 Task: Look for space in Njombe, Tanzania from 3rd August, 2023 to 7th August, 2023 for 2 adults in price range Rs.4000 to Rs.9000. Place can be private room with 1  bedroom having 1 bed and 1 bathroom. Property type can be house, flat, guest house, hotel. Booking option can be shelf check-in. Required host language is English.
Action: Mouse moved to (611, 124)
Screenshot: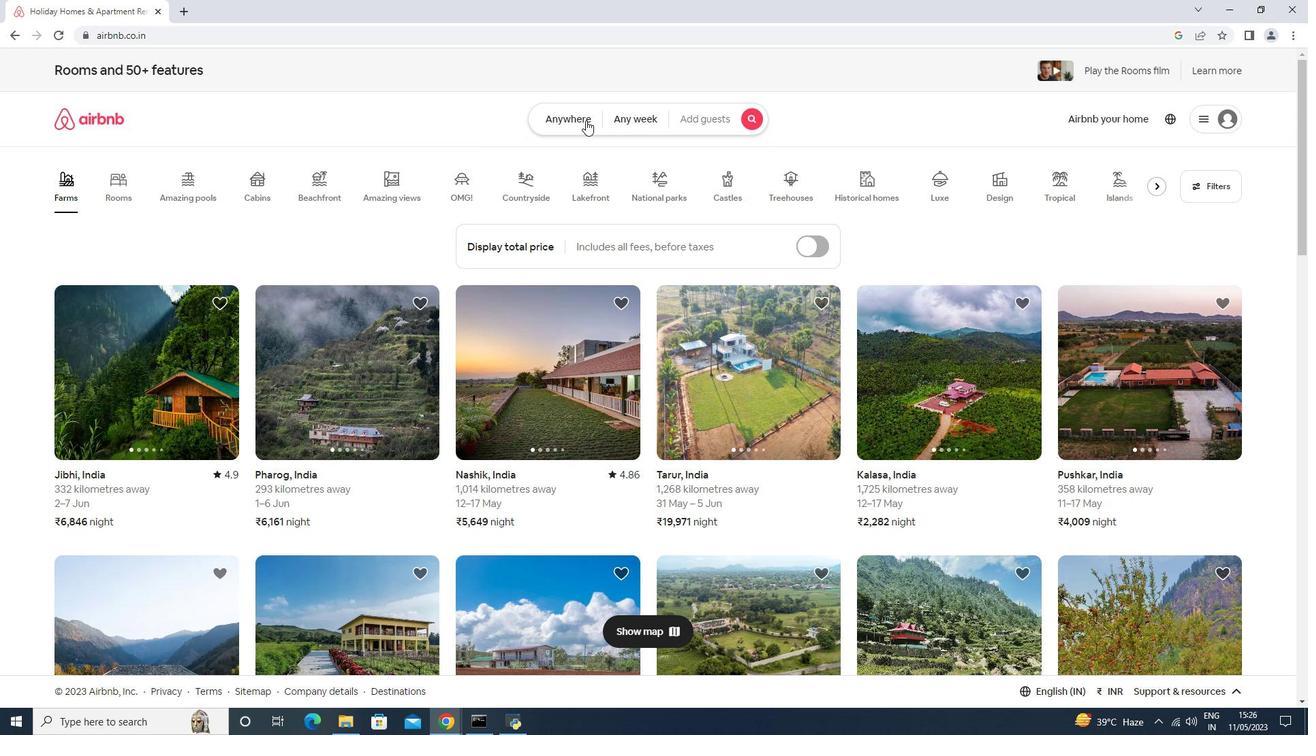 
Action: Mouse pressed left at (674, 130)
Screenshot: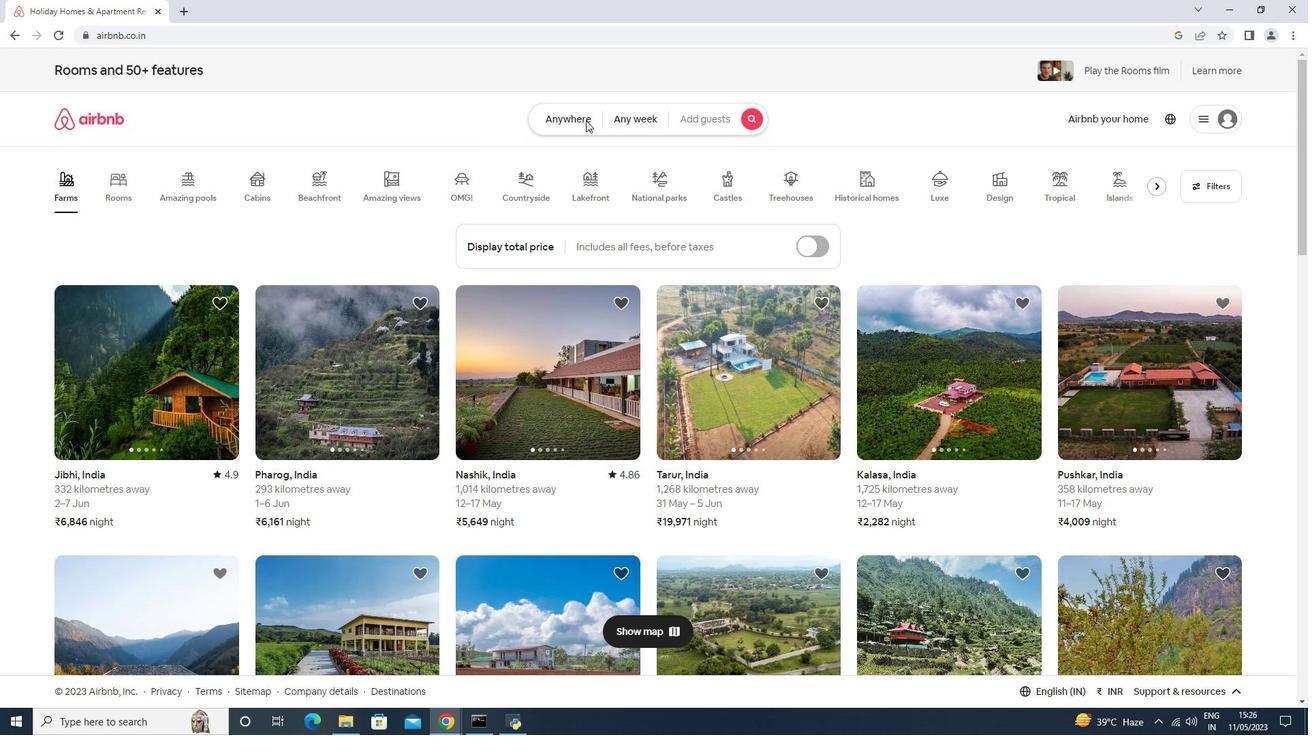 
Action: Mouse moved to (517, 104)
Screenshot: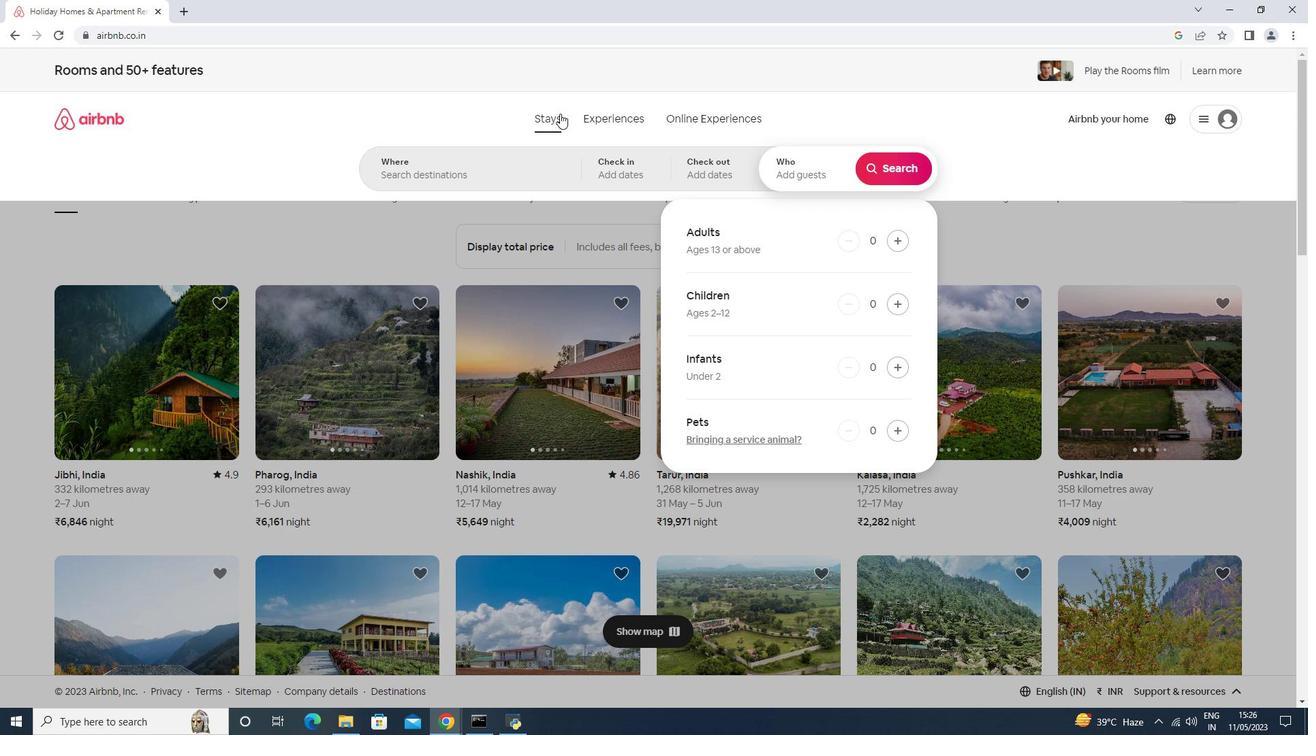 
Action: Key pressed <Key.shift>N
Screenshot: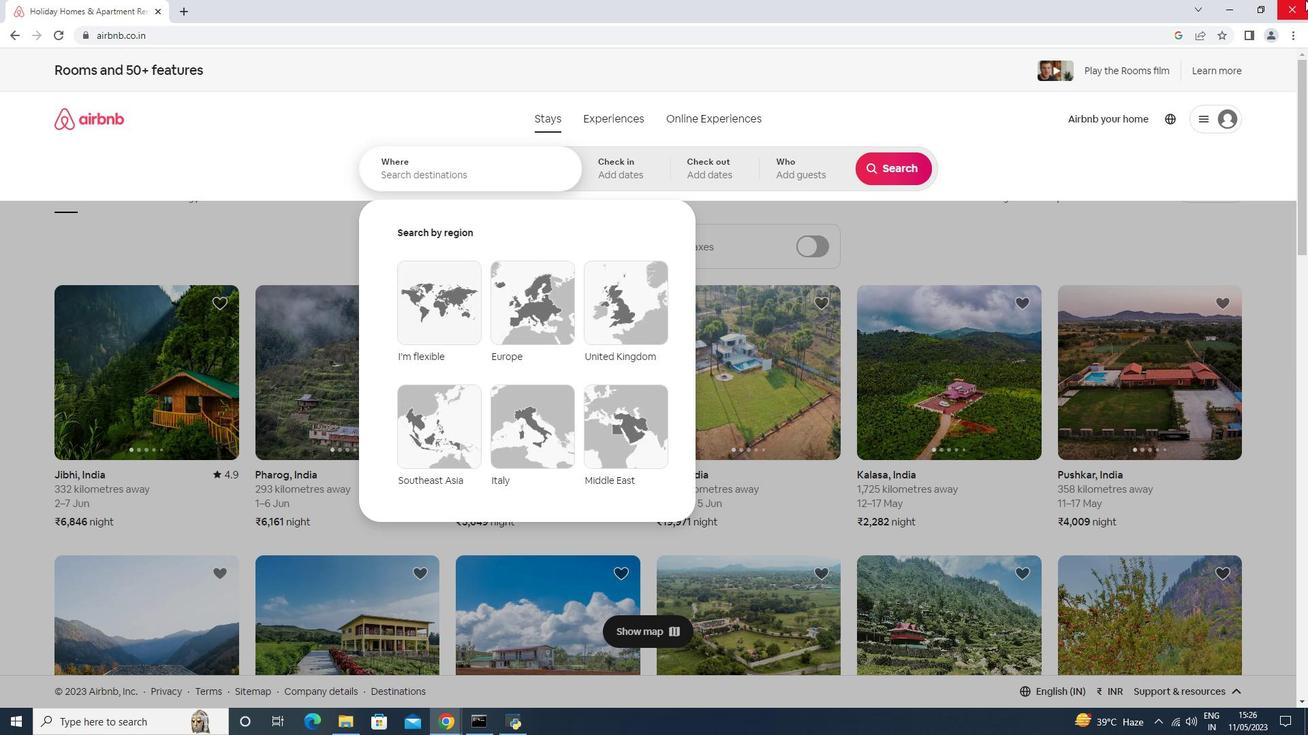 
Action: Mouse moved to (1305, 0)
Screenshot: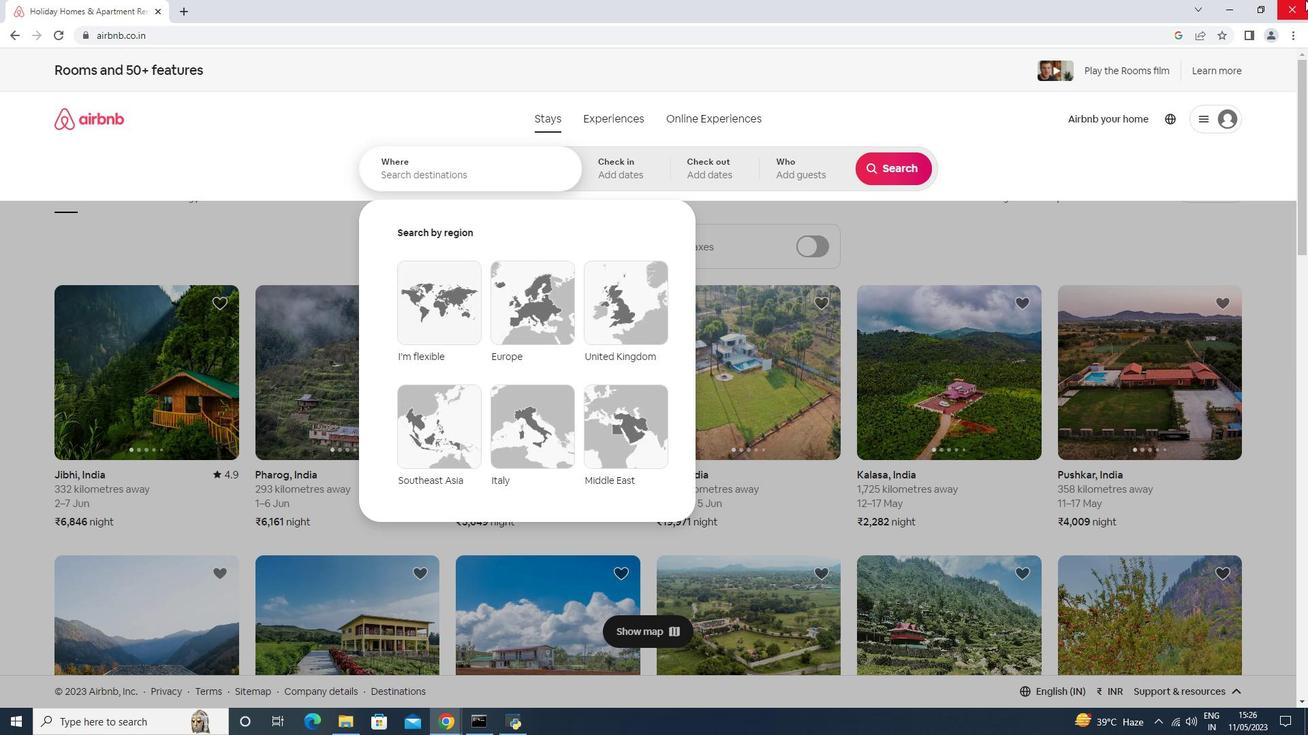 
Action: Key pressed b<Key.shift><Key.shift>anzana
Screenshot: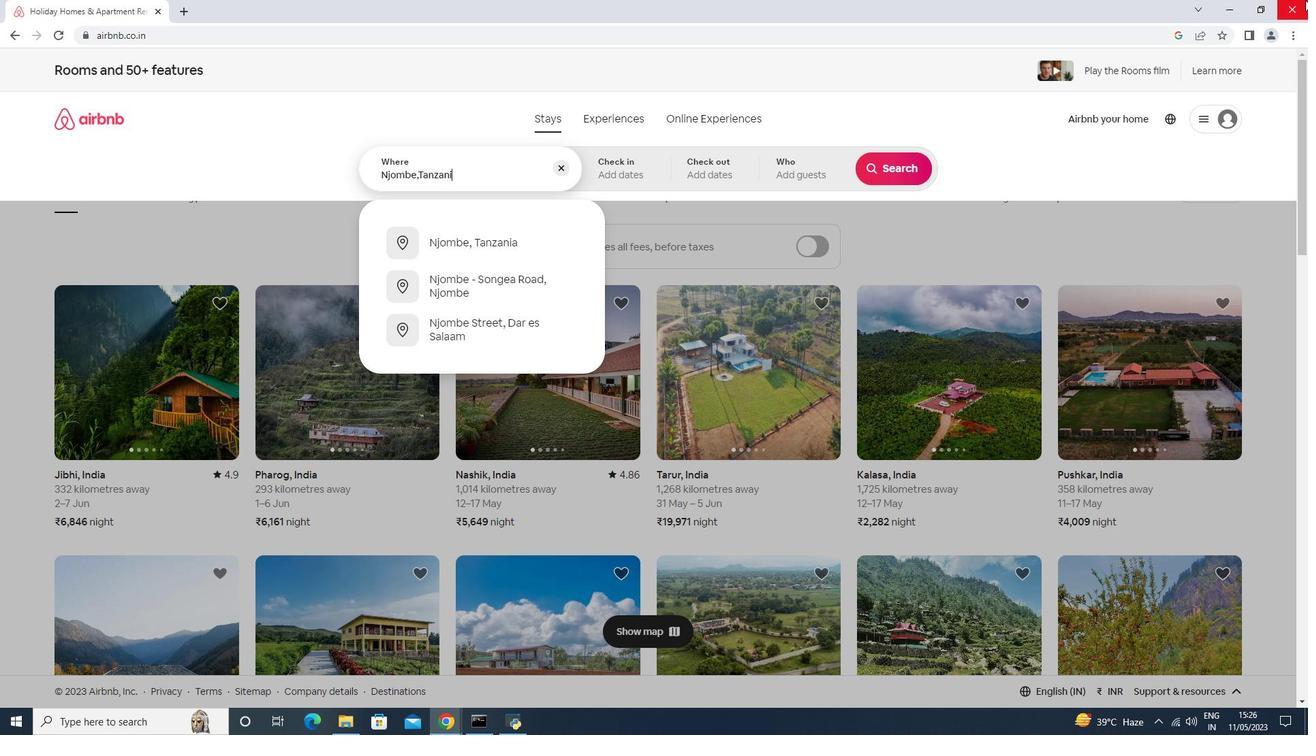 
Action: Mouse moved to (635, 161)
Screenshot: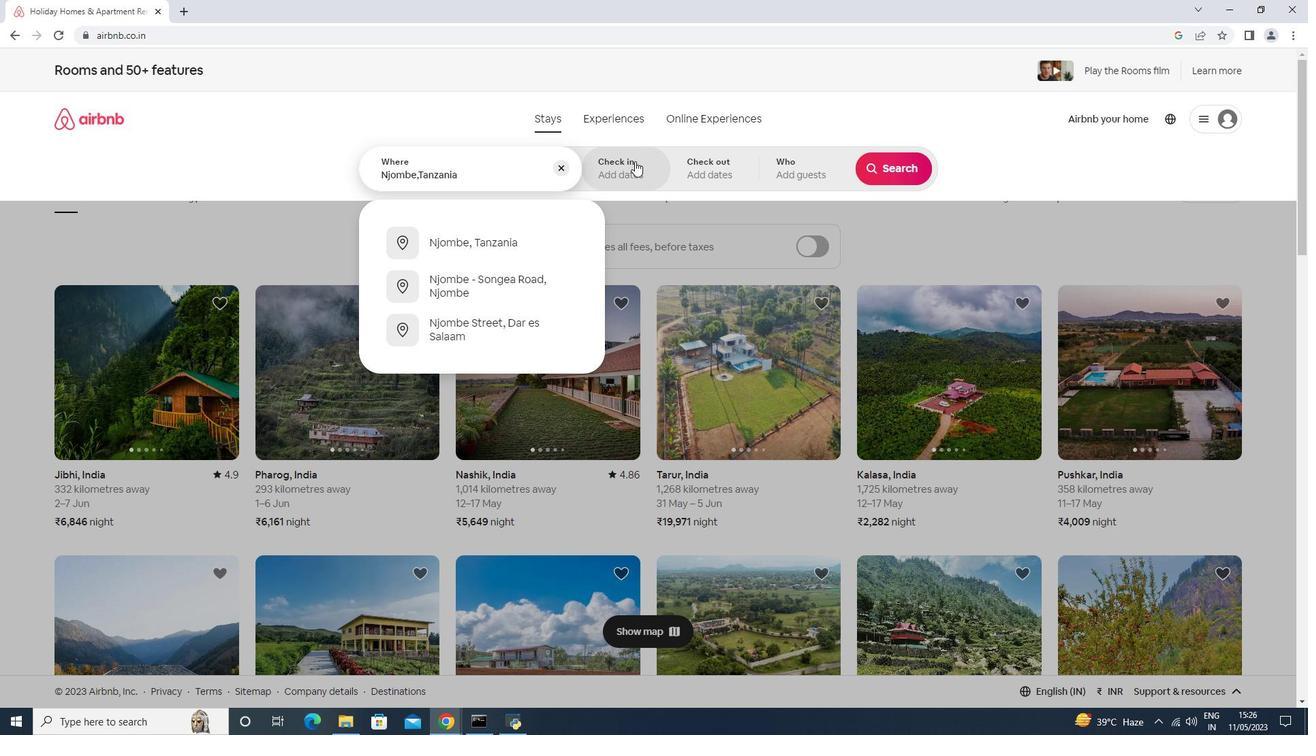 
Action: Mouse pressed left at (635, 161)
Screenshot: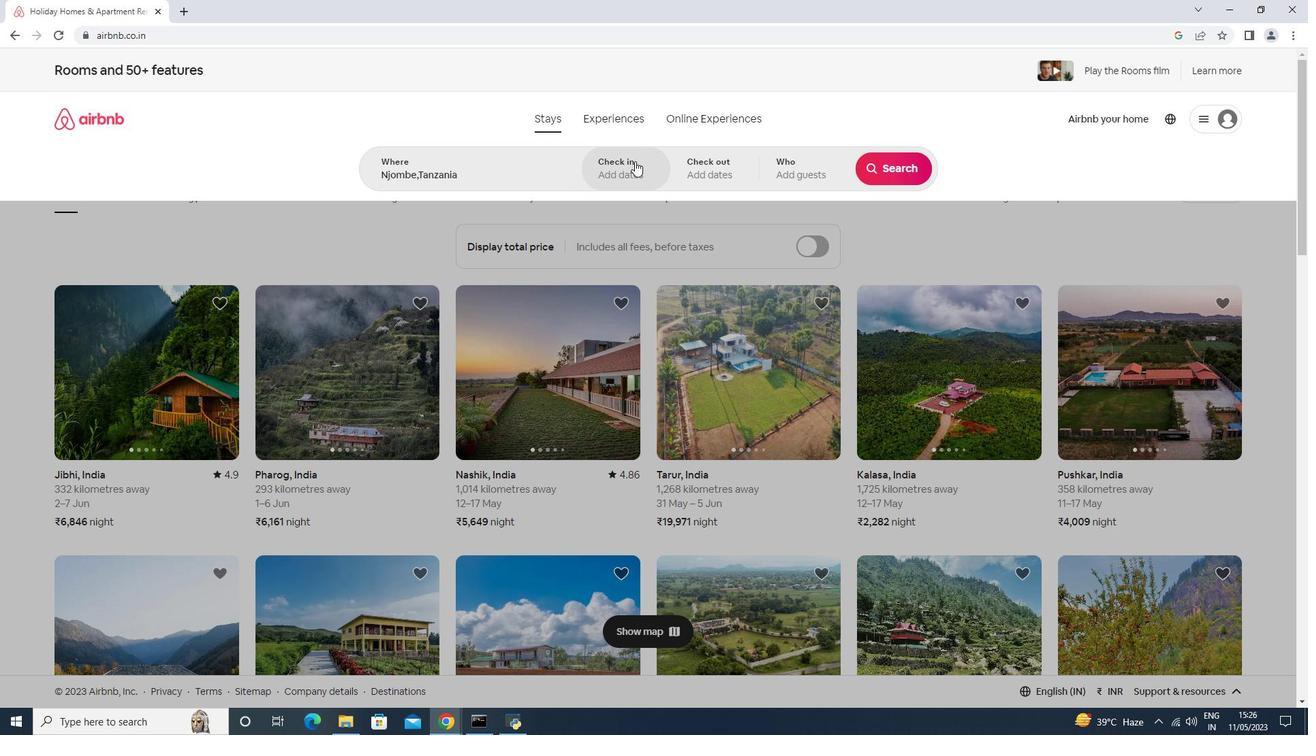 
Action: Mouse moved to (888, 283)
Screenshot: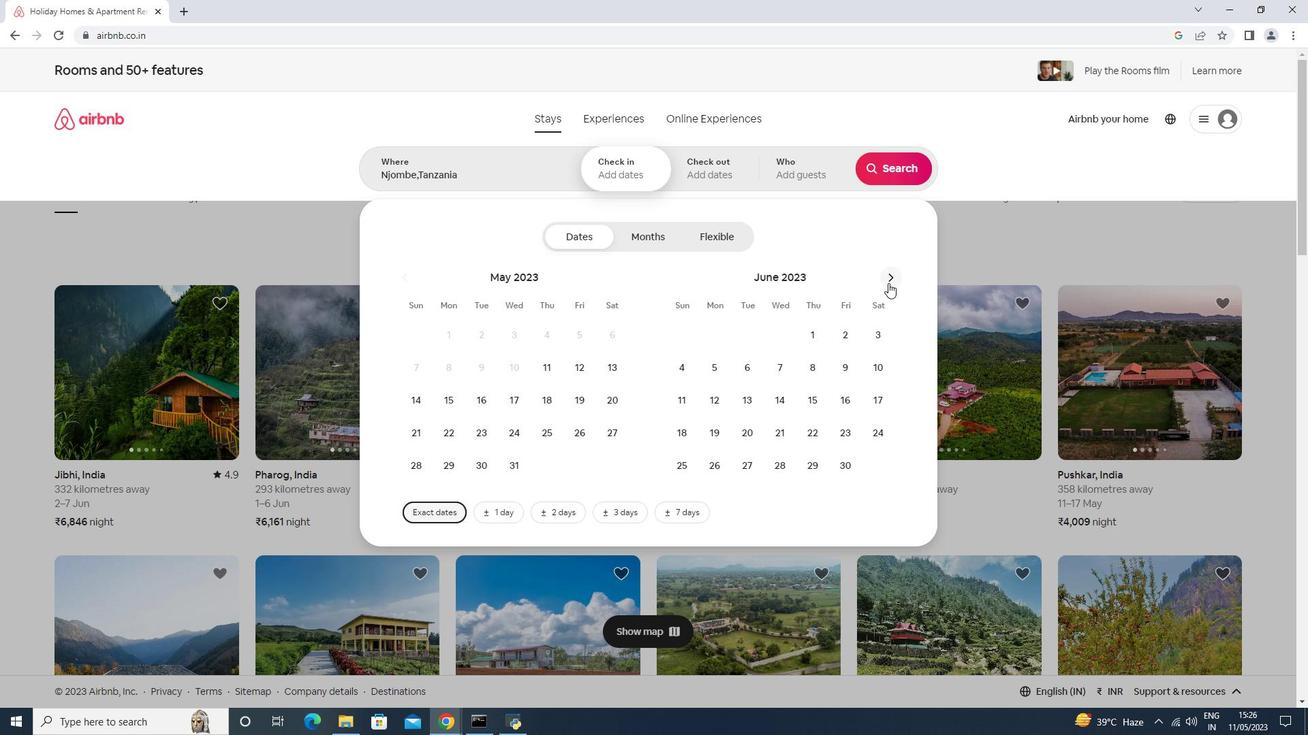 
Action: Mouse pressed left at (888, 283)
Screenshot: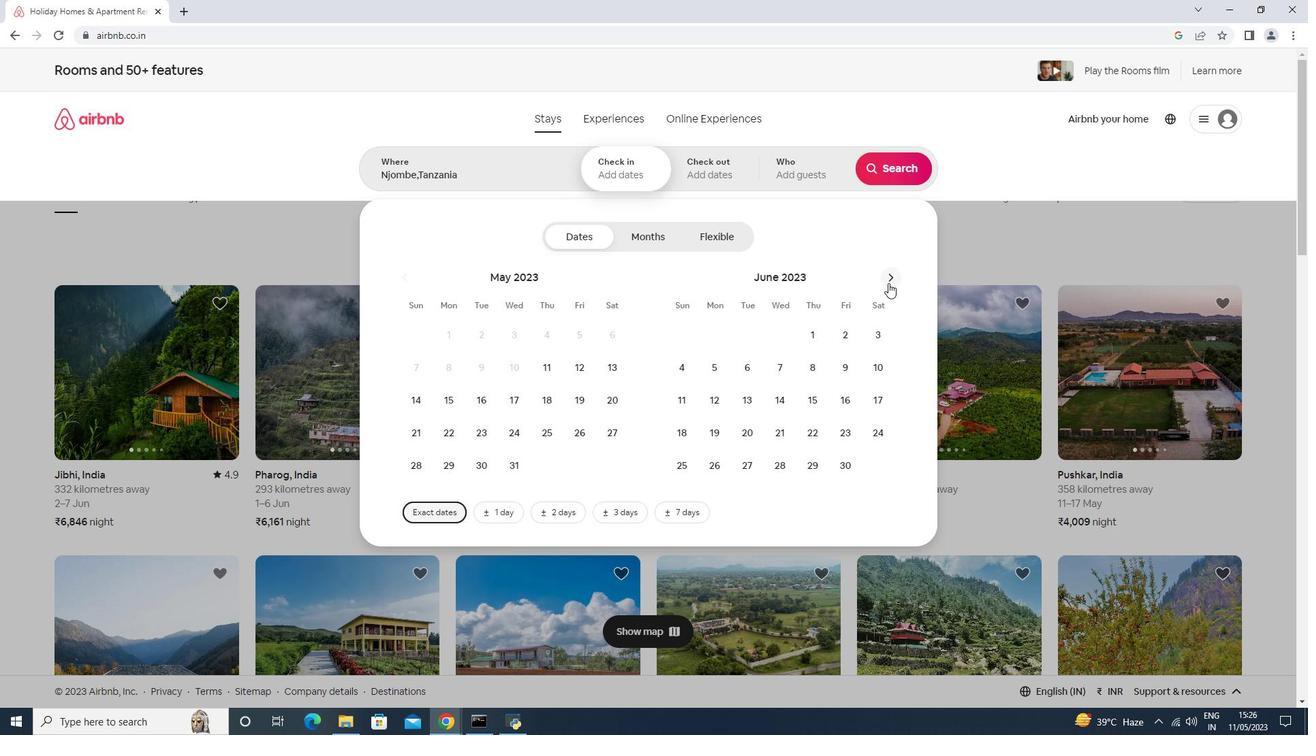
Action: Mouse pressed left at (888, 283)
Screenshot: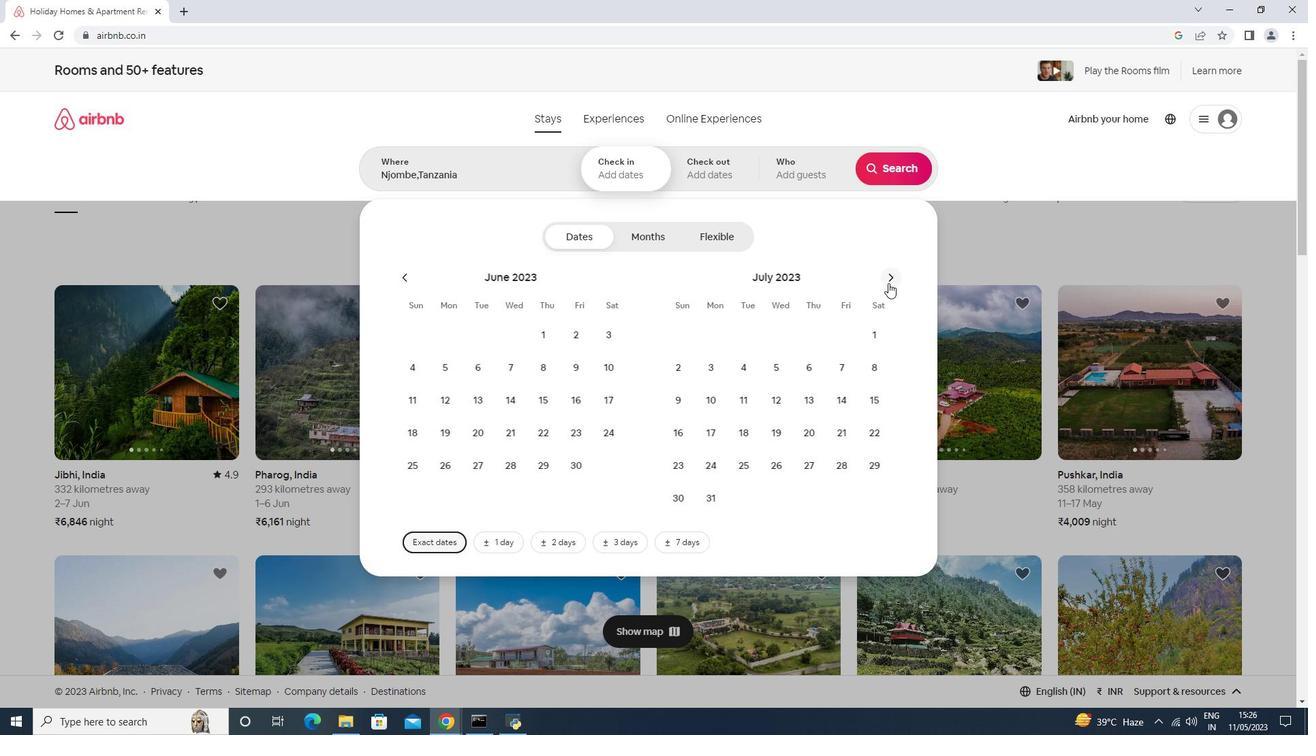 
Action: Mouse moved to (815, 335)
Screenshot: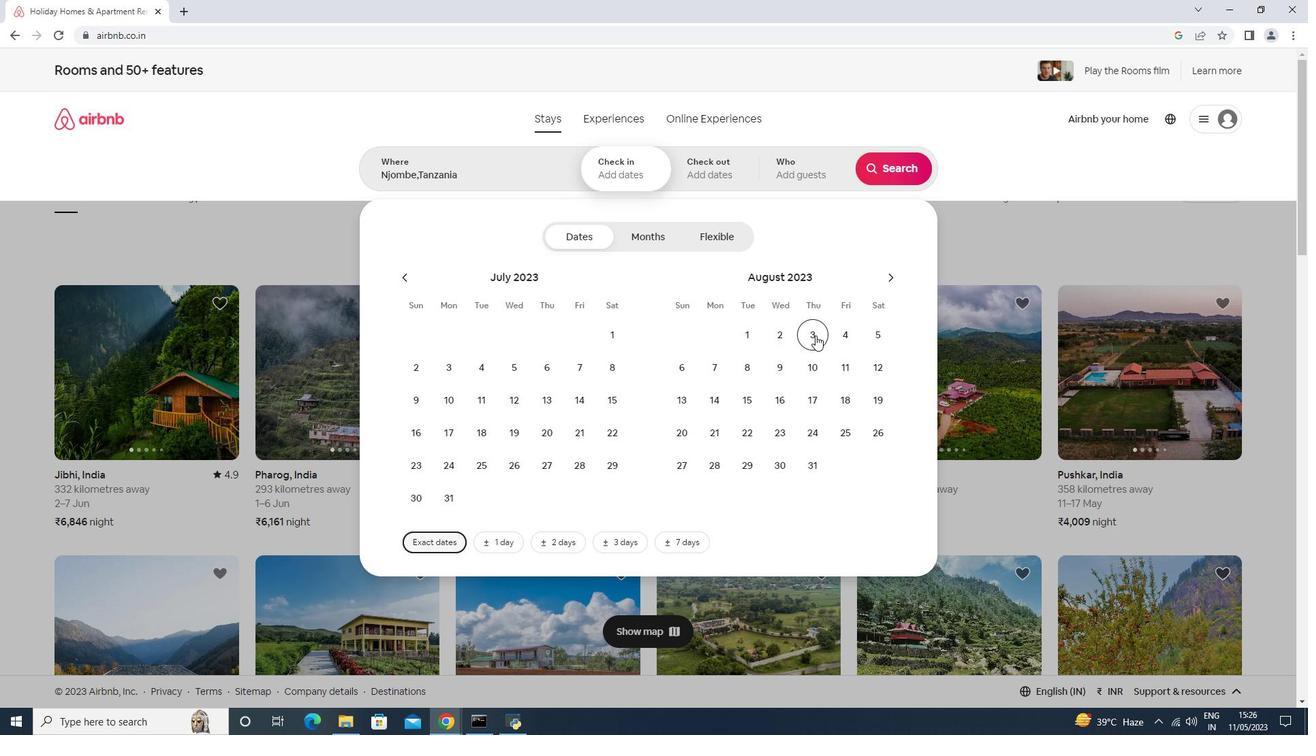 
Action: Mouse pressed left at (815, 335)
Screenshot: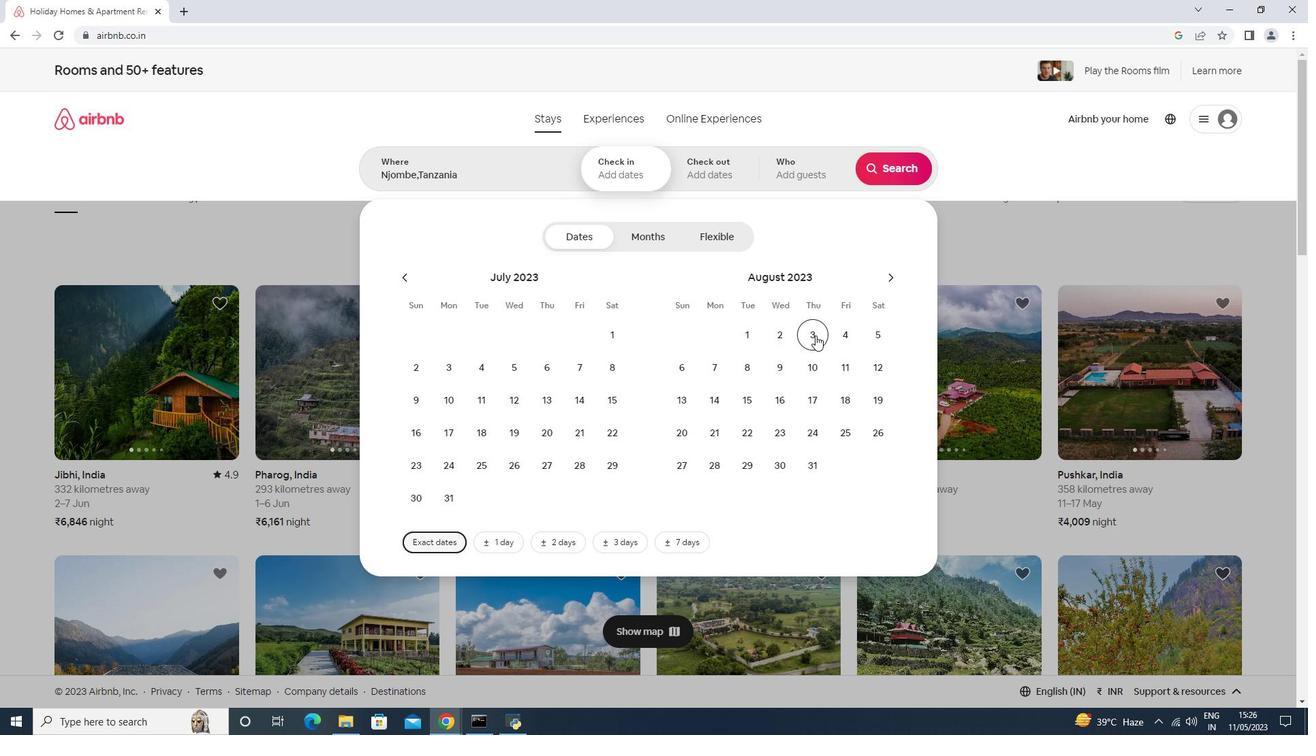 
Action: Mouse moved to (711, 367)
Screenshot: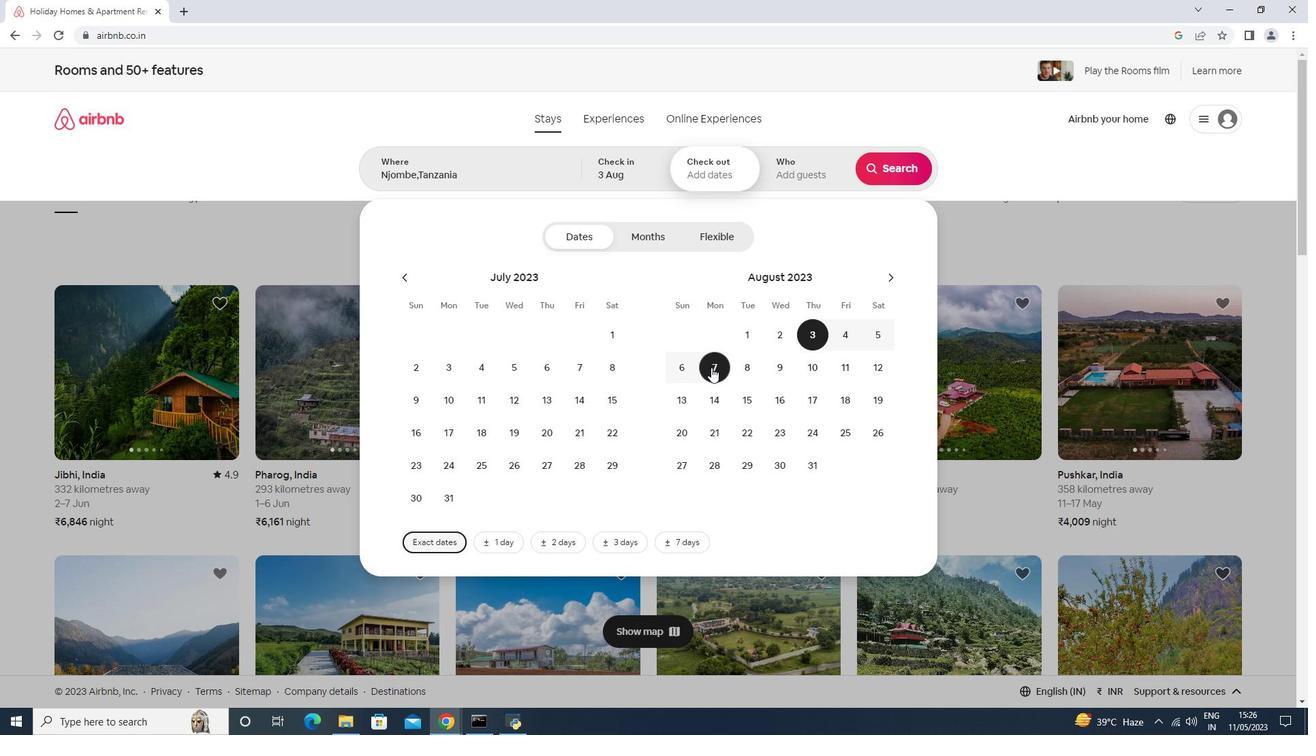 
Action: Mouse pressed left at (711, 367)
Screenshot: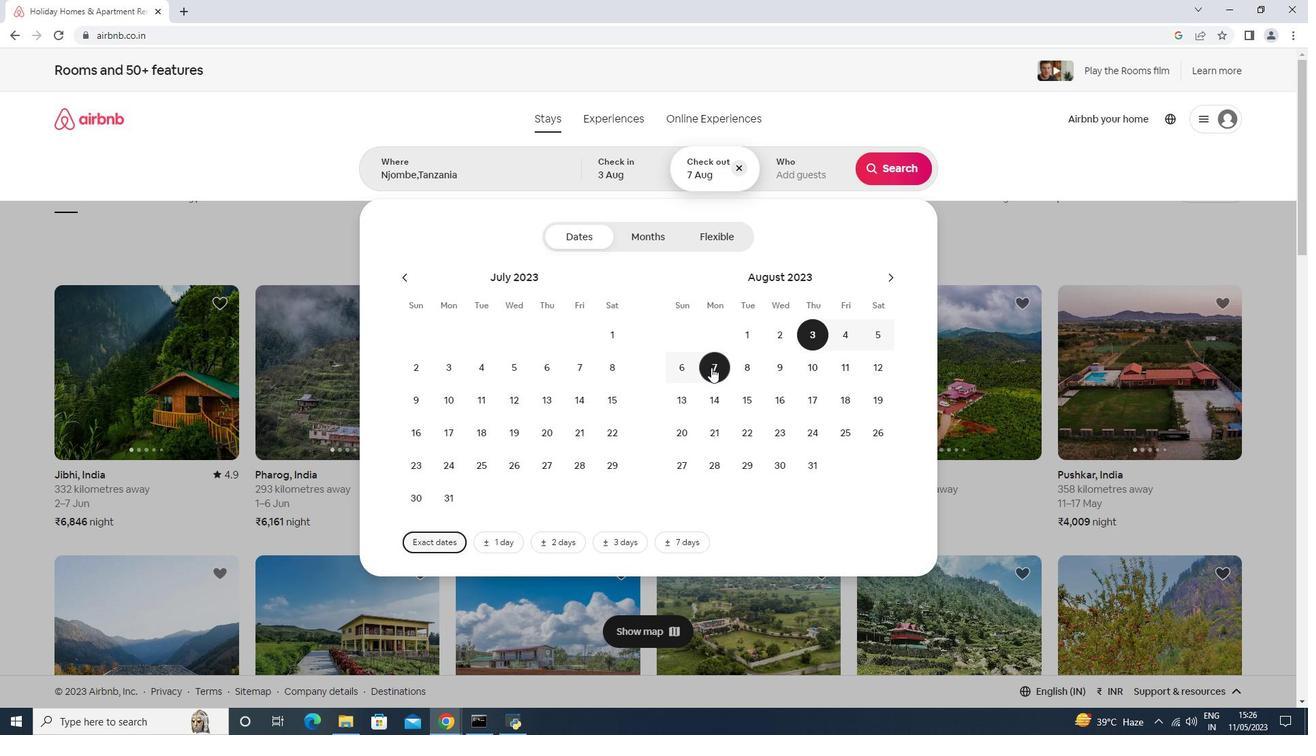 
Action: Mouse moved to (825, 181)
Screenshot: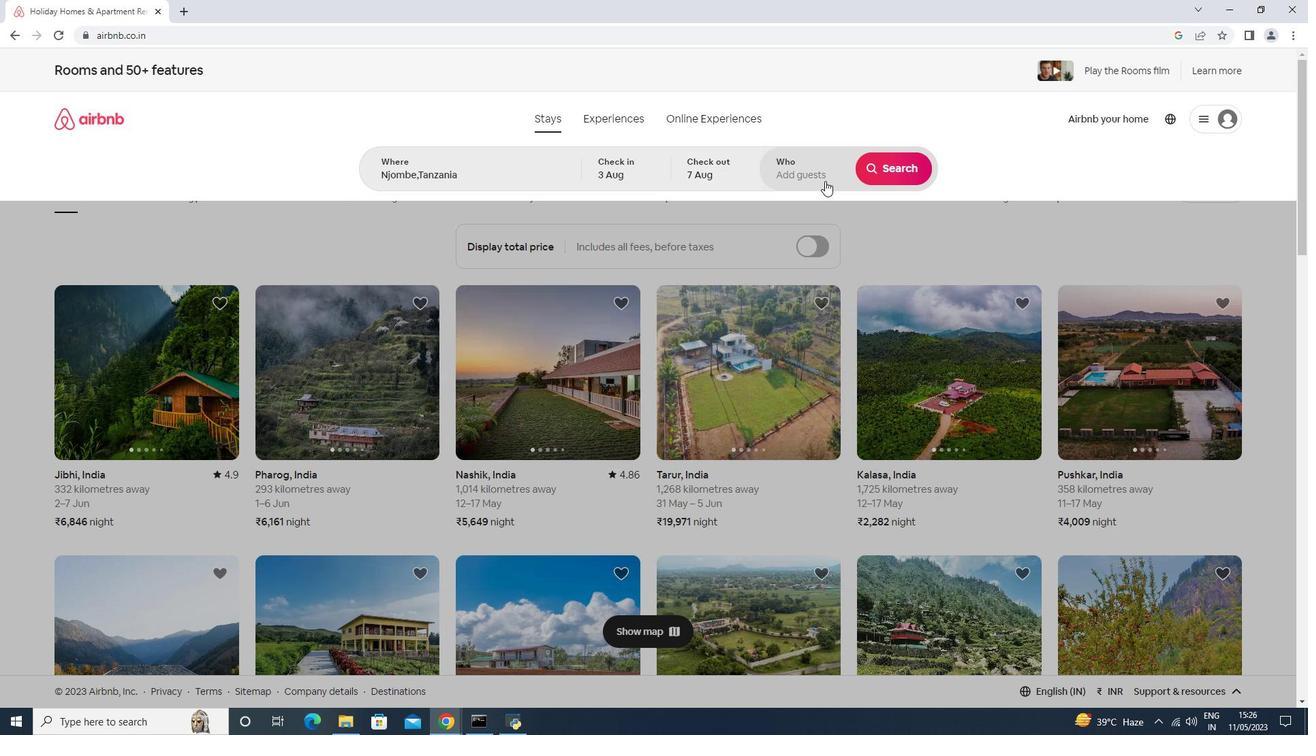 
Action: Mouse pressed left at (825, 181)
Screenshot: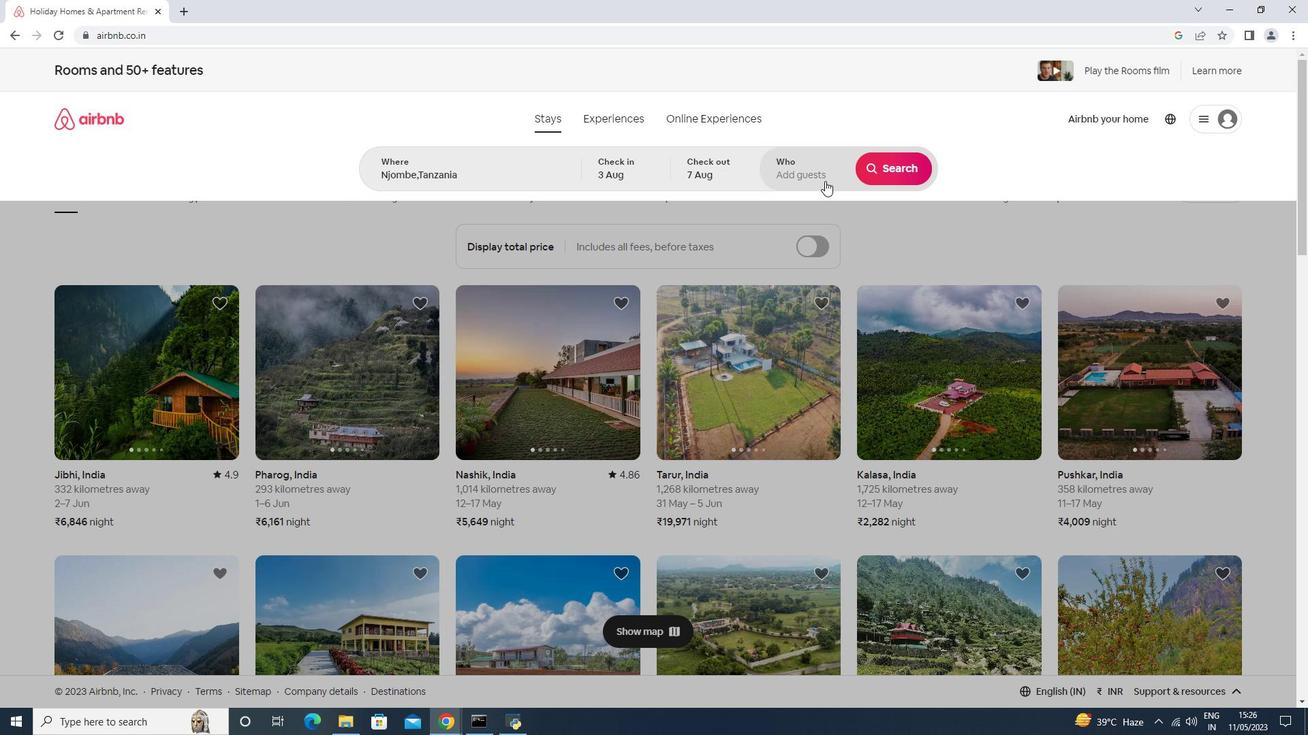 
Action: Mouse moved to (904, 243)
Screenshot: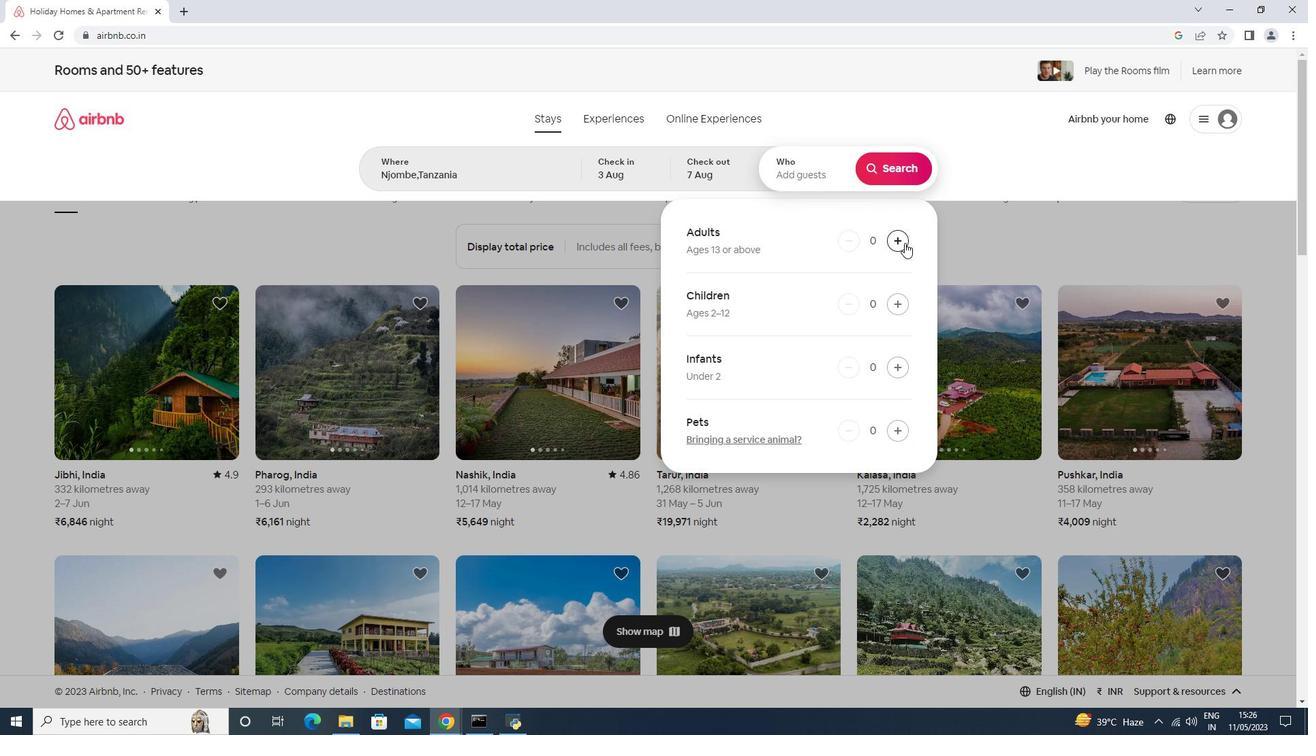 
Action: Mouse pressed left at (904, 243)
Screenshot: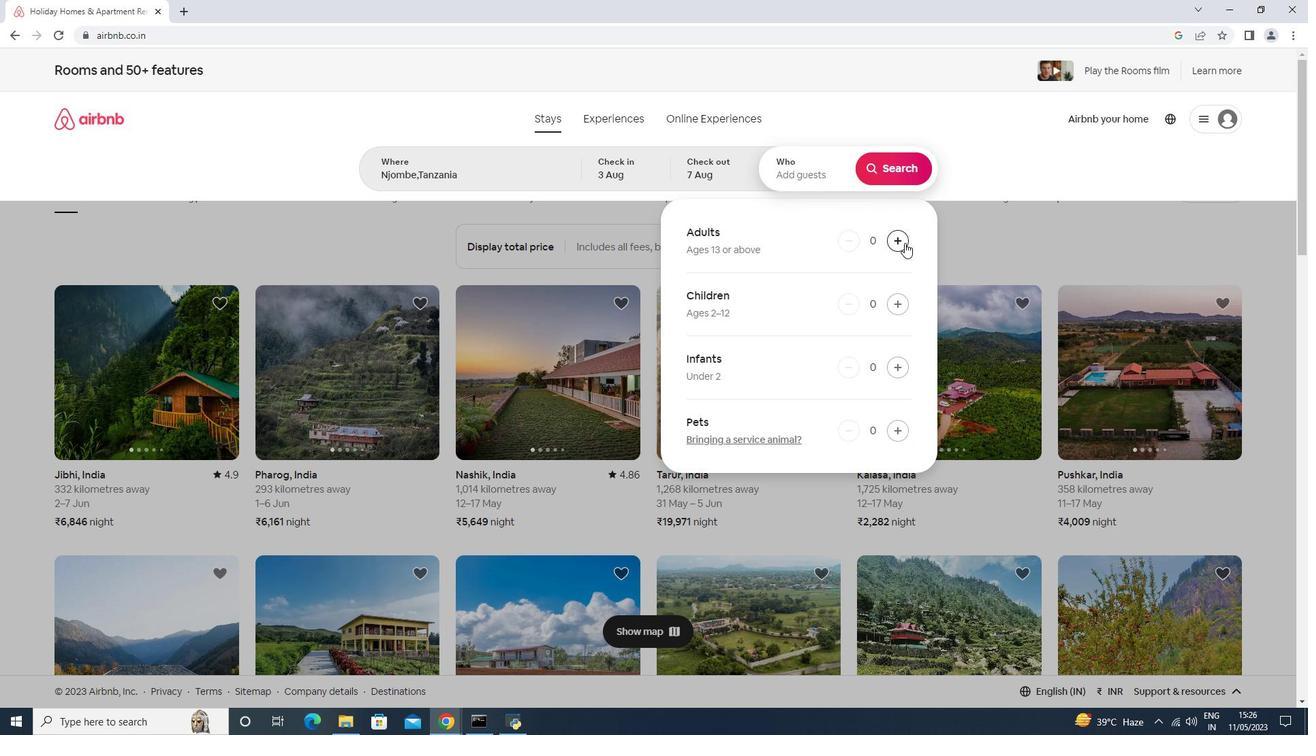
Action: Mouse pressed left at (904, 243)
Screenshot: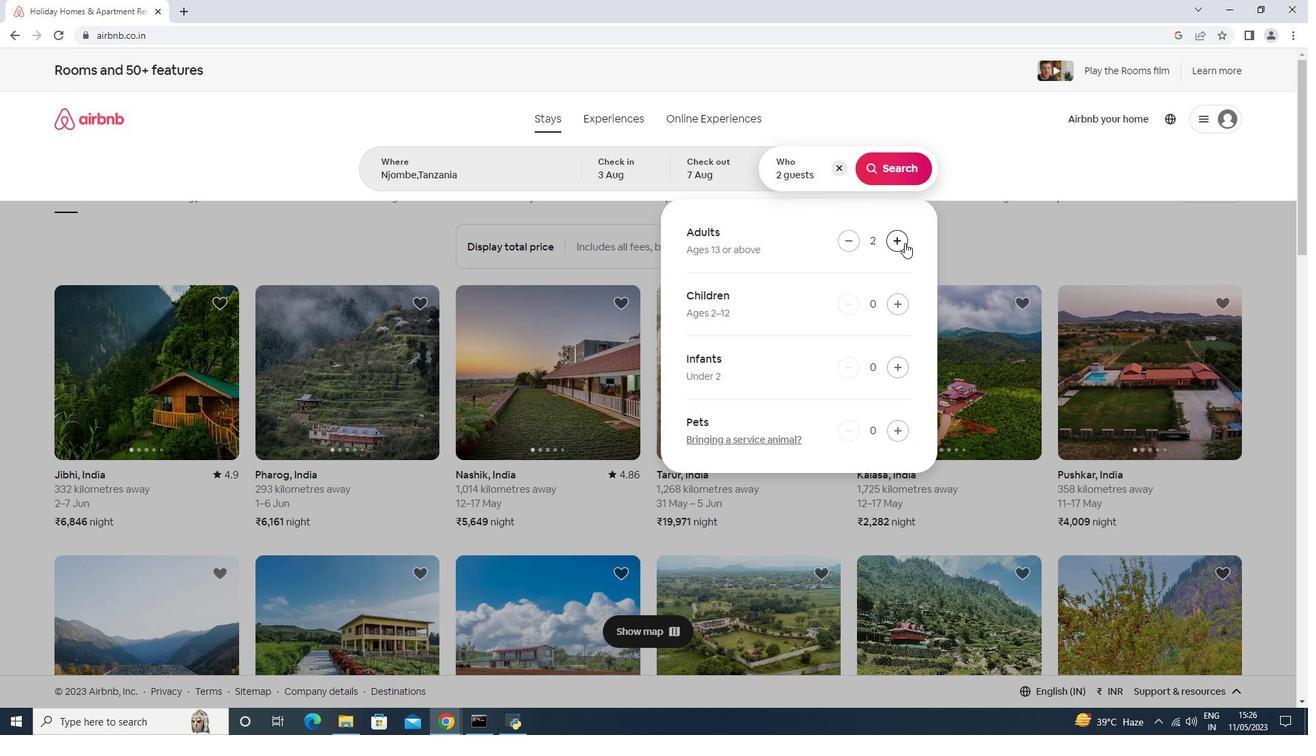 
Action: Mouse moved to (897, 166)
Screenshot: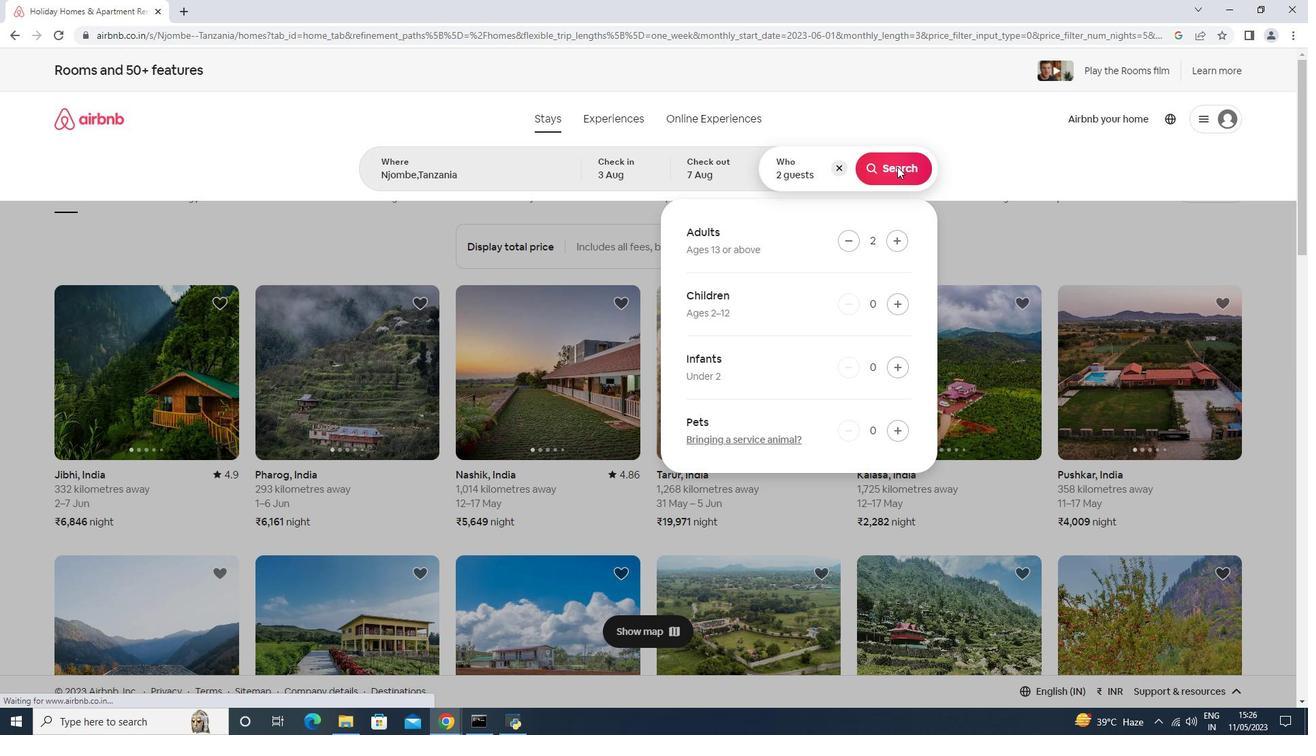 
Action: Mouse pressed left at (897, 166)
Screenshot: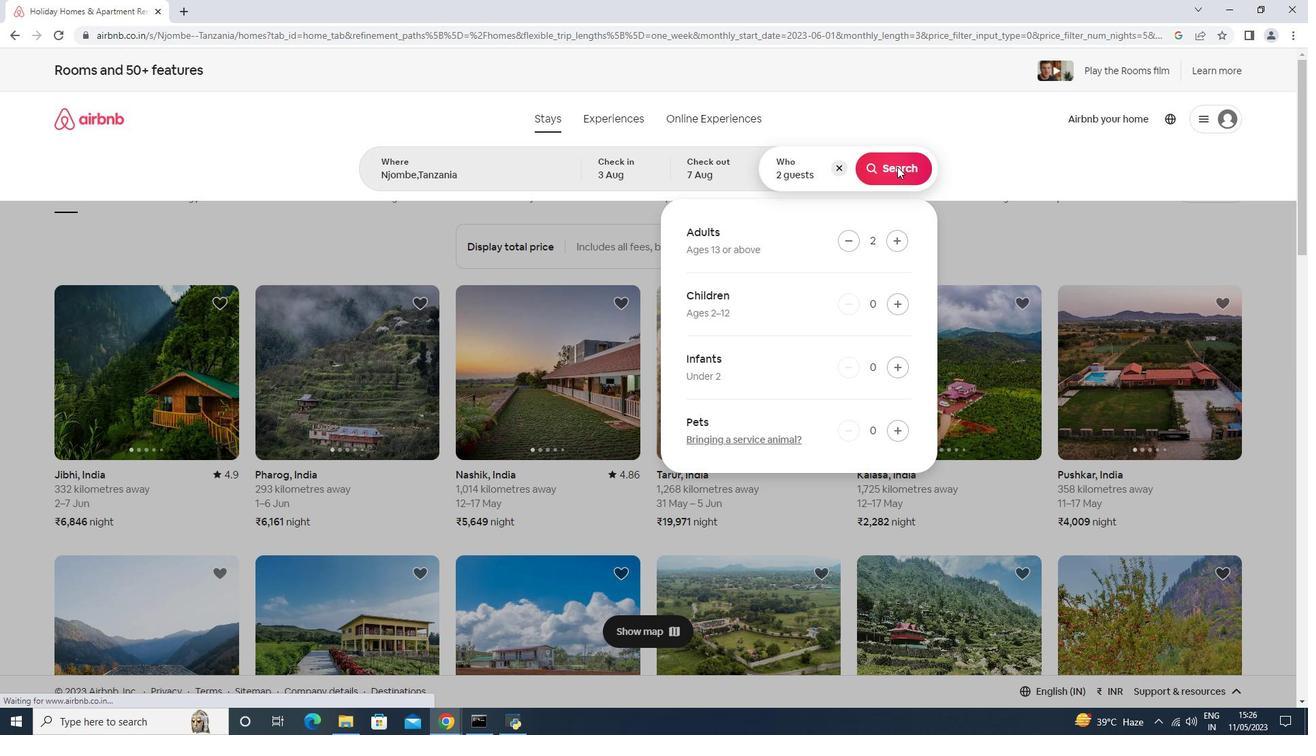 
Action: Mouse moved to (492, 466)
Screenshot: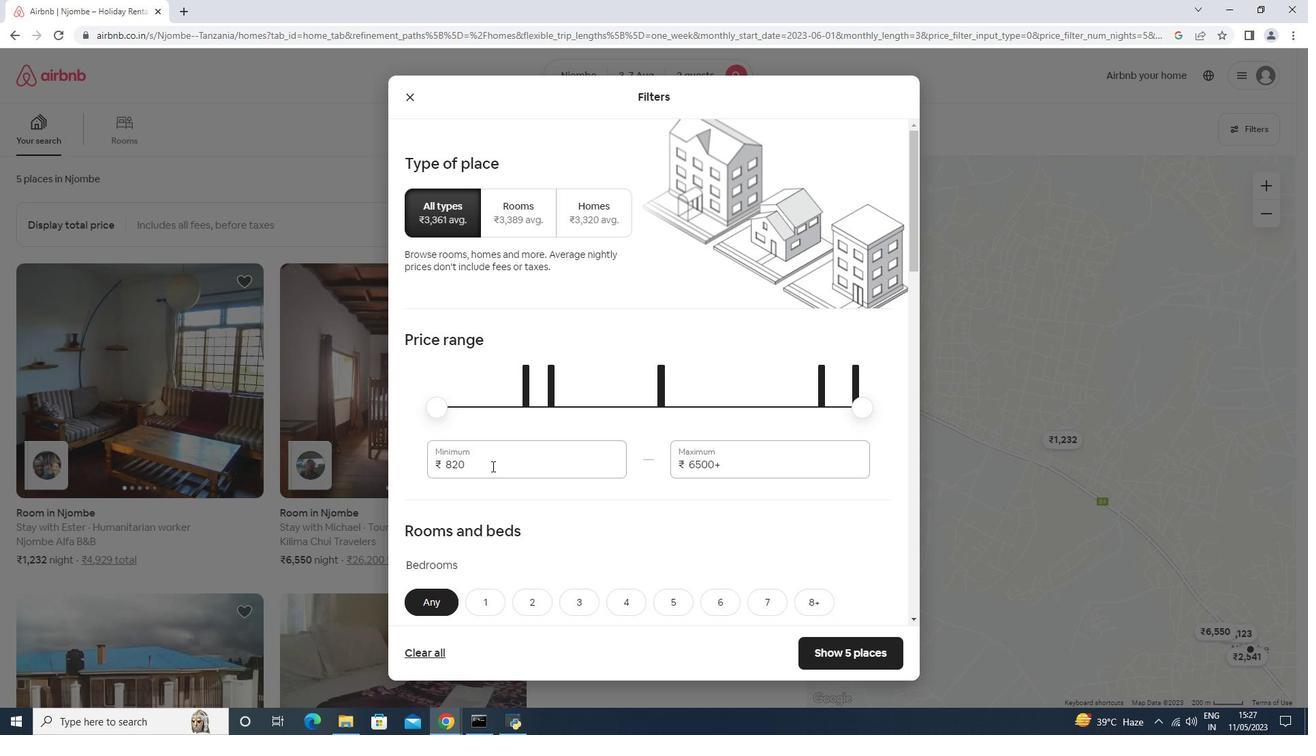 
Action: Mouse pressed left at (492, 466)
Screenshot: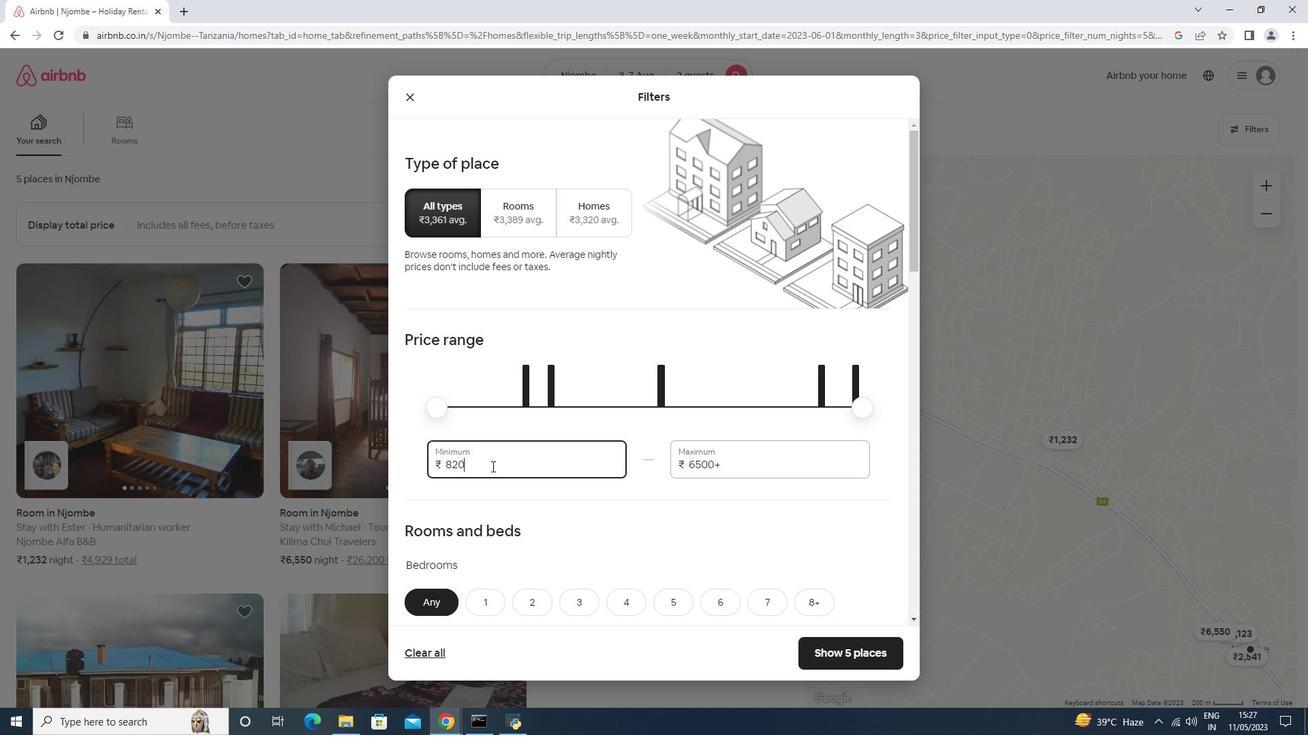 
Action: Mouse moved to (490, 466)
Screenshot: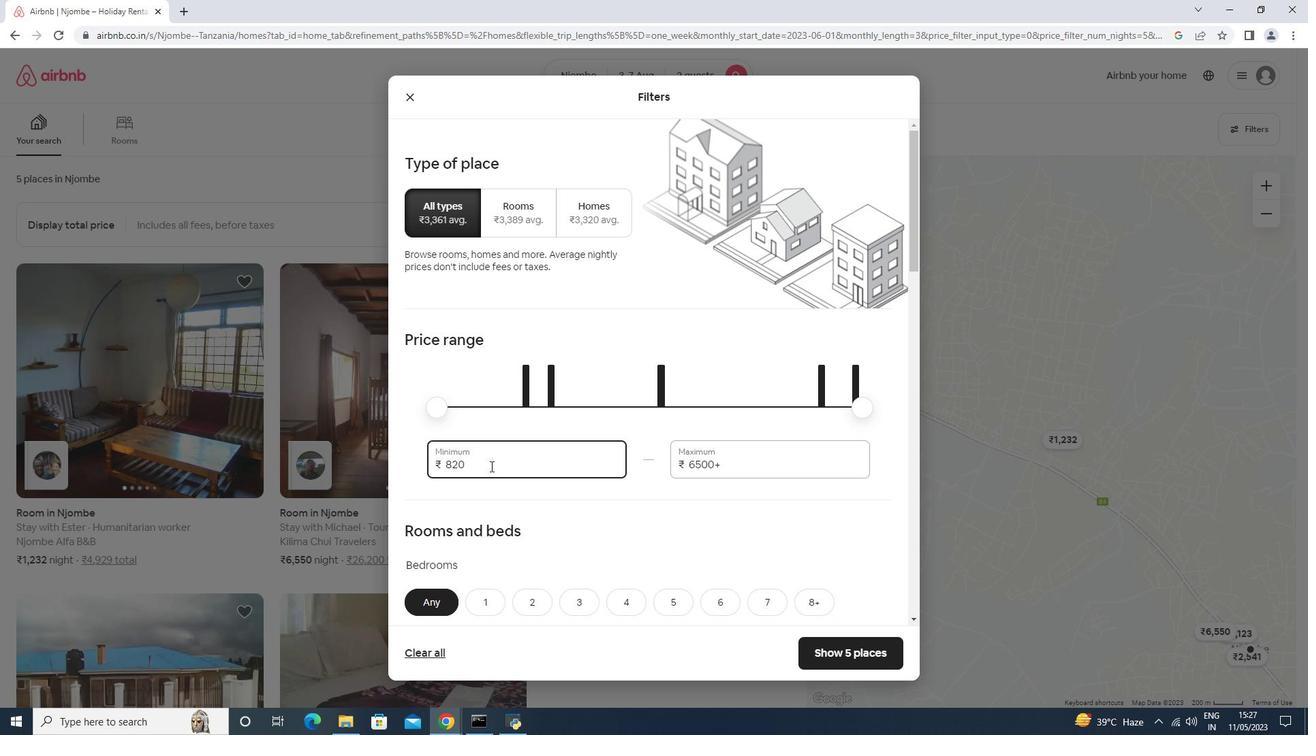 
Action: Key pressed <Key.backspace><Key.backspace><Key.backspace><Key.backspace><Key.backspace><Key.backspace><Key.backspace><Key.backspace><Key.backspace><Key.backspace><Key.backspace><Key.backspace>4<Key.backspace>
Screenshot: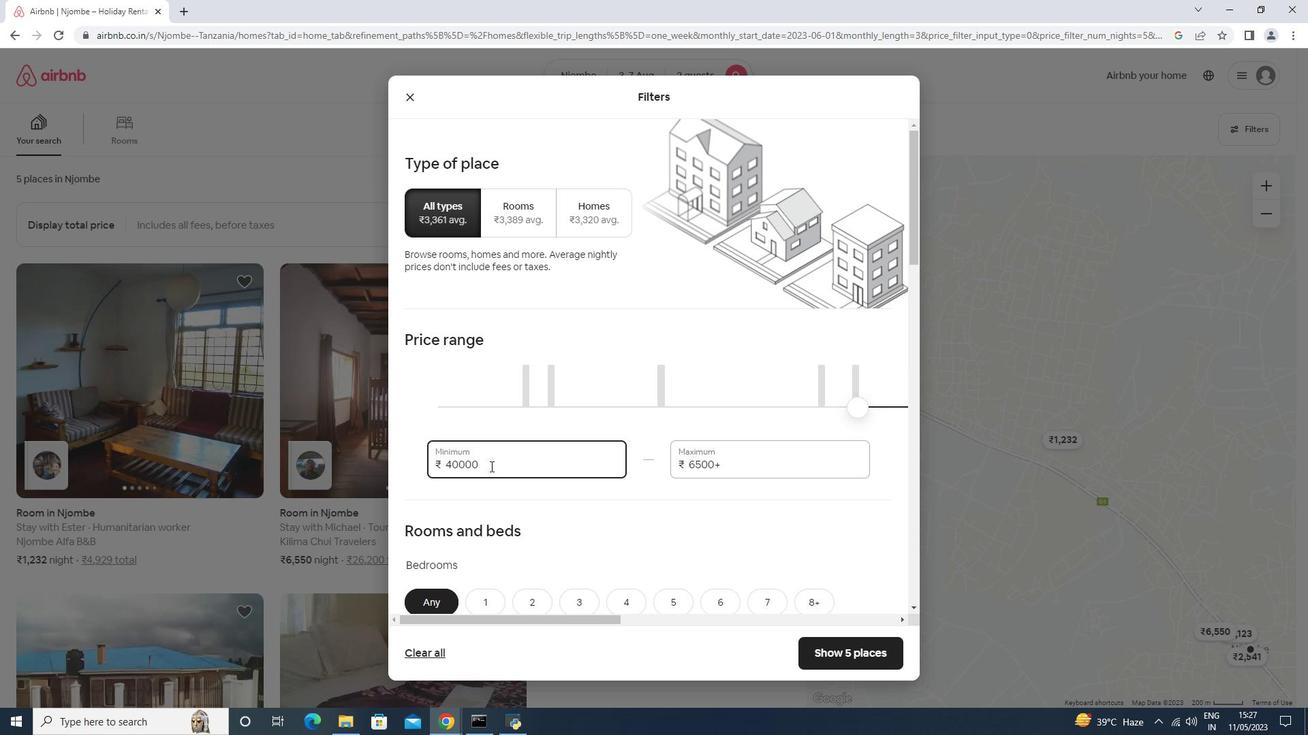 
Action: Mouse moved to (601, 479)
Screenshot: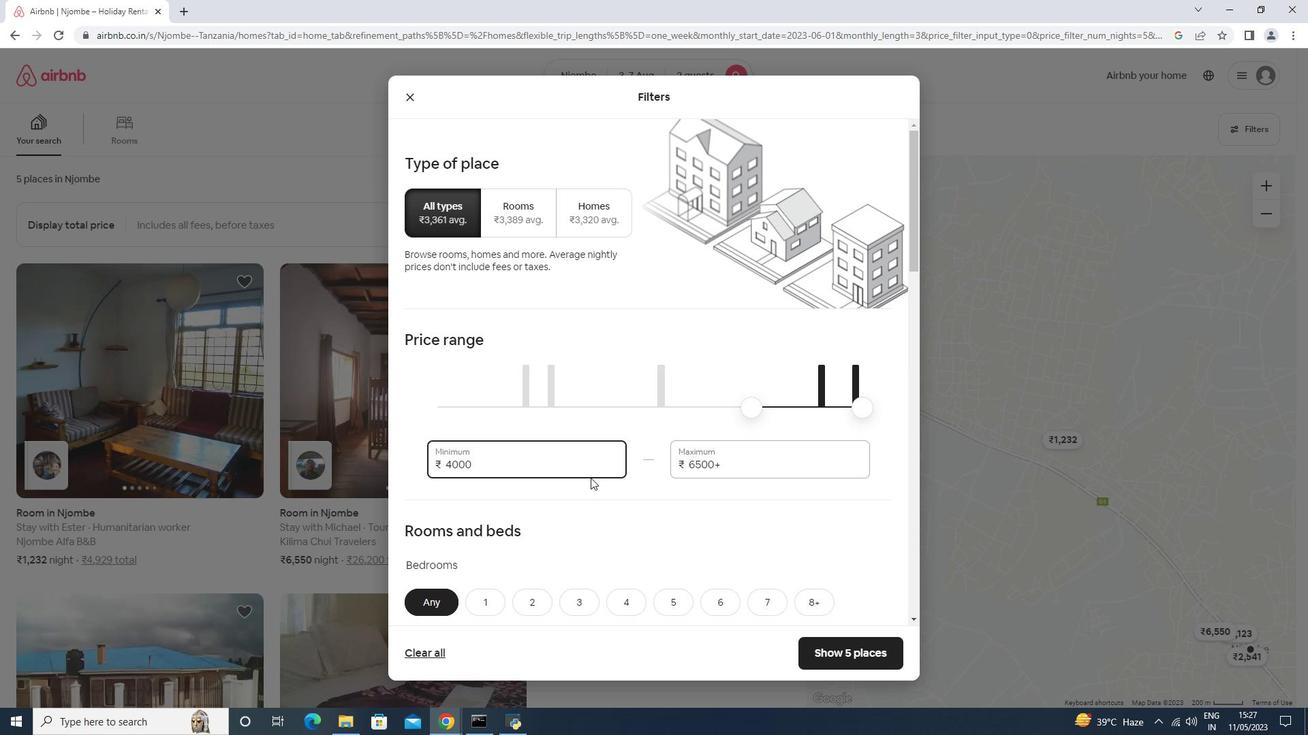 
Action: Key pressed <Key.backspace><Key.backspace><Key.backspace><Key.backspace><Key.backspace><Key.backspace><Key.backspace><Key.backspace><Key.backspace><Key.backspace><Key.backspace><Key.backspace>
Screenshot: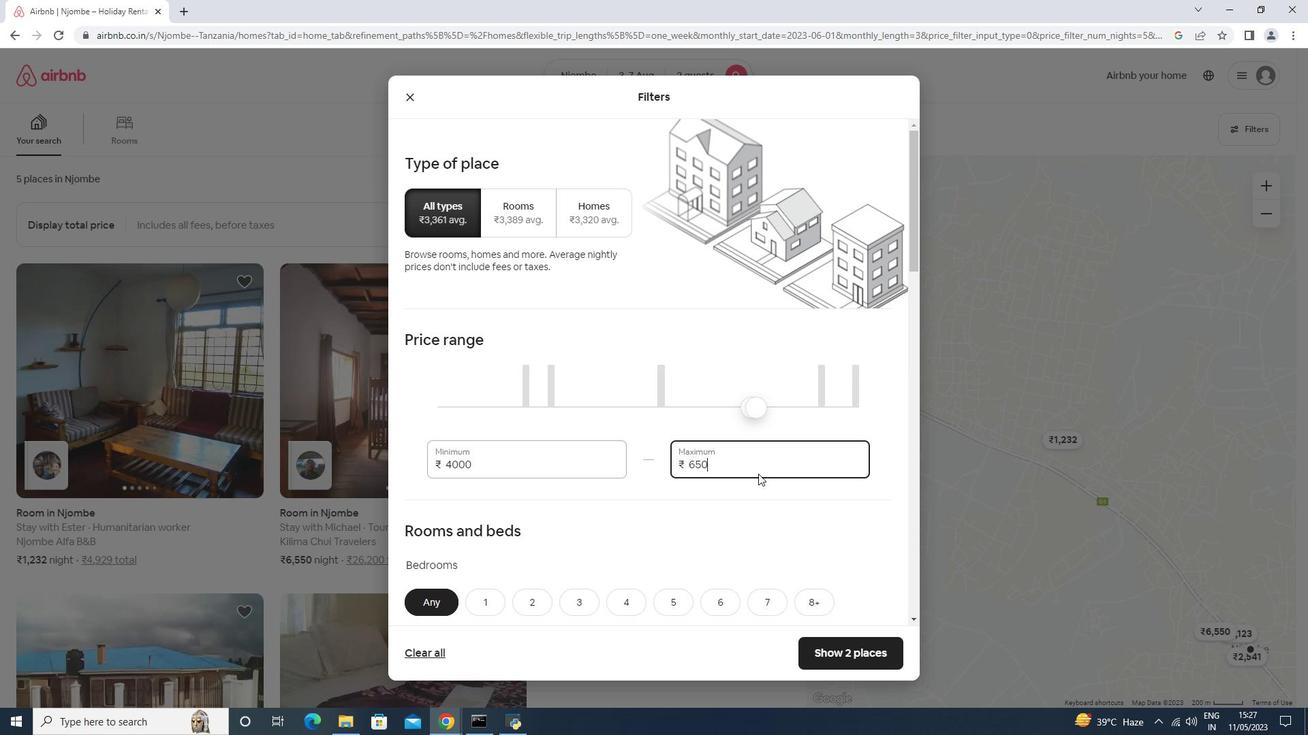 
Action: Mouse moved to (758, 474)
Screenshot: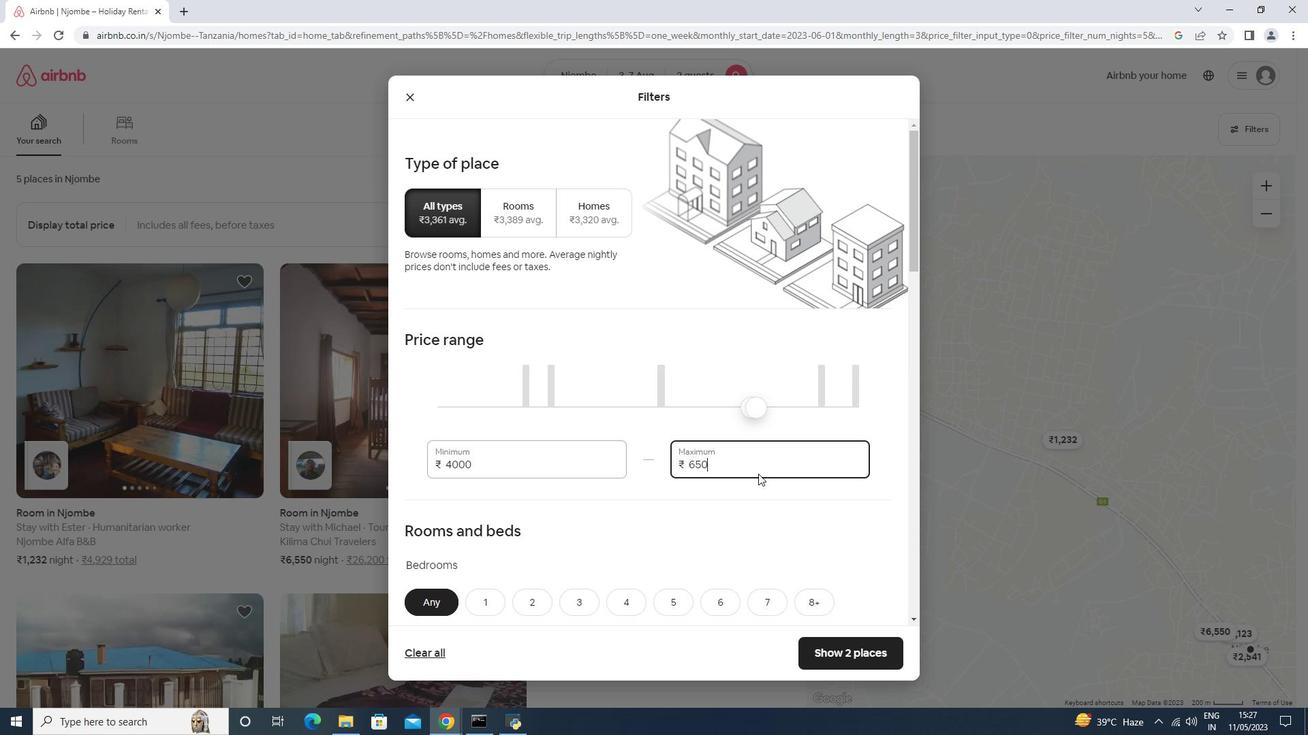 
Action: Key pressed 9000
Screenshot: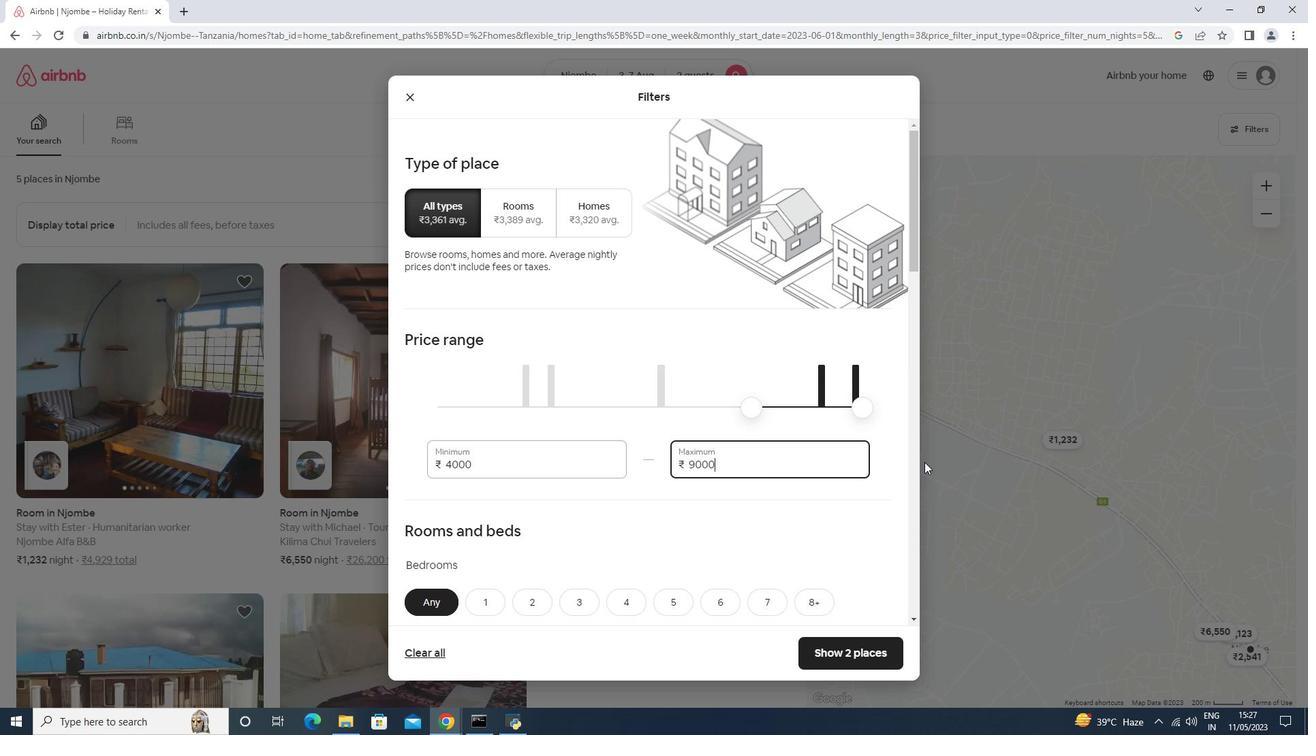 
Action: Mouse moved to (708, 424)
Screenshot: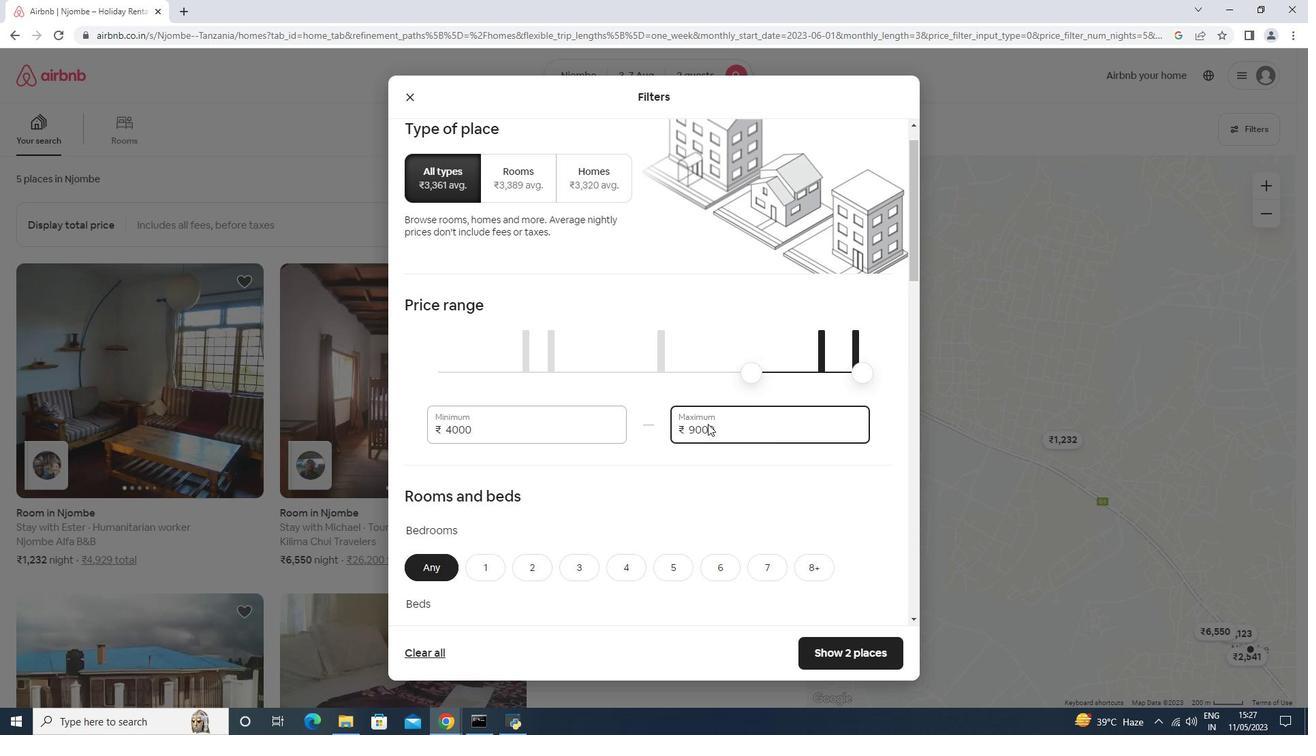 
Action: Mouse scrolled (708, 423) with delta (0, 0)
Screenshot: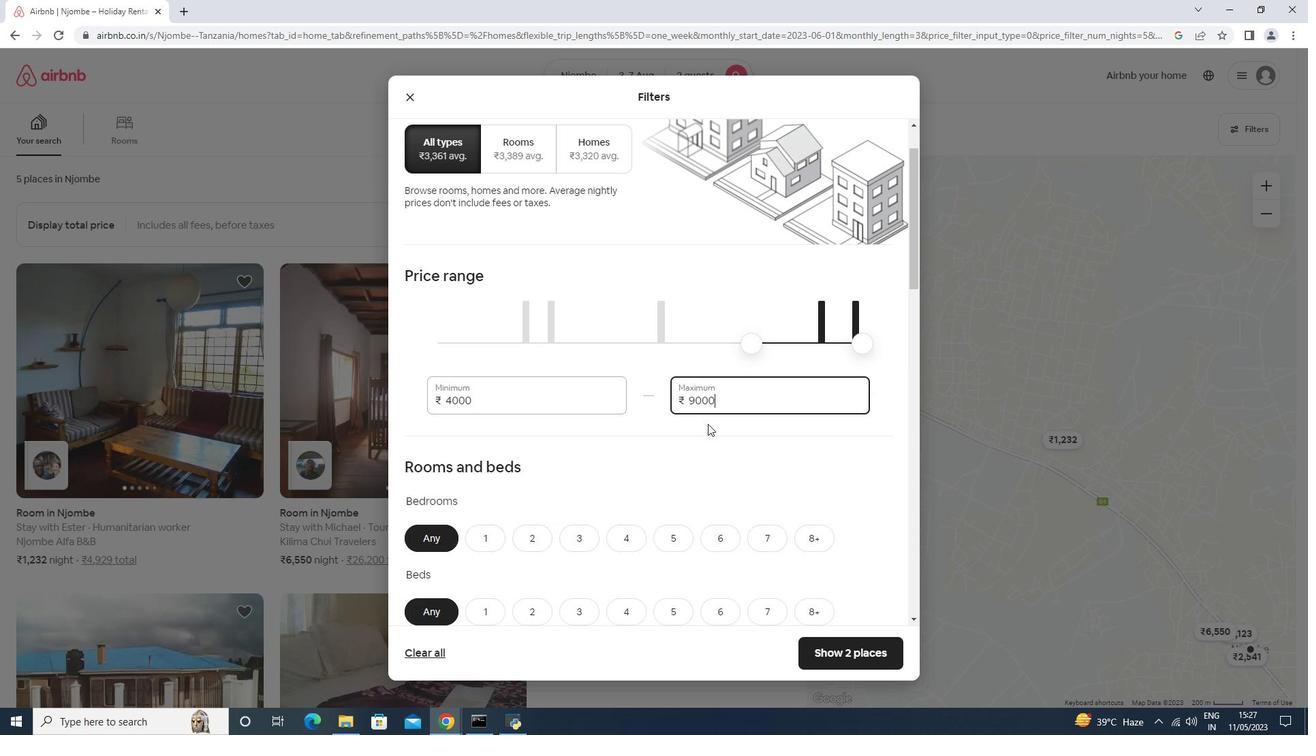 
Action: Mouse moved to (704, 428)
Screenshot: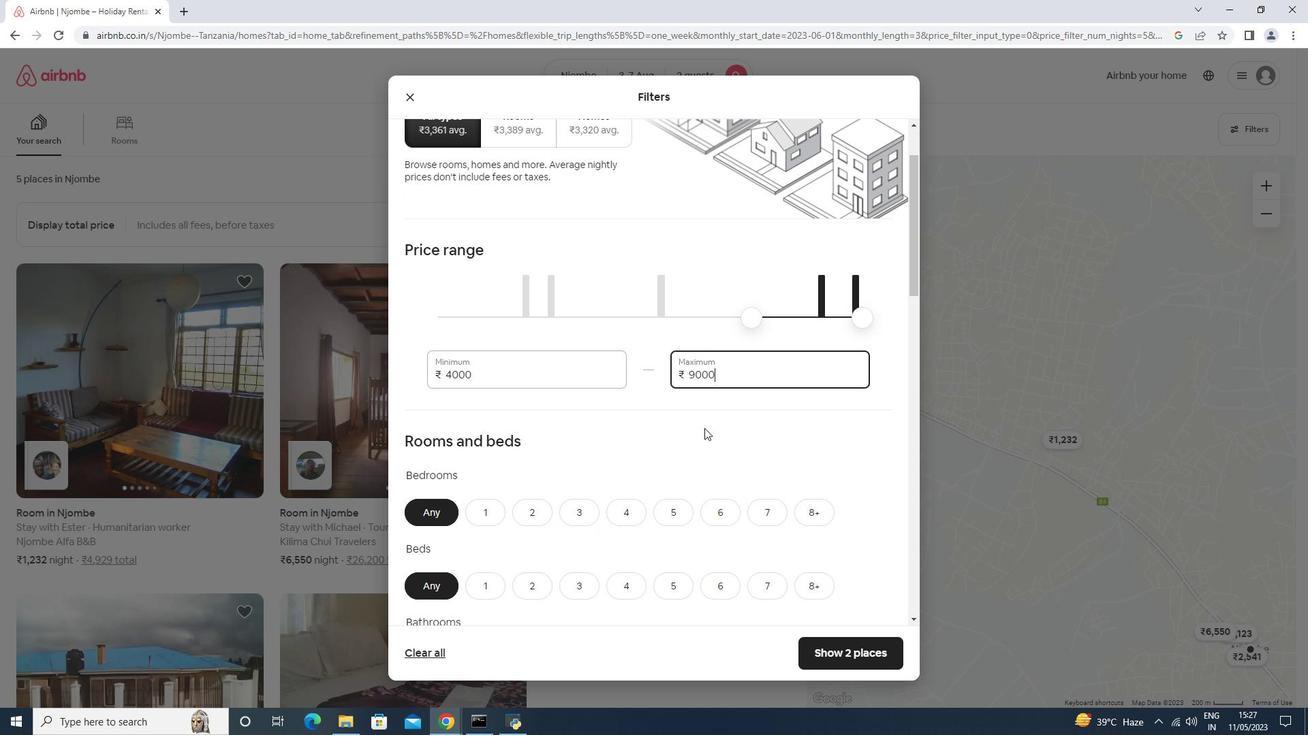 
Action: Mouse scrolled (704, 427) with delta (0, 0)
Screenshot: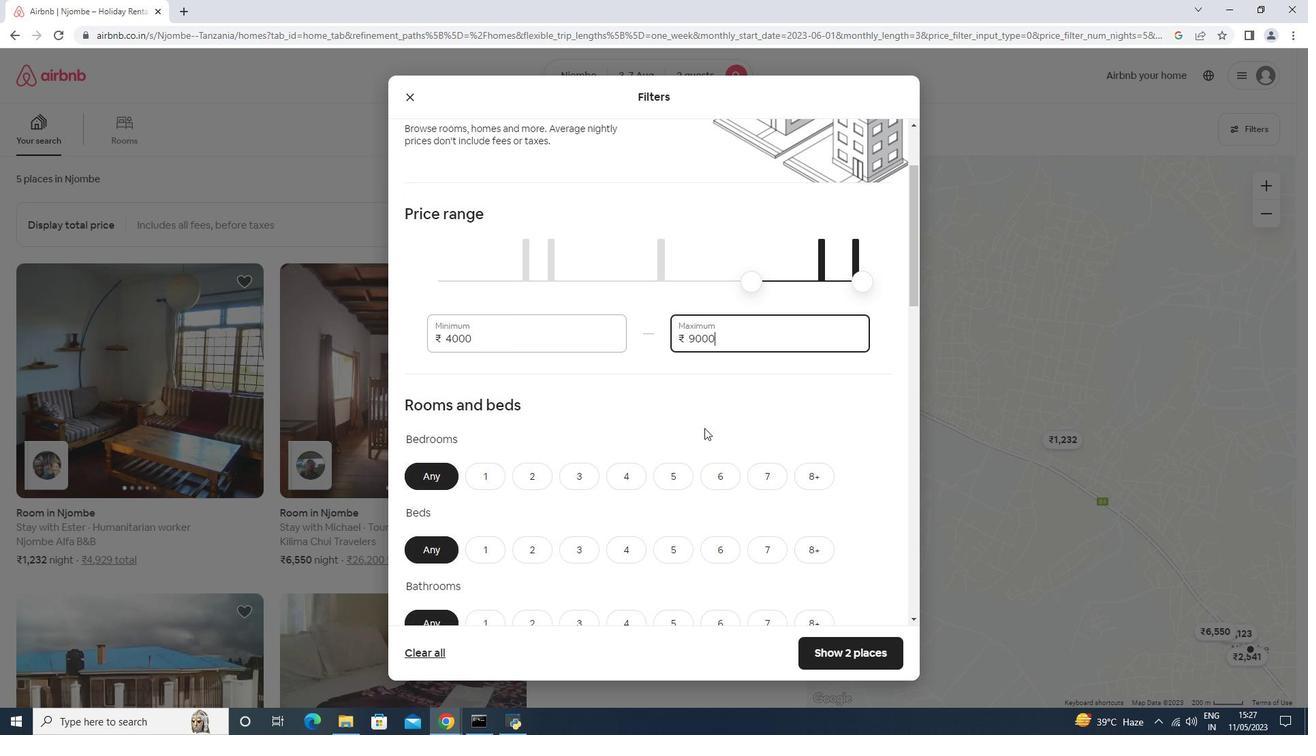 
Action: Mouse moved to (491, 473)
Screenshot: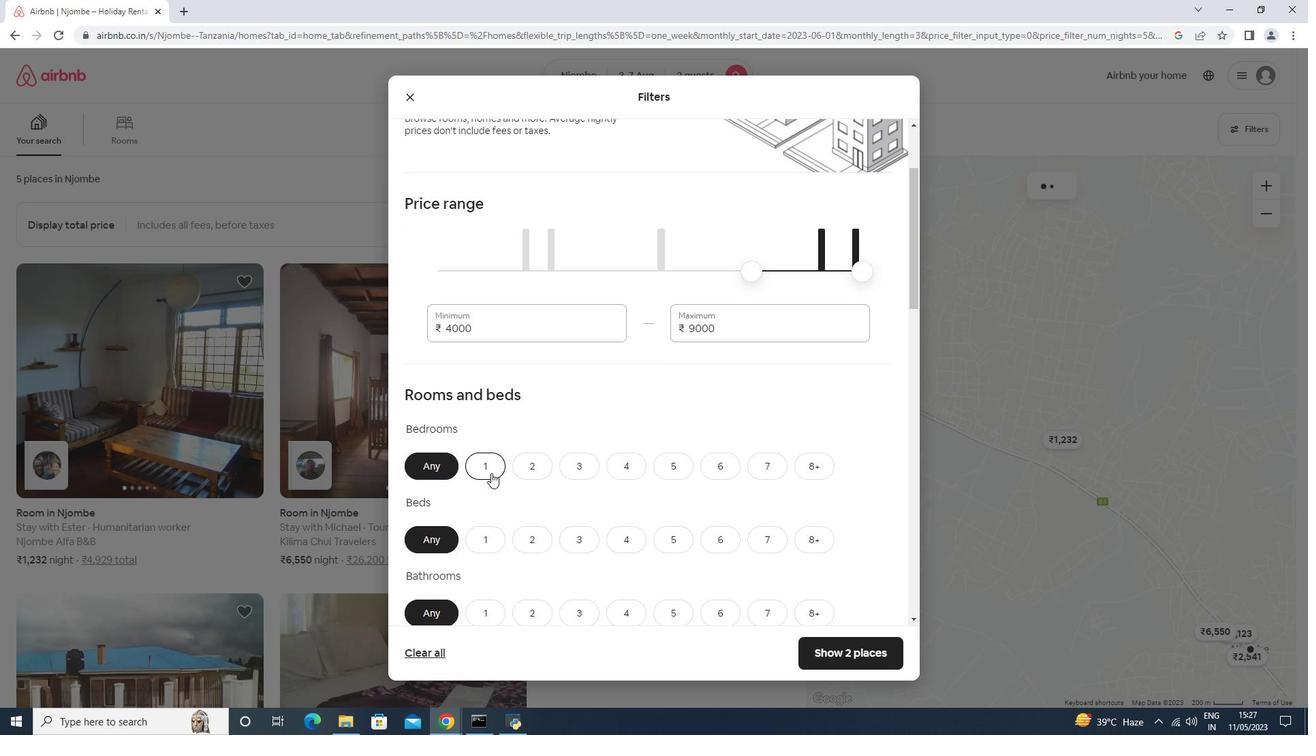 
Action: Mouse pressed left at (491, 473)
Screenshot: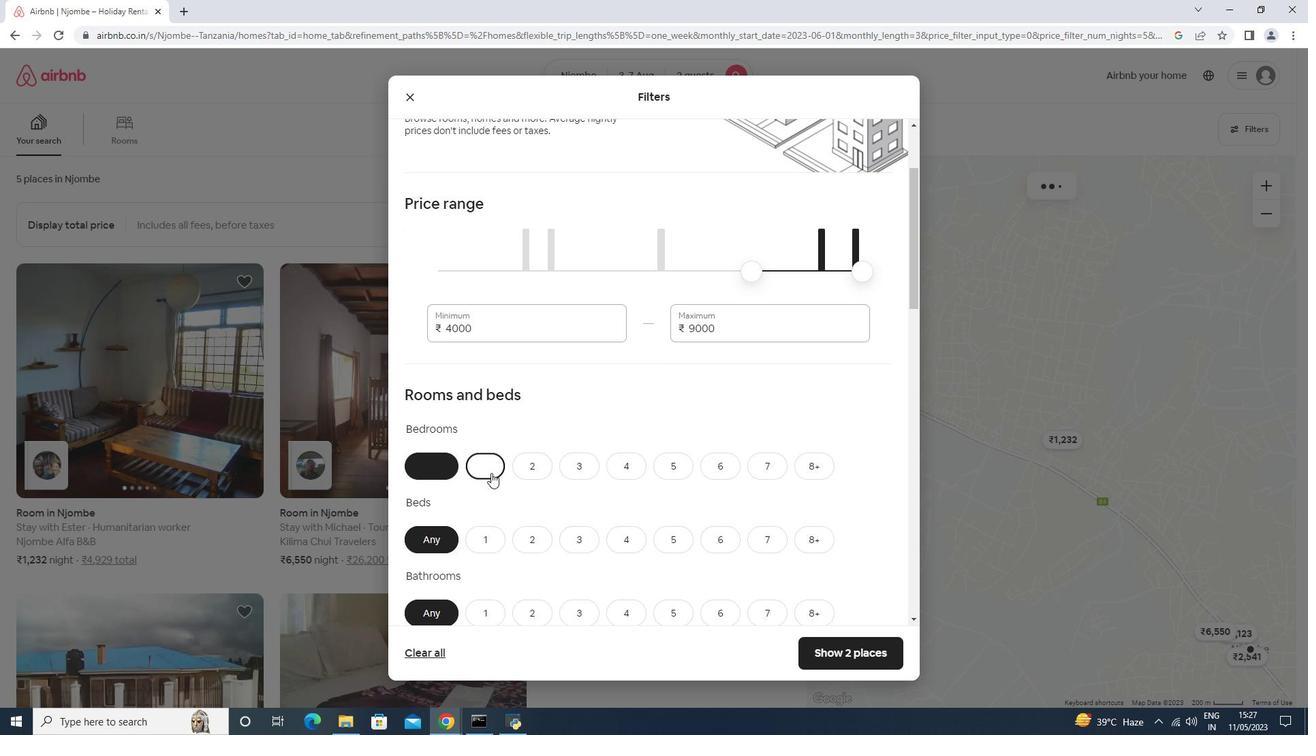 
Action: Mouse moved to (492, 528)
Screenshot: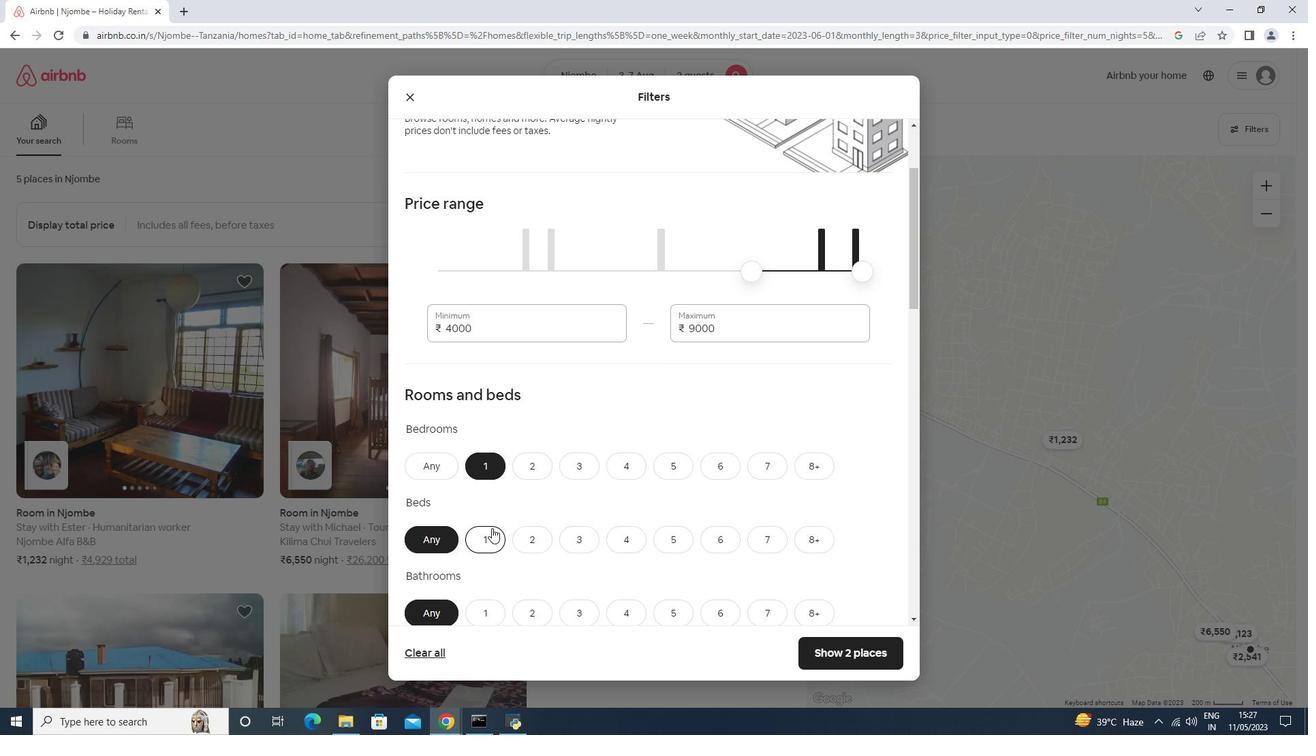 
Action: Mouse pressed left at (492, 528)
Screenshot: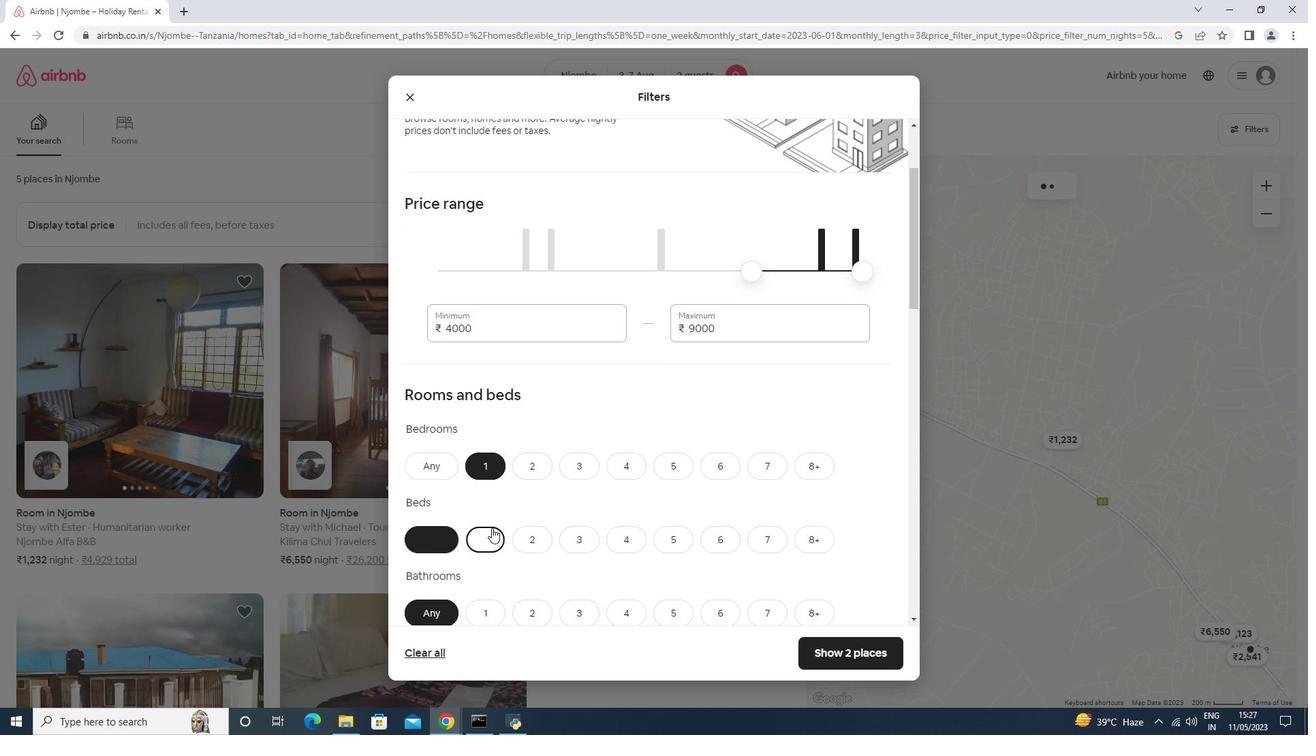 
Action: Mouse moved to (491, 528)
Screenshot: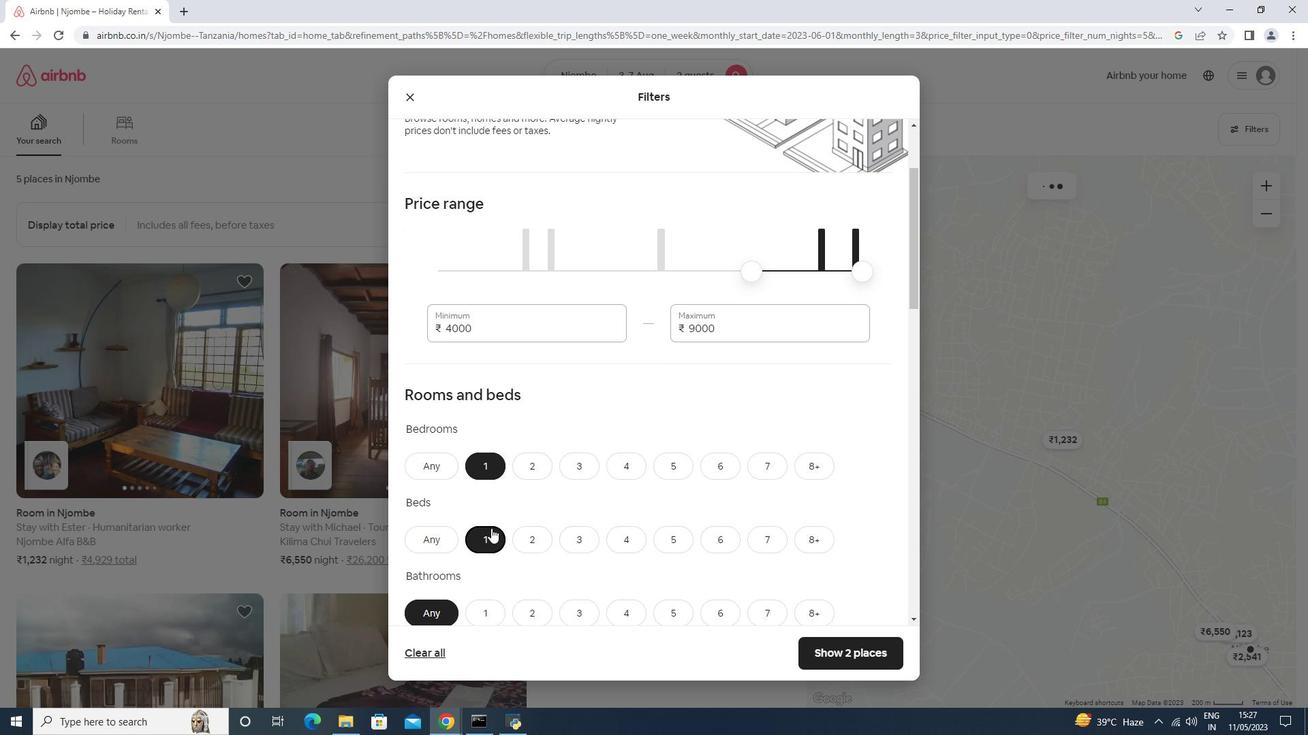 
Action: Mouse scrolled (491, 528) with delta (0, 0)
Screenshot: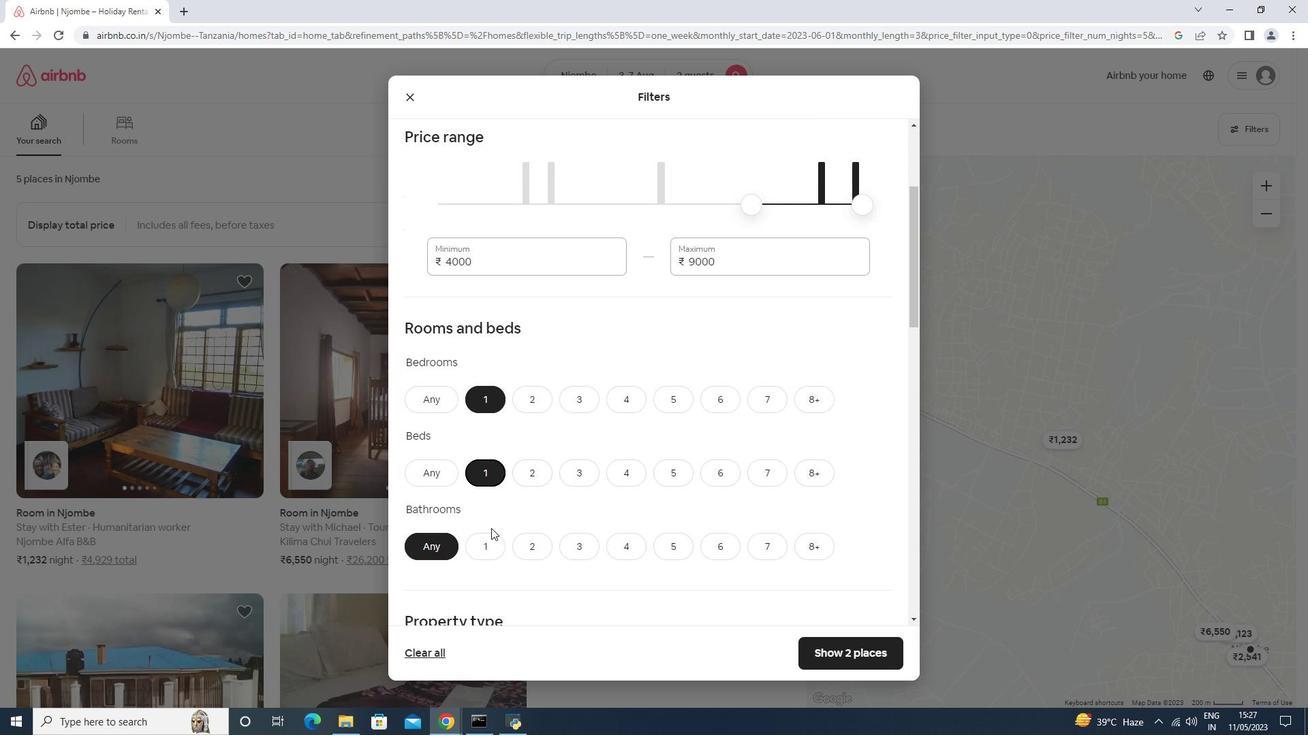 
Action: Mouse scrolled (491, 528) with delta (0, 0)
Screenshot: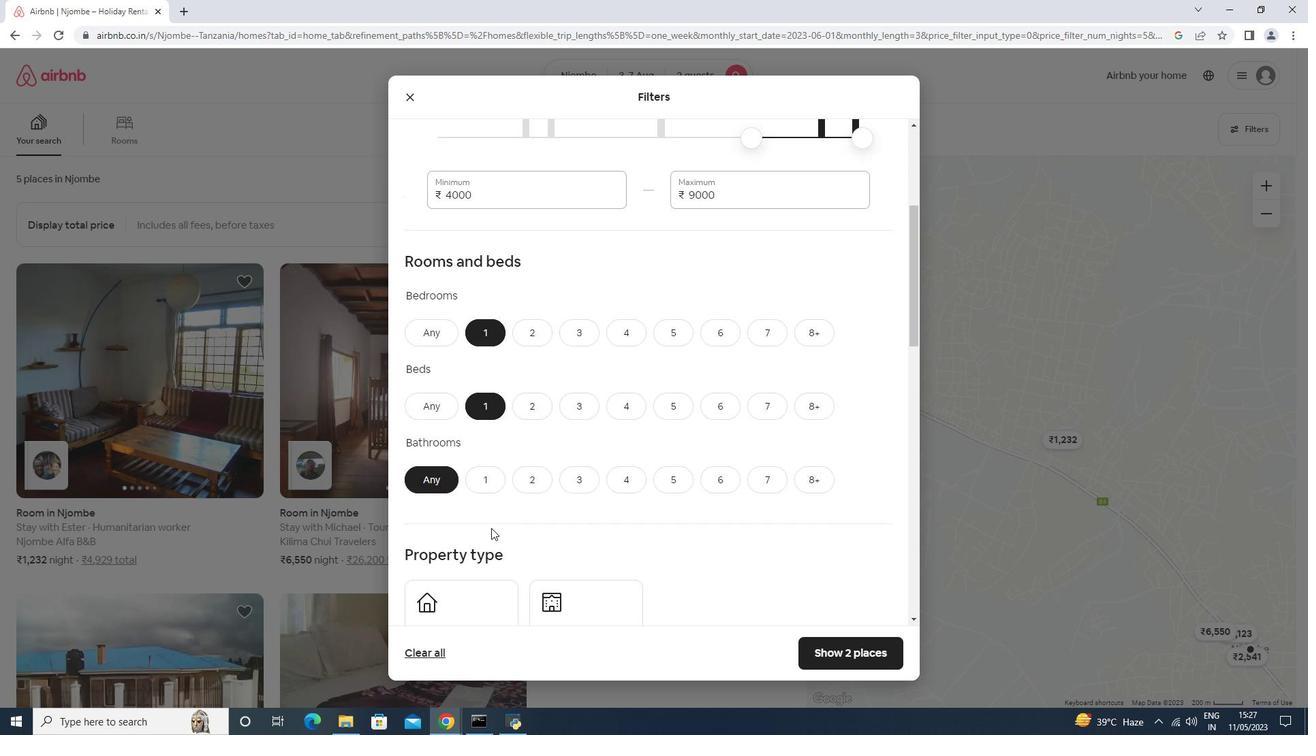 
Action: Mouse moved to (488, 459)
Screenshot: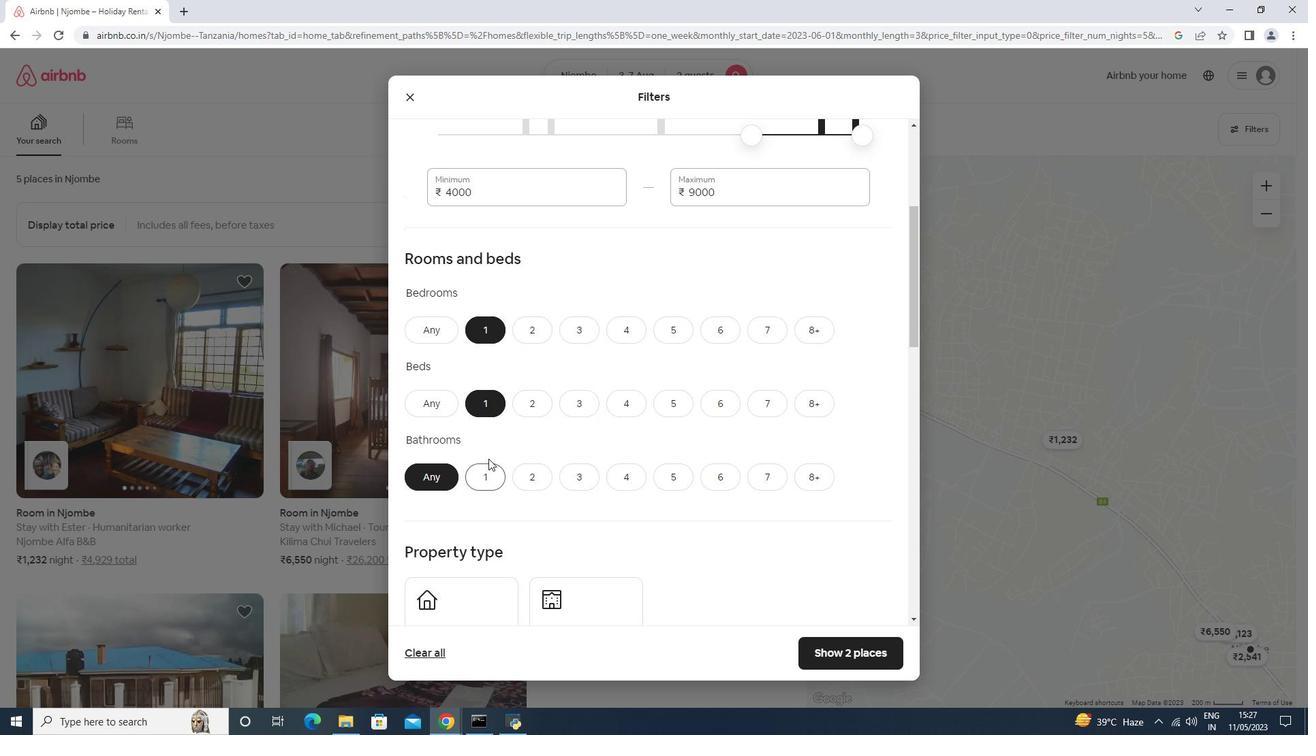 
Action: Mouse pressed left at (488, 459)
Screenshot: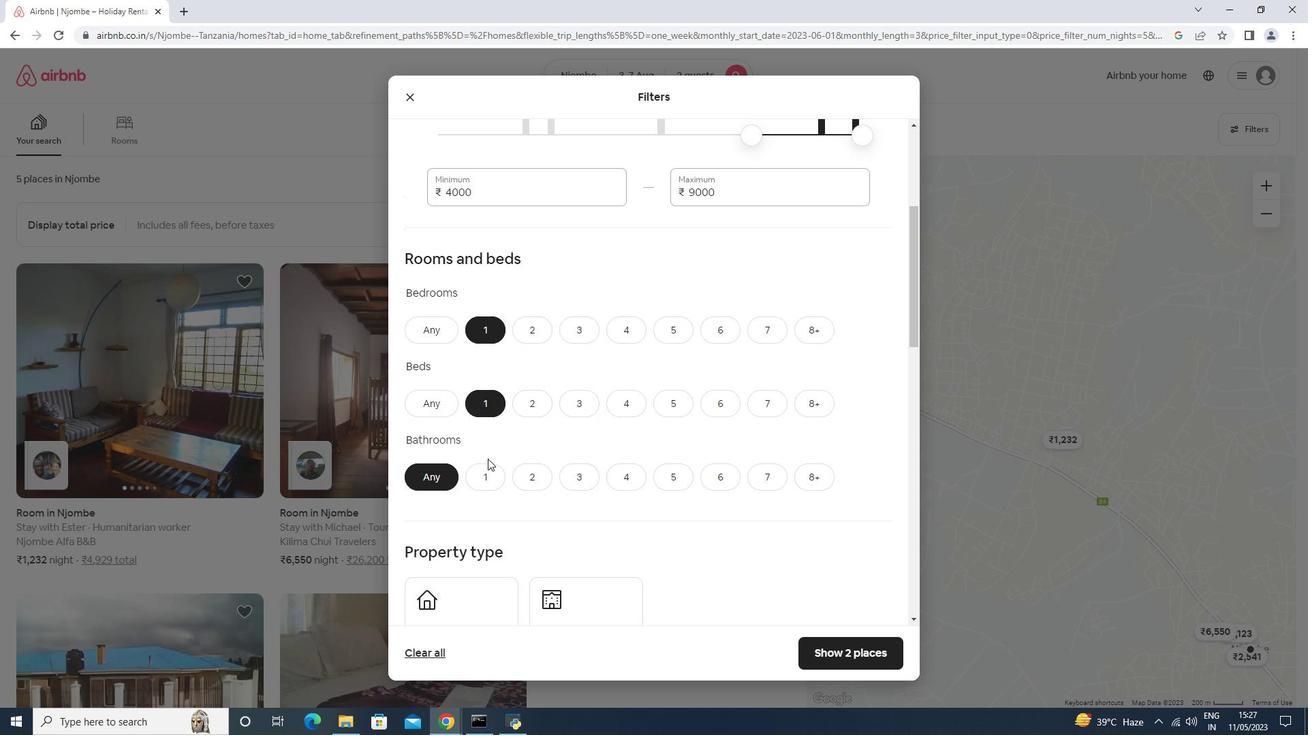 
Action: Mouse moved to (486, 459)
Screenshot: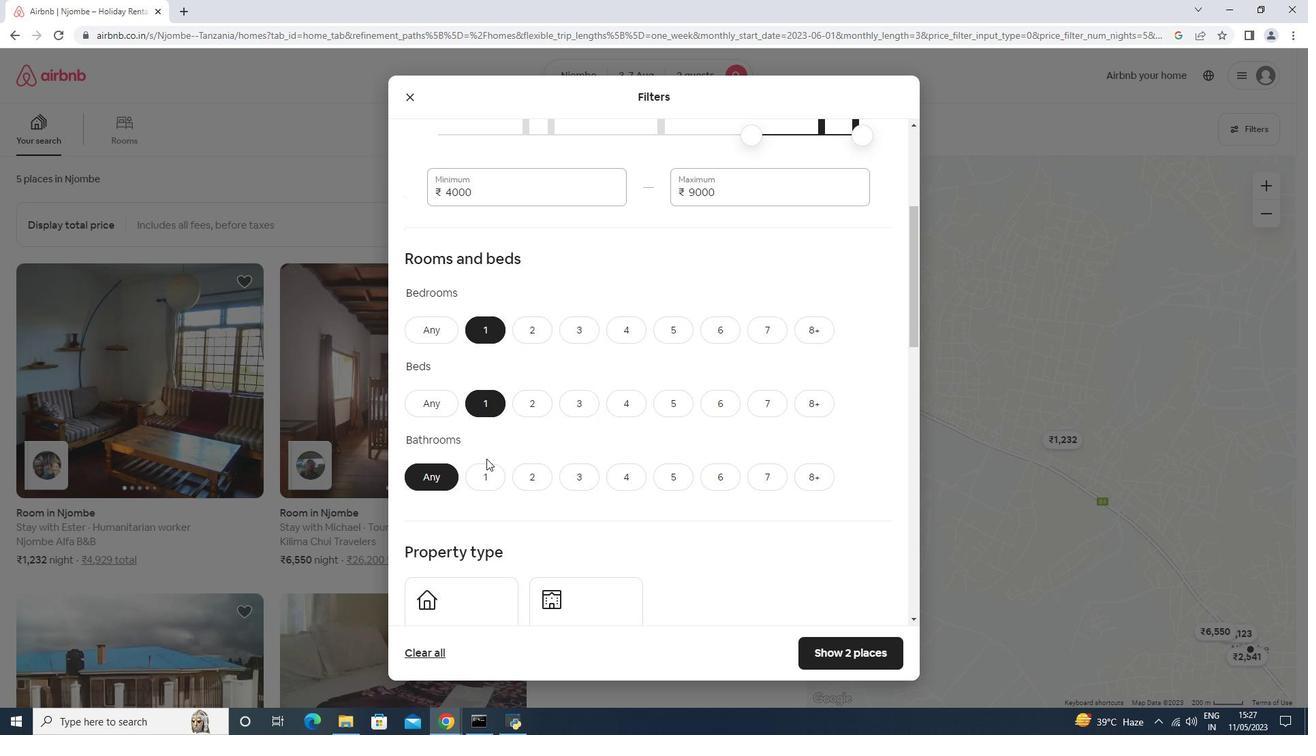 
Action: Mouse scrolled (486, 458) with delta (0, 0)
Screenshot: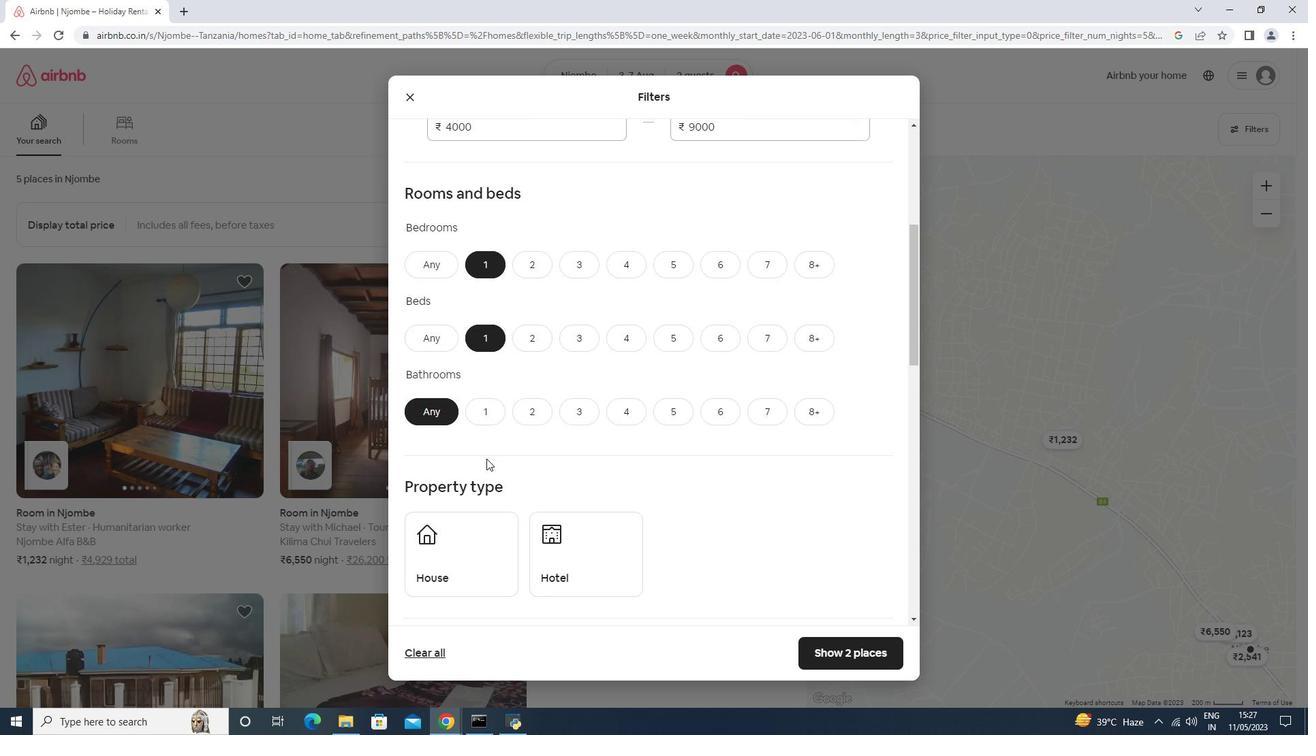 
Action: Mouse scrolled (486, 458) with delta (0, 0)
Screenshot: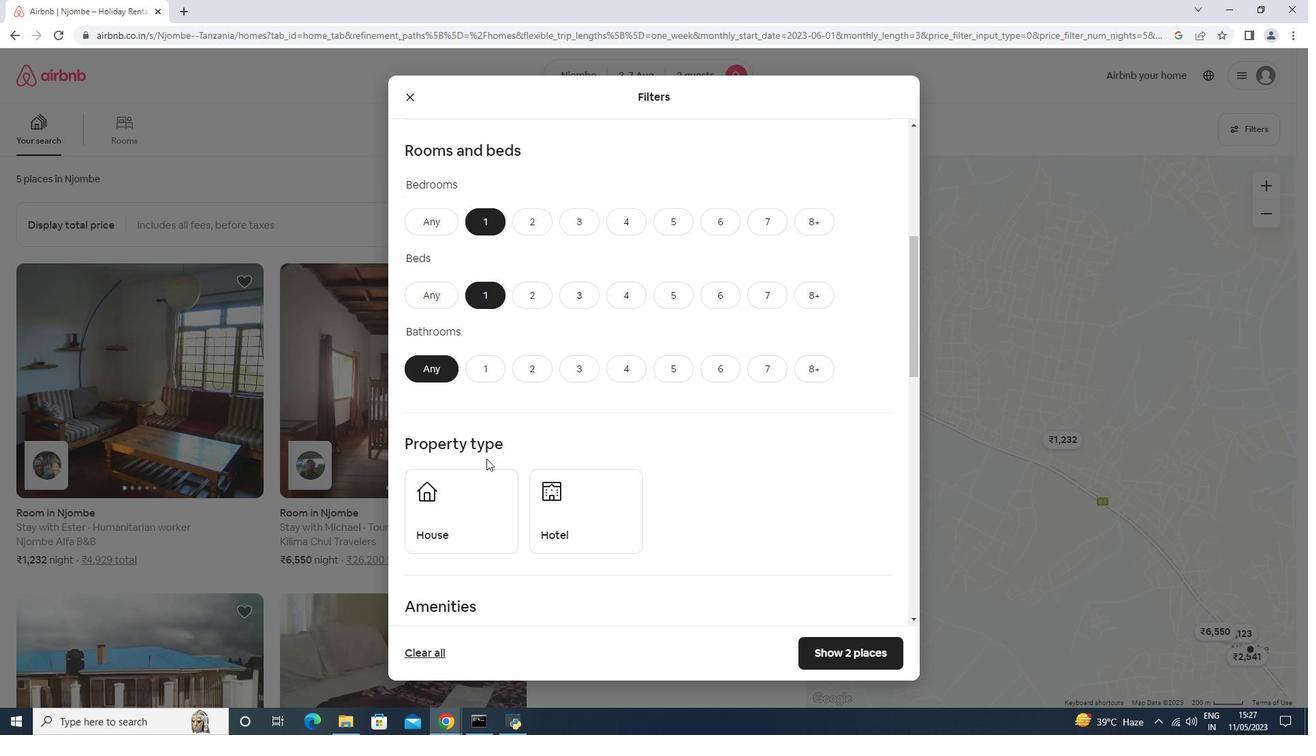 
Action: Mouse moved to (490, 477)
Screenshot: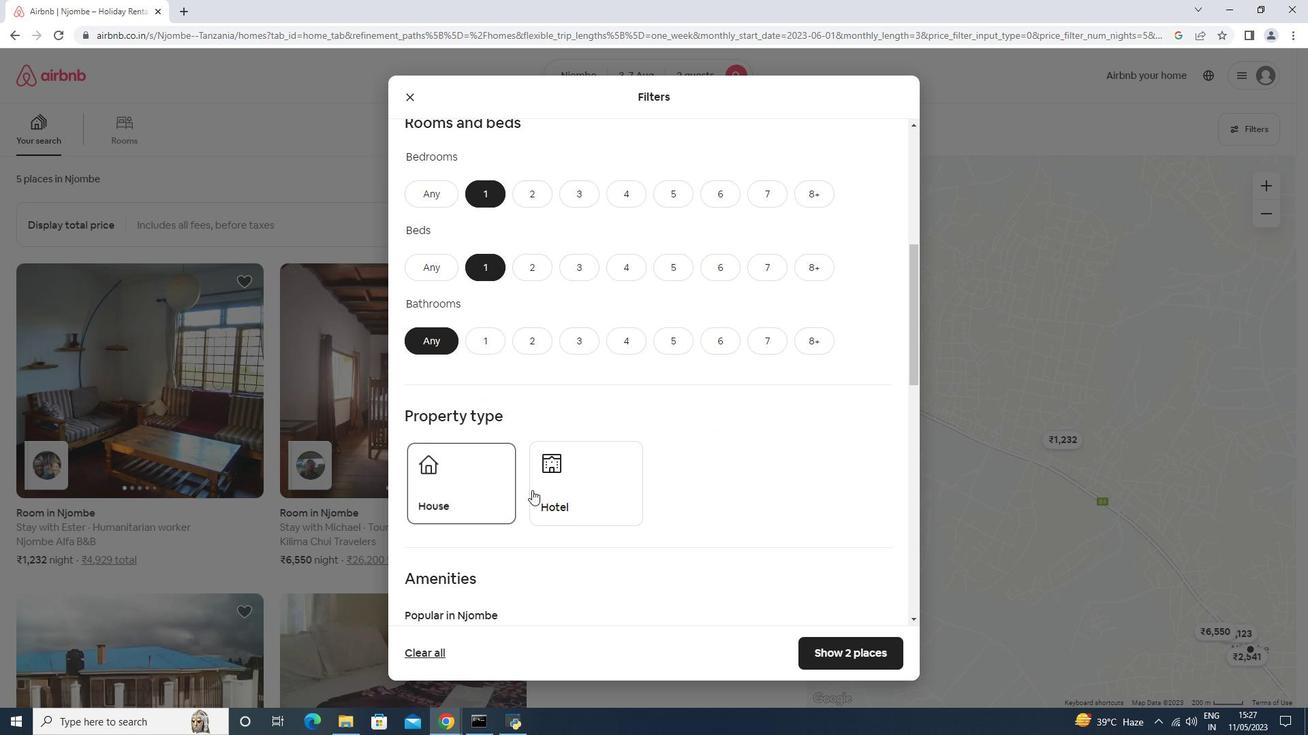 
Action: Mouse pressed left at (475, 468)
Screenshot: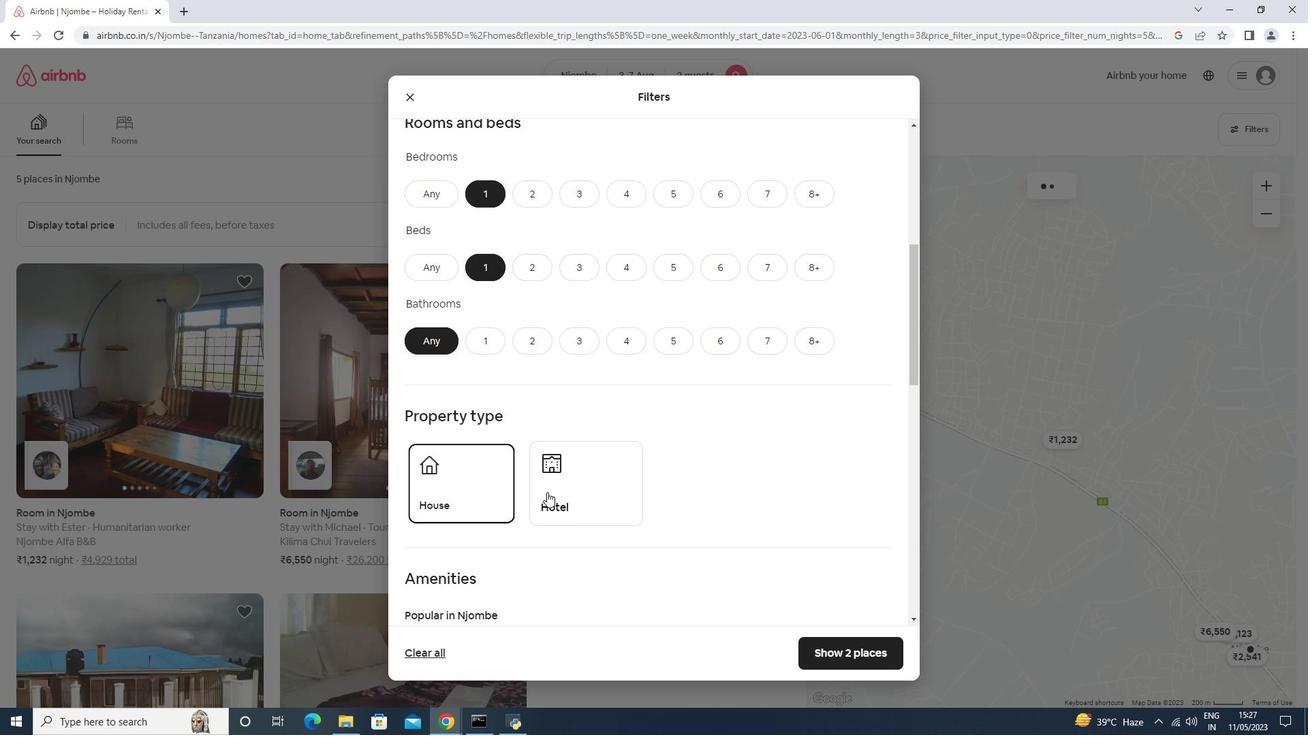 
Action: Mouse moved to (562, 492)
Screenshot: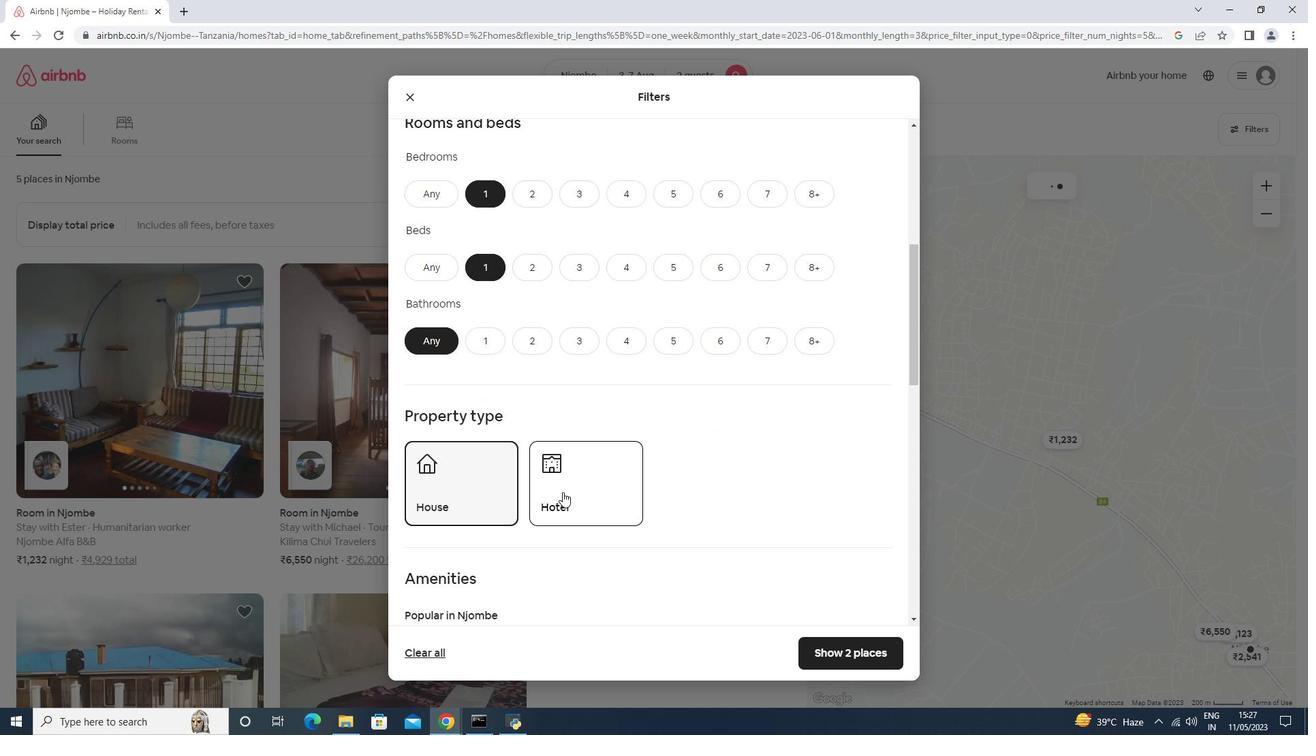 
Action: Mouse pressed left at (562, 492)
Screenshot: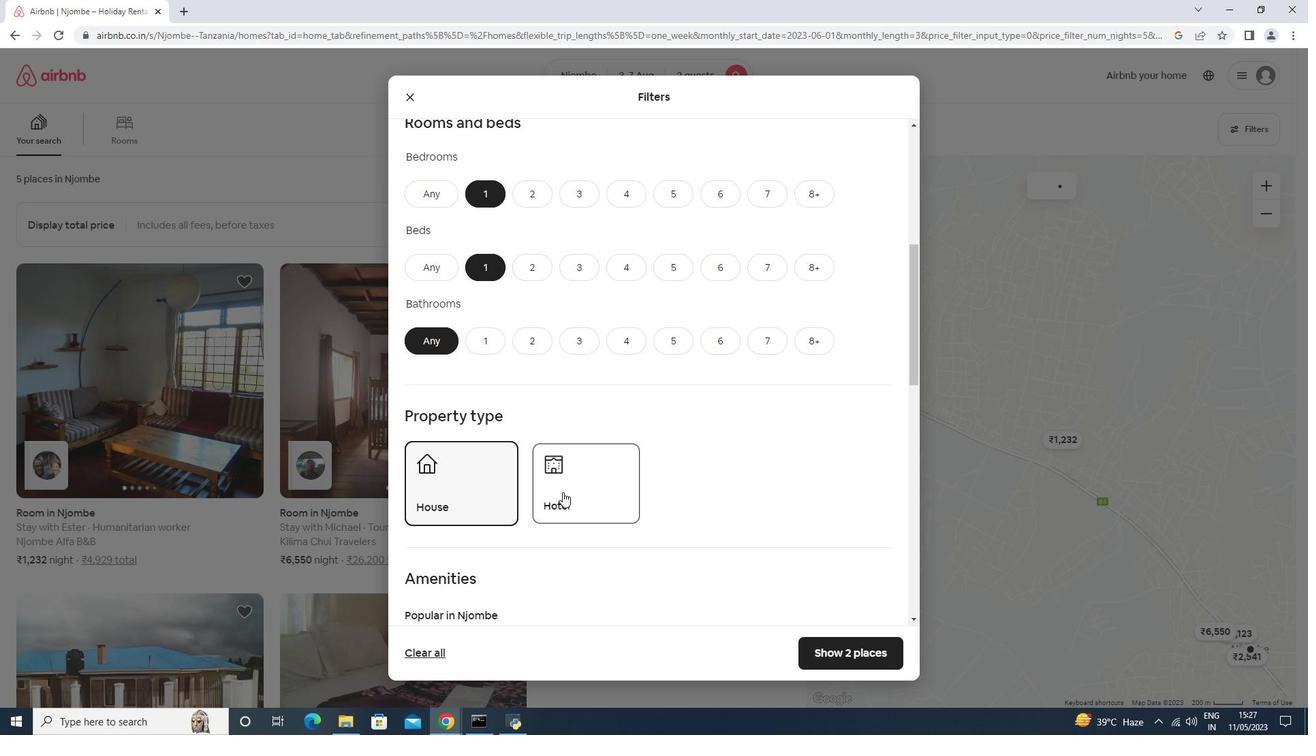 
Action: Mouse moved to (553, 433)
Screenshot: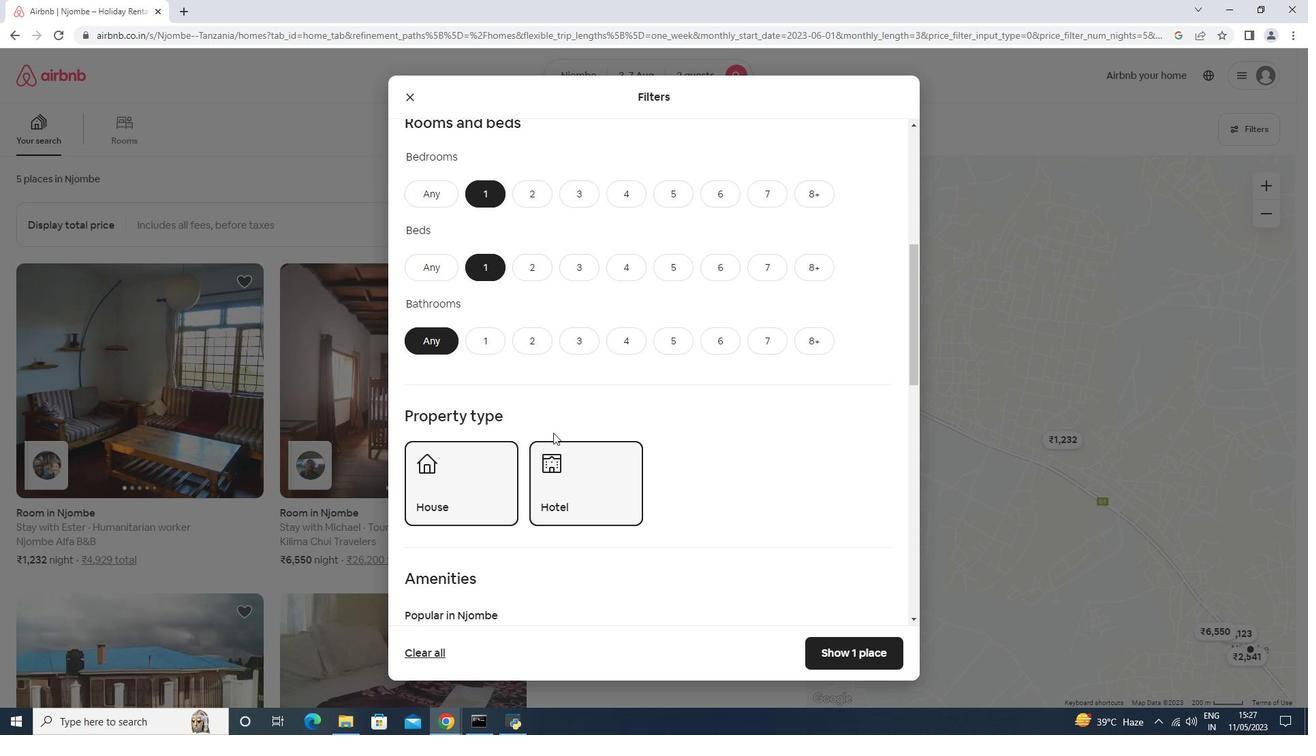 
Action: Mouse scrolled (553, 432) with delta (0, 0)
Screenshot: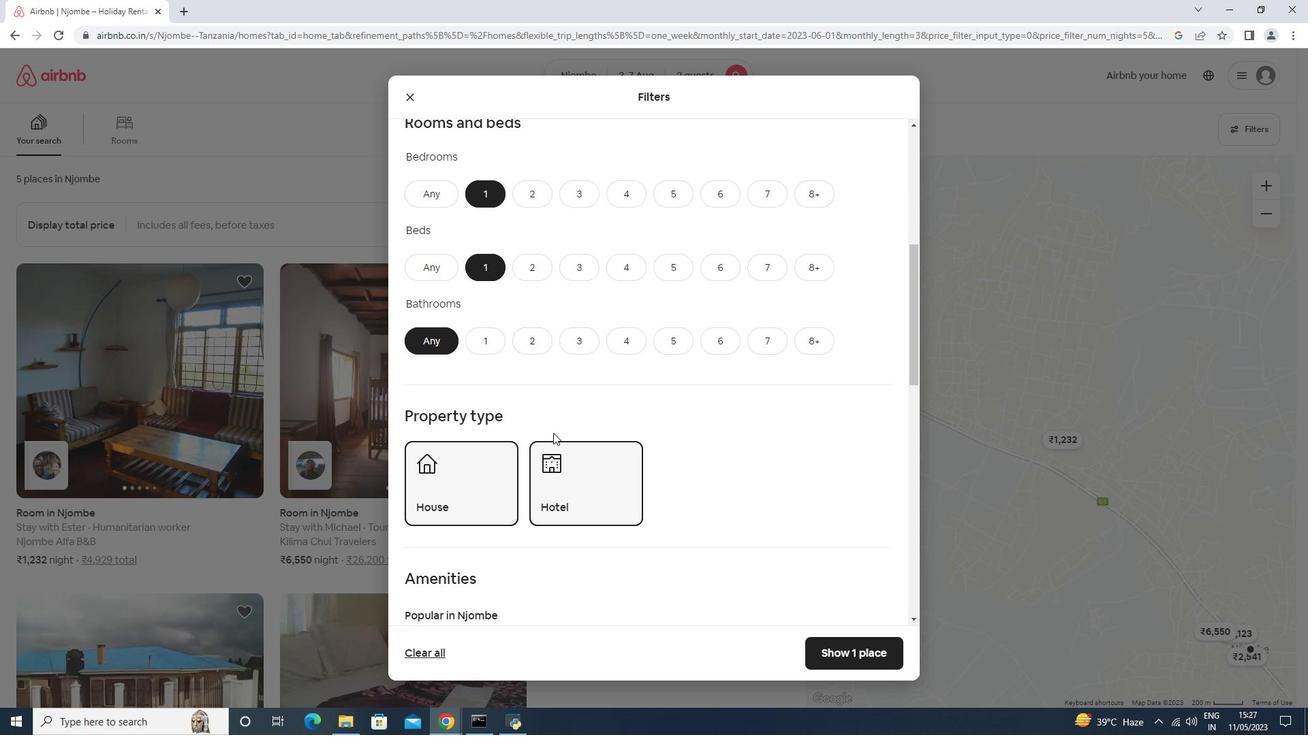 
Action: Mouse moved to (763, 481)
Screenshot: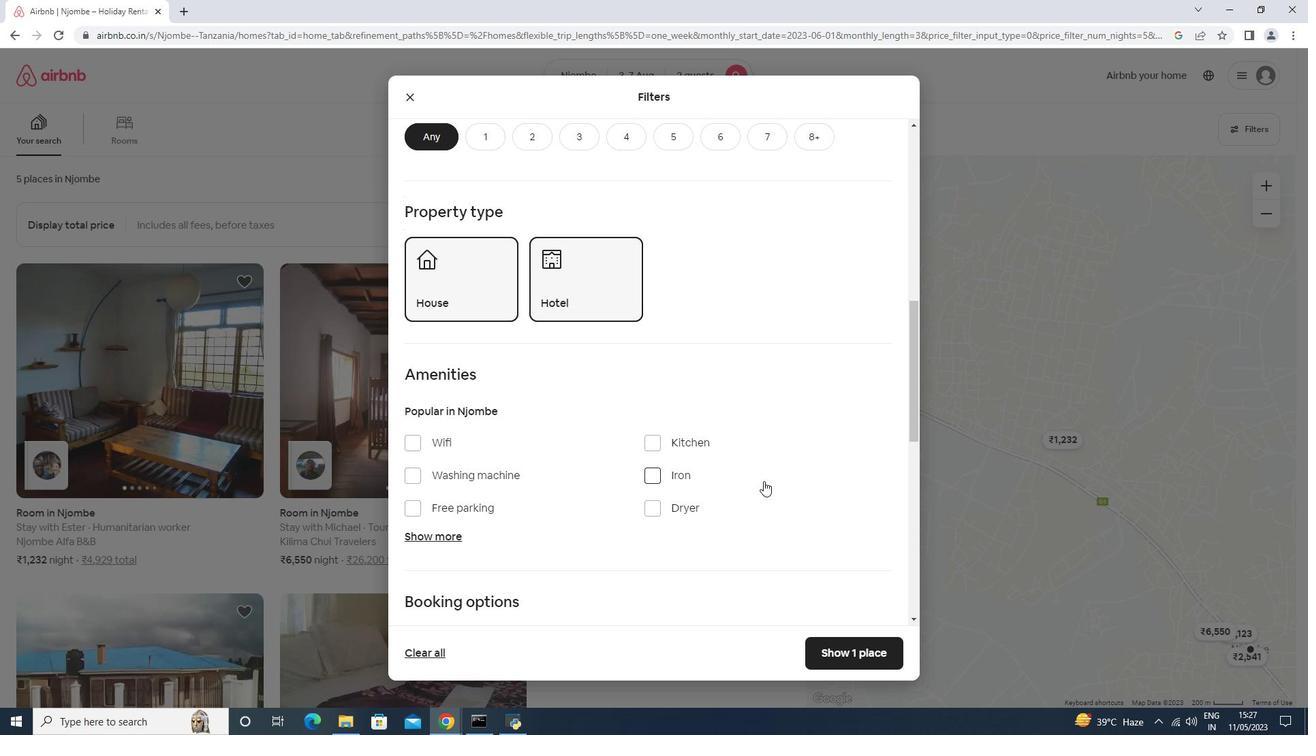 
Action: Mouse scrolled (763, 481) with delta (0, 0)
Screenshot: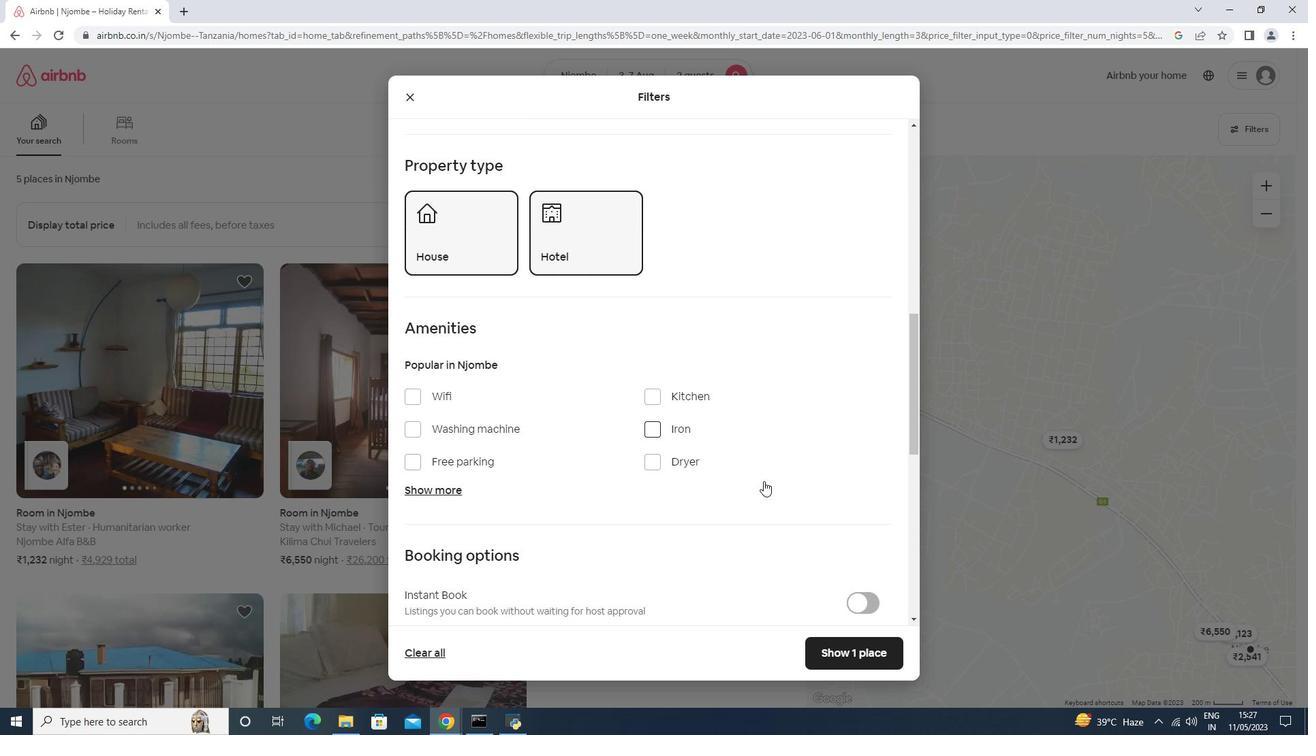 
Action: Mouse scrolled (763, 481) with delta (0, 0)
Screenshot: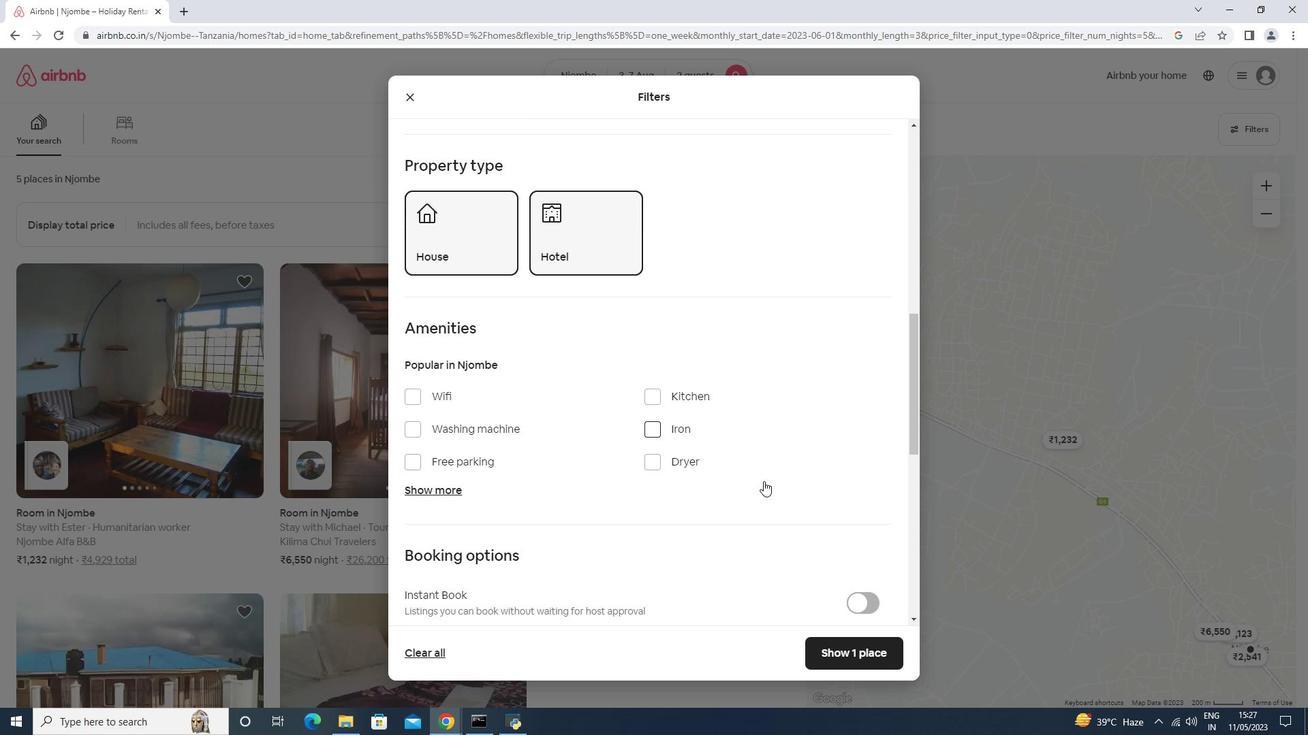 
Action: Mouse scrolled (763, 481) with delta (0, 0)
Screenshot: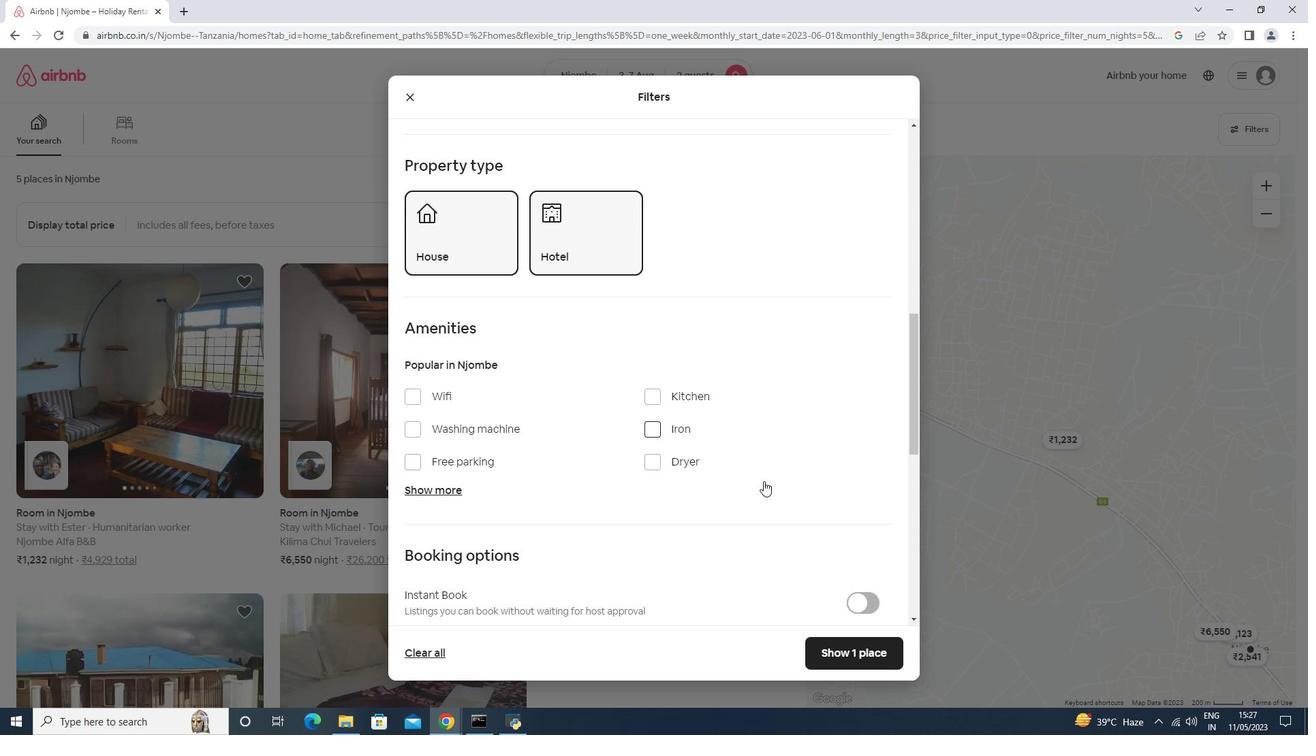 
Action: Mouse scrolled (763, 481) with delta (0, 0)
Screenshot: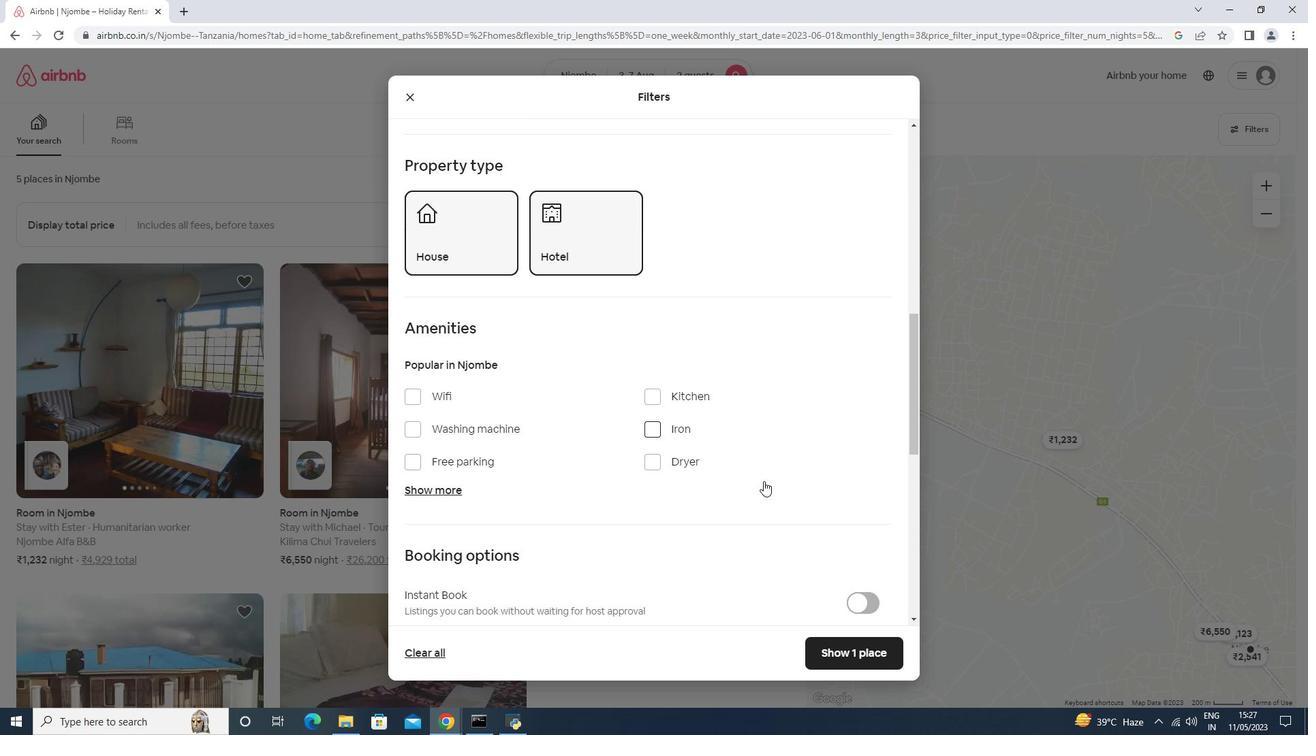 
Action: Mouse moved to (859, 427)
Screenshot: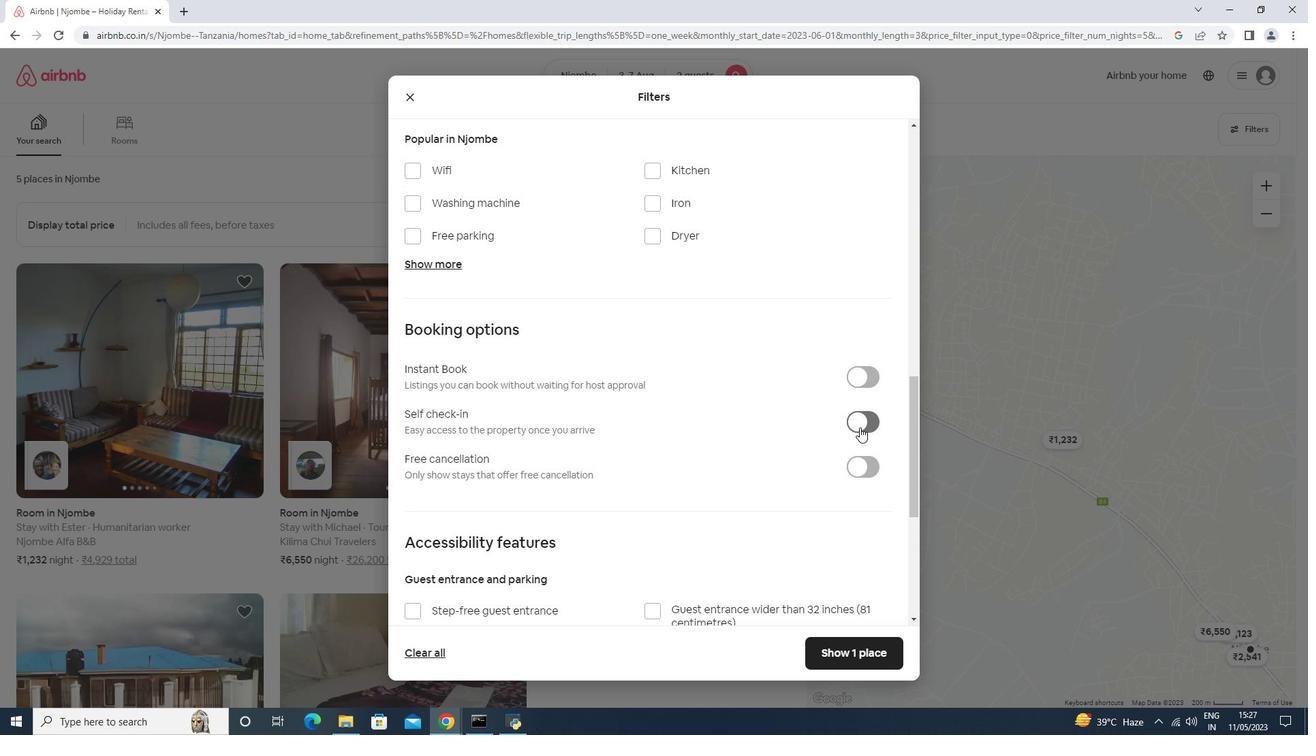 
Action: Mouse pressed left at (859, 427)
Screenshot: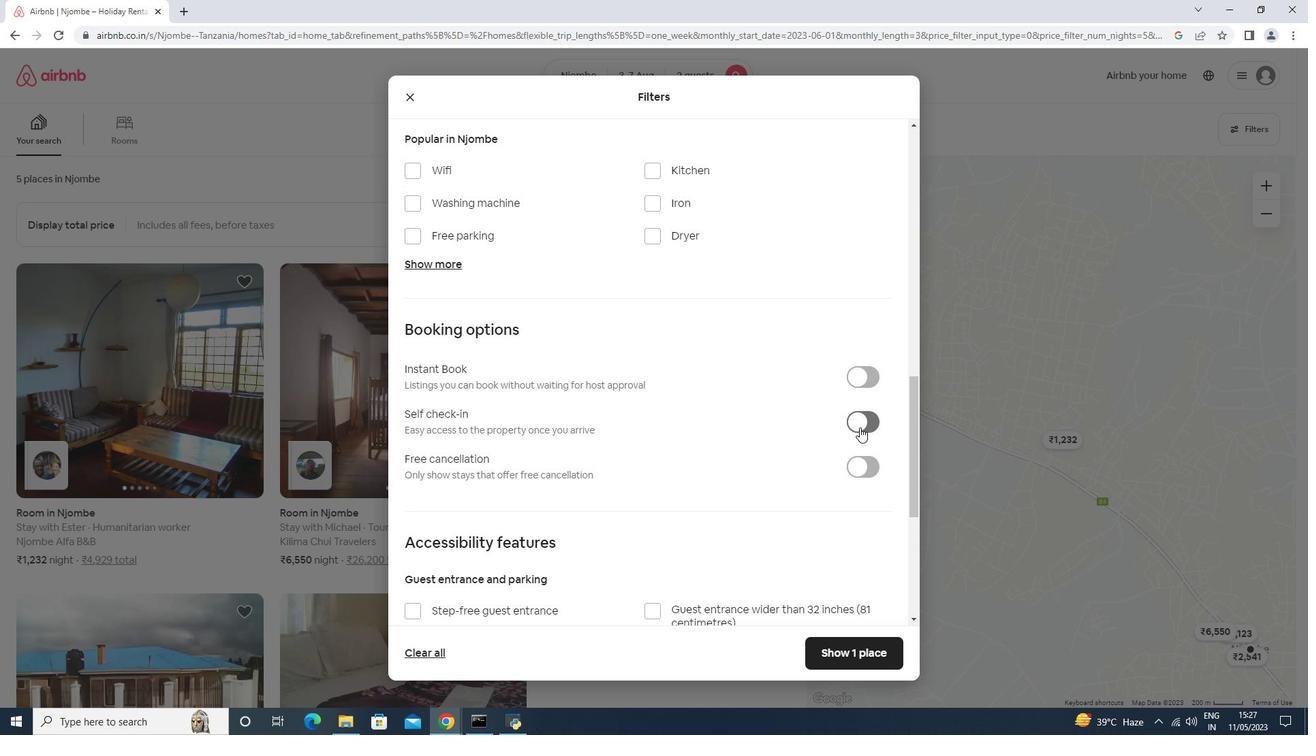 
Action: Mouse moved to (765, 451)
Screenshot: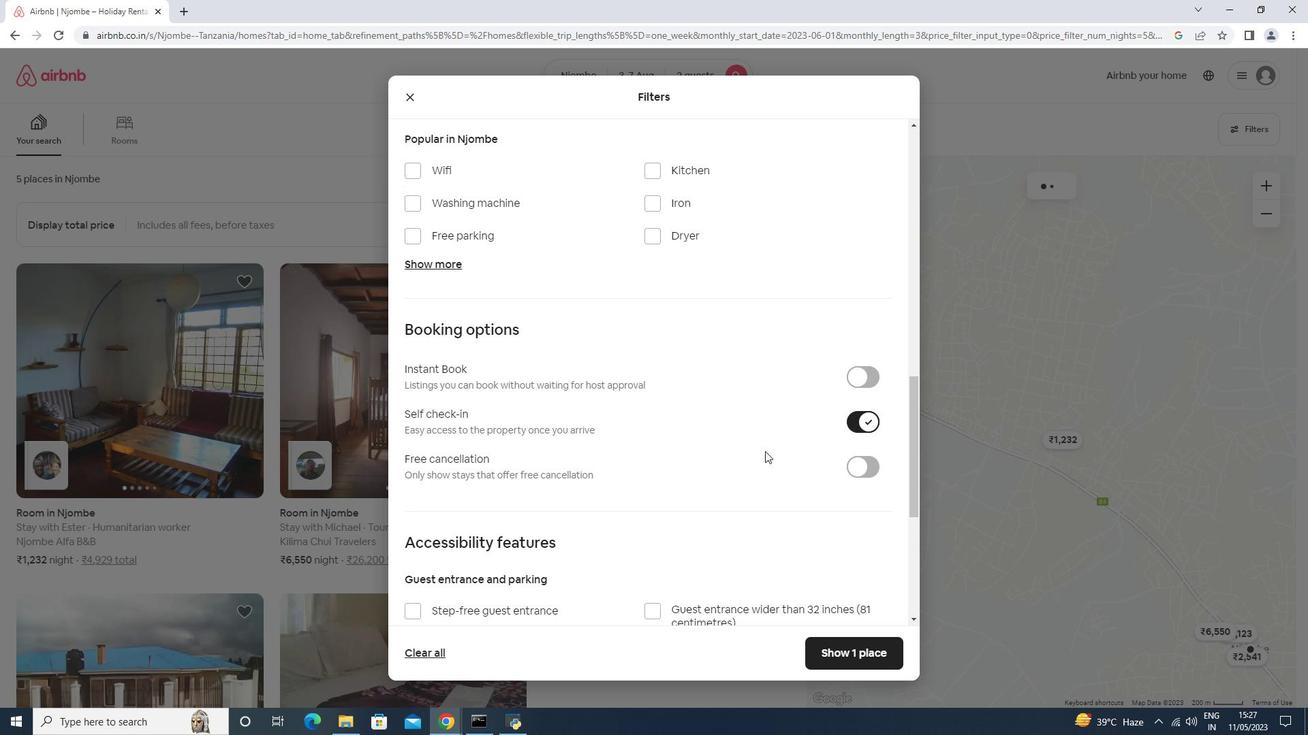 
Action: Mouse scrolled (765, 451) with delta (0, 0)
Screenshot: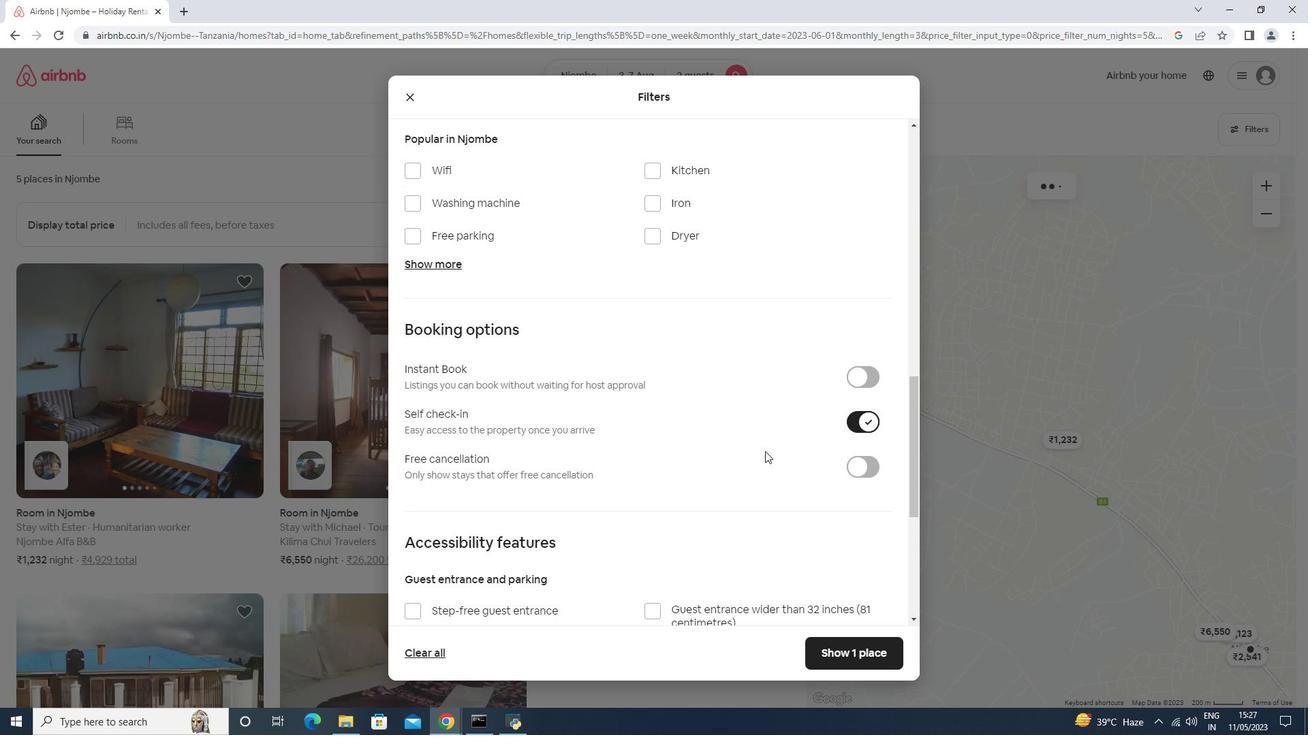 
Action: Mouse scrolled (765, 451) with delta (0, 0)
Screenshot: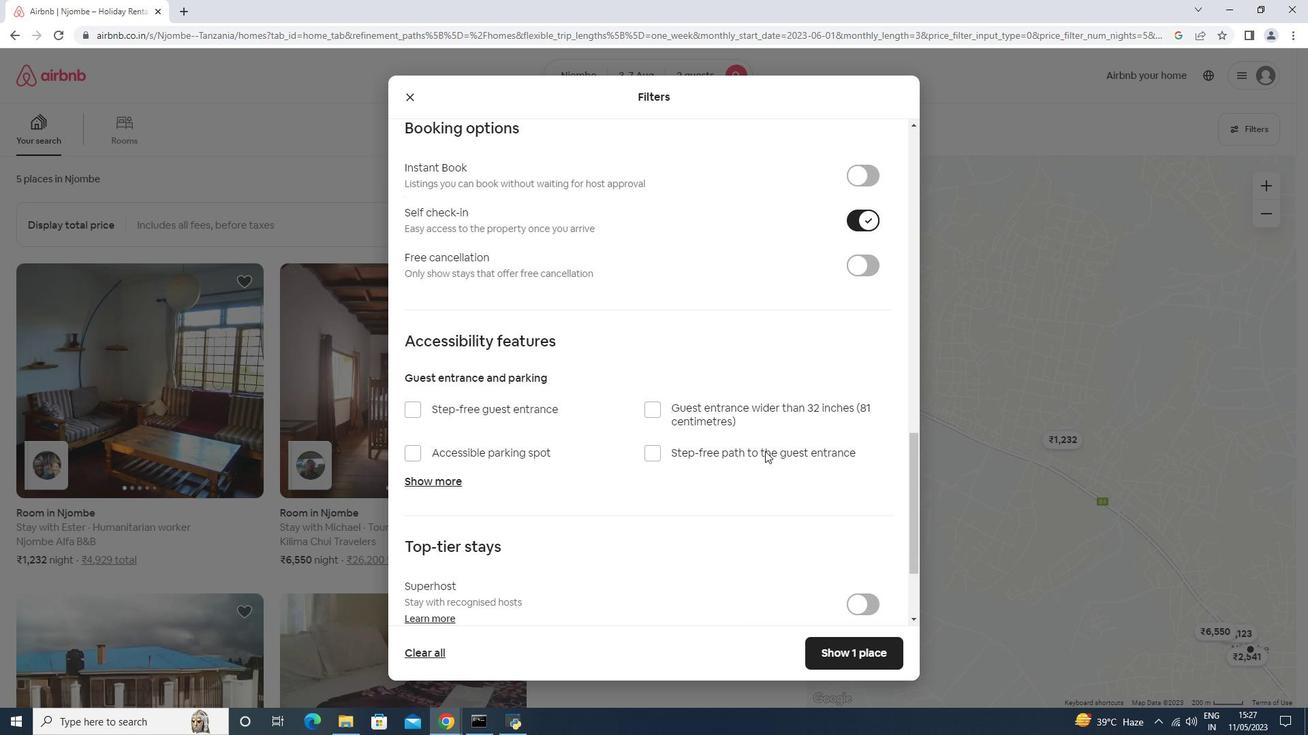 
Action: Mouse scrolled (765, 451) with delta (0, 0)
Screenshot: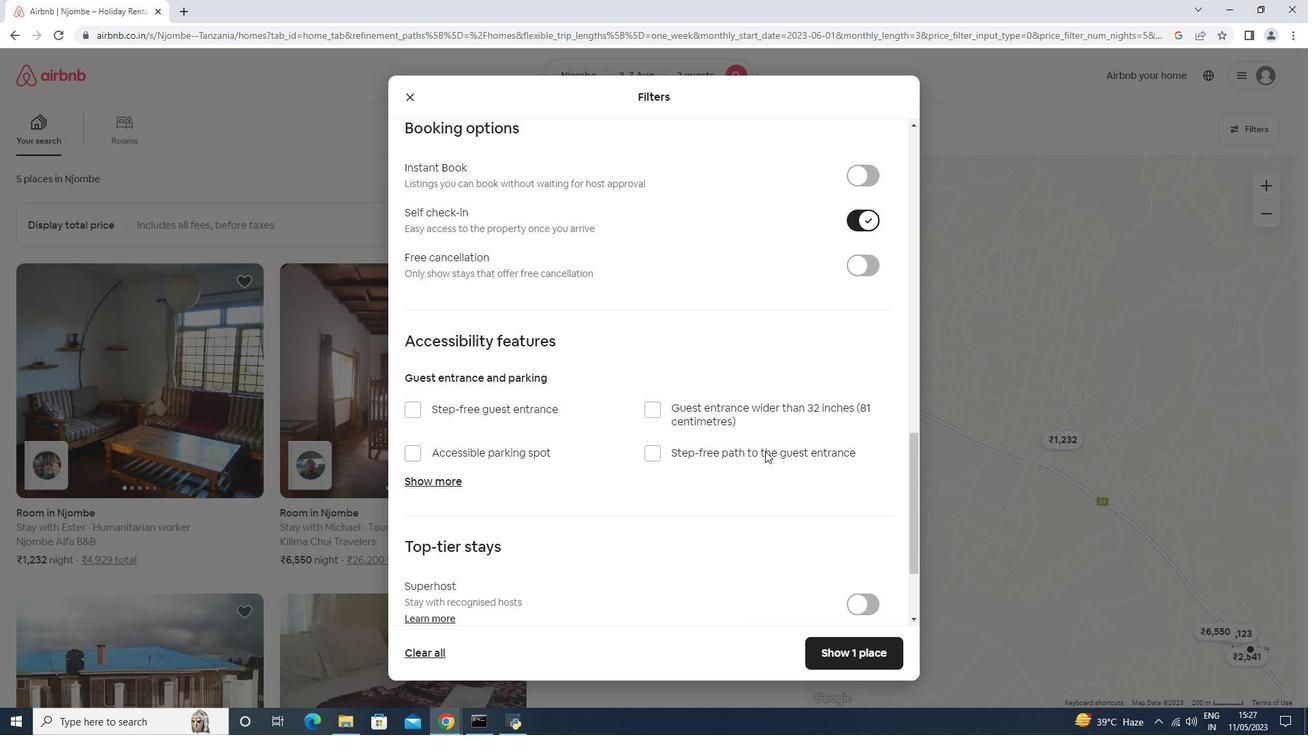 
Action: Mouse scrolled (765, 451) with delta (0, 0)
Screenshot: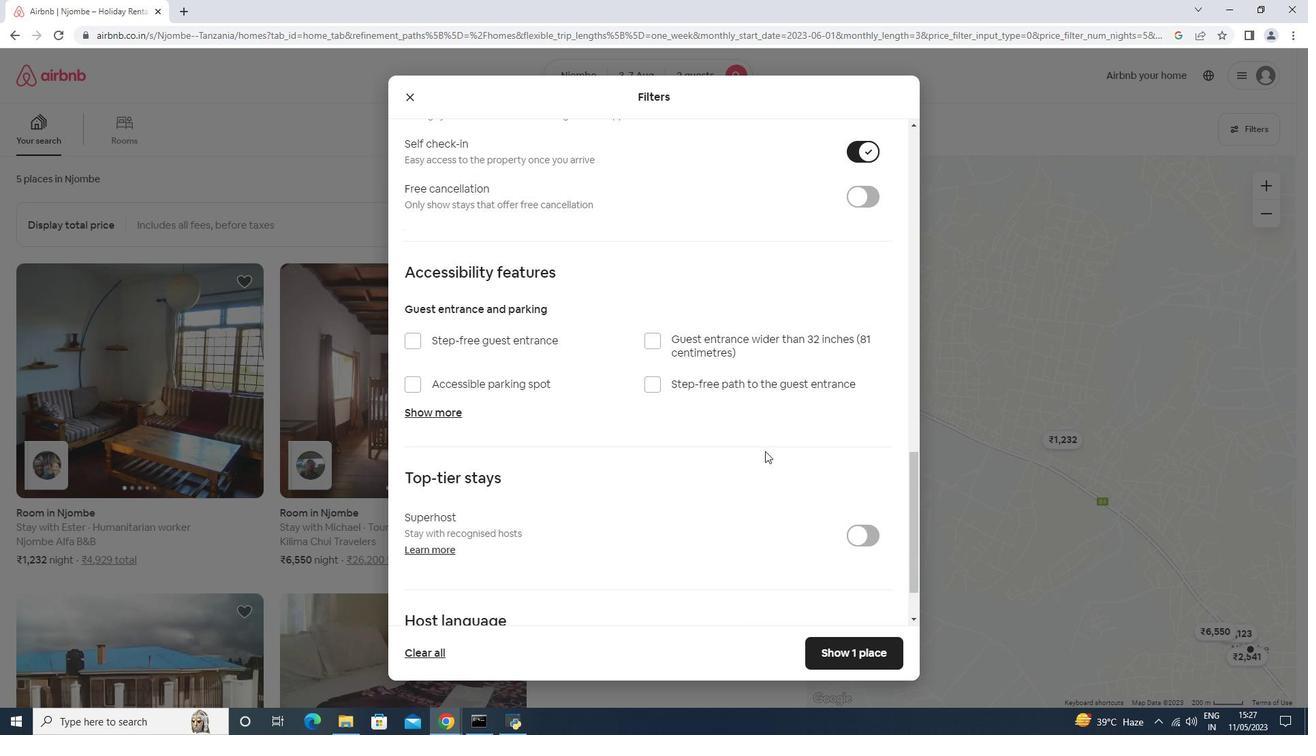 
Action: Mouse scrolled (765, 451) with delta (0, 0)
Screenshot: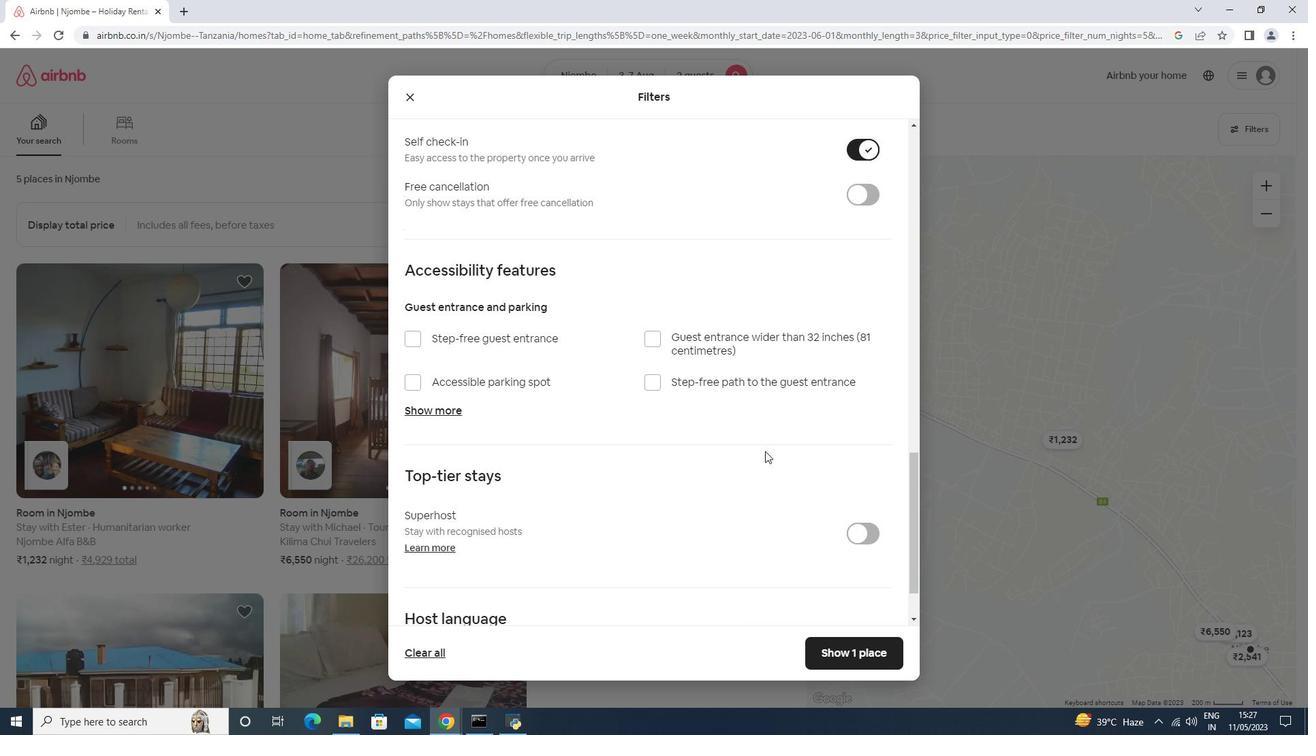 
Action: Mouse scrolled (765, 451) with delta (0, 0)
Screenshot: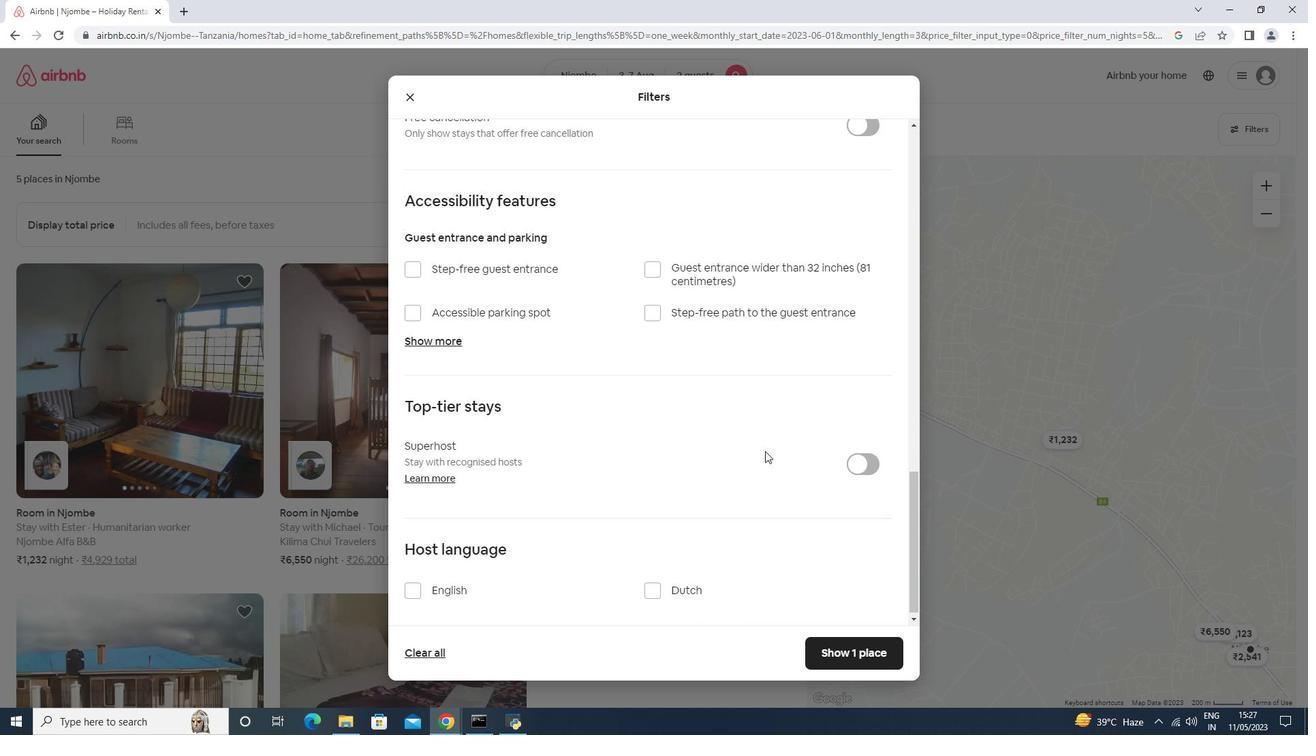 
Action: Mouse scrolled (765, 451) with delta (0, 0)
Screenshot: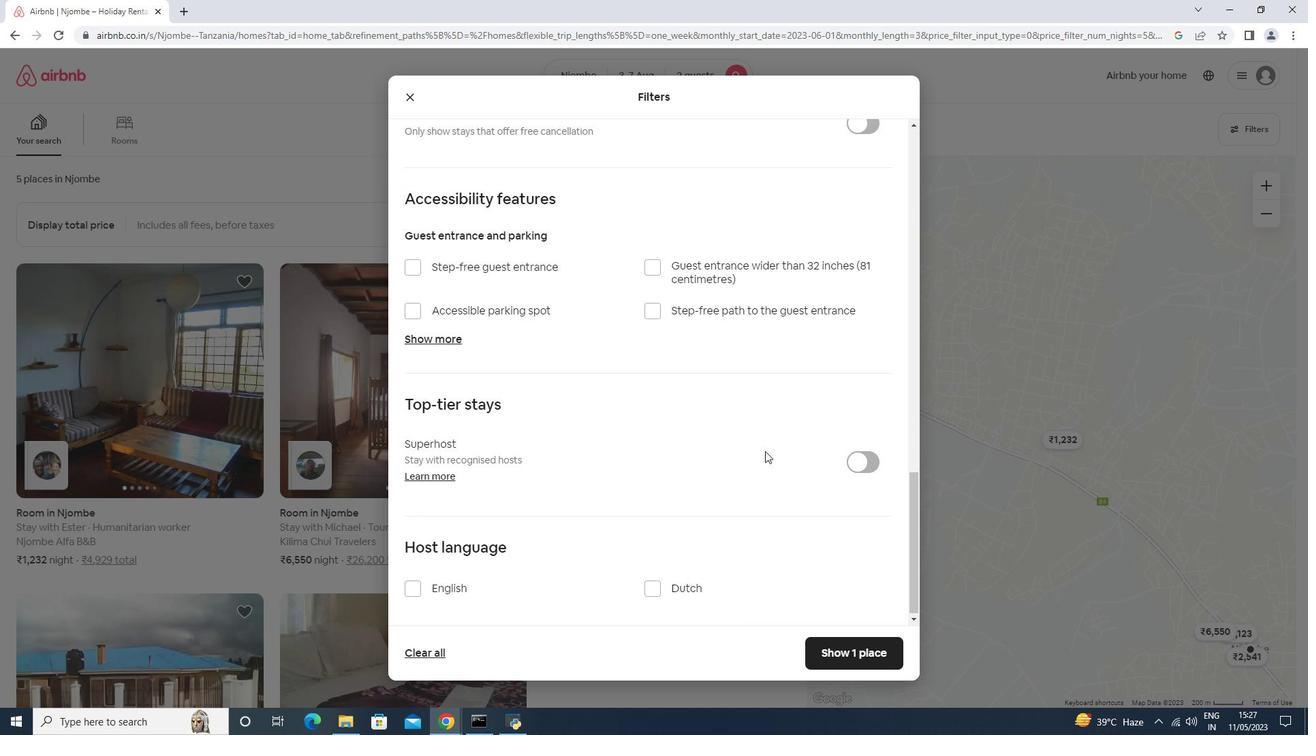 
Action: Mouse scrolled (765, 451) with delta (0, 0)
Screenshot: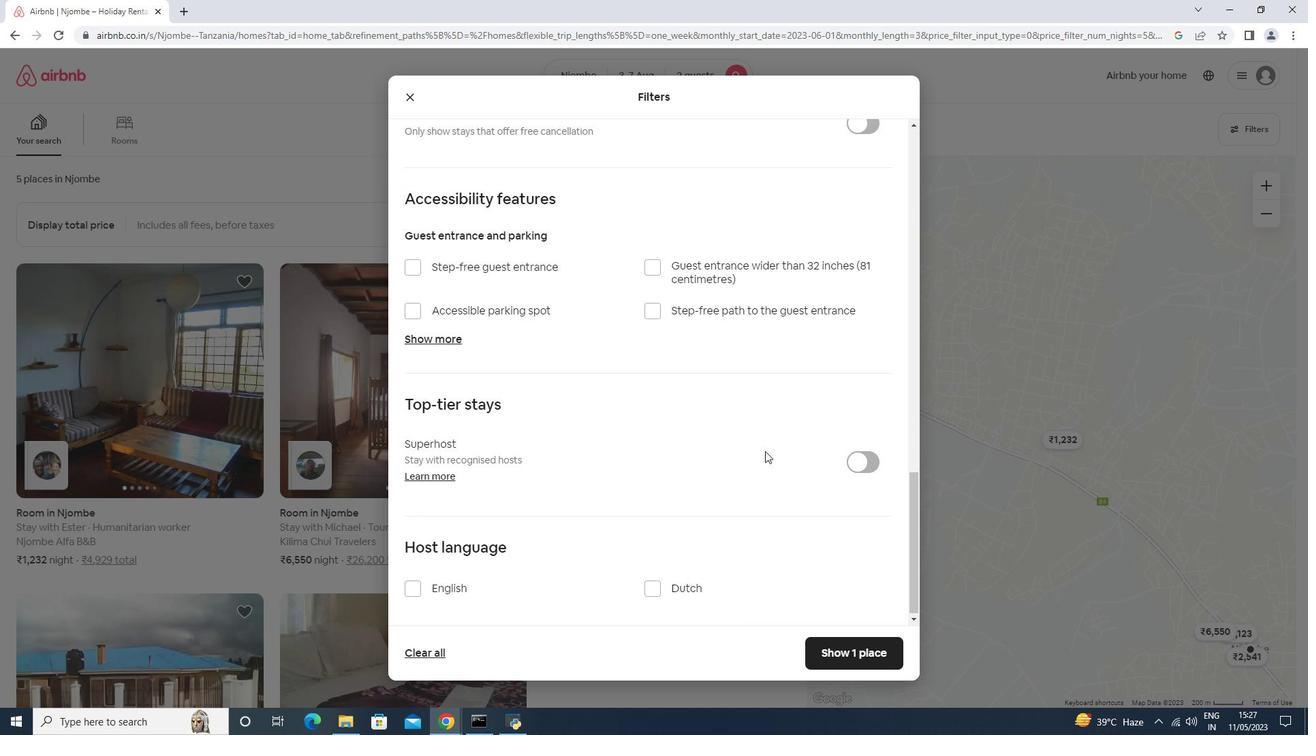 
Action: Mouse moved to (760, 453)
Screenshot: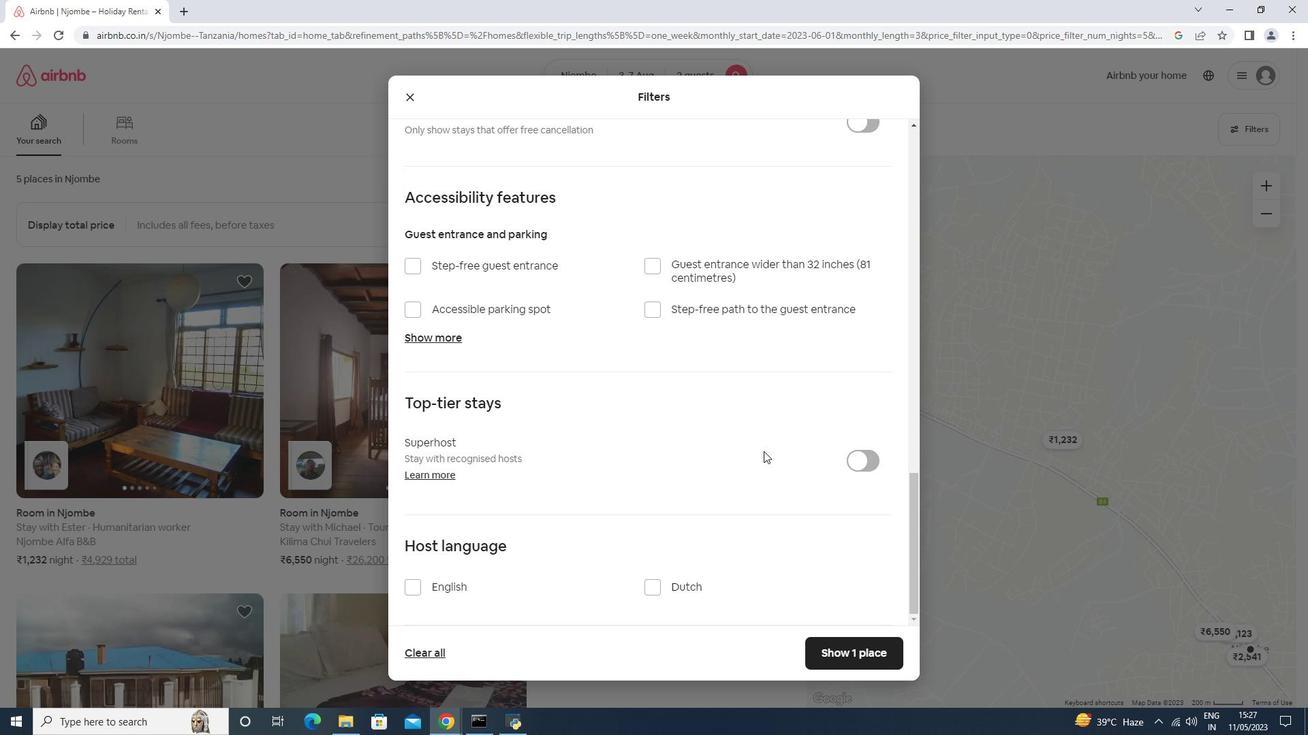 
Action: Mouse scrolled (763, 451) with delta (0, 0)
Screenshot: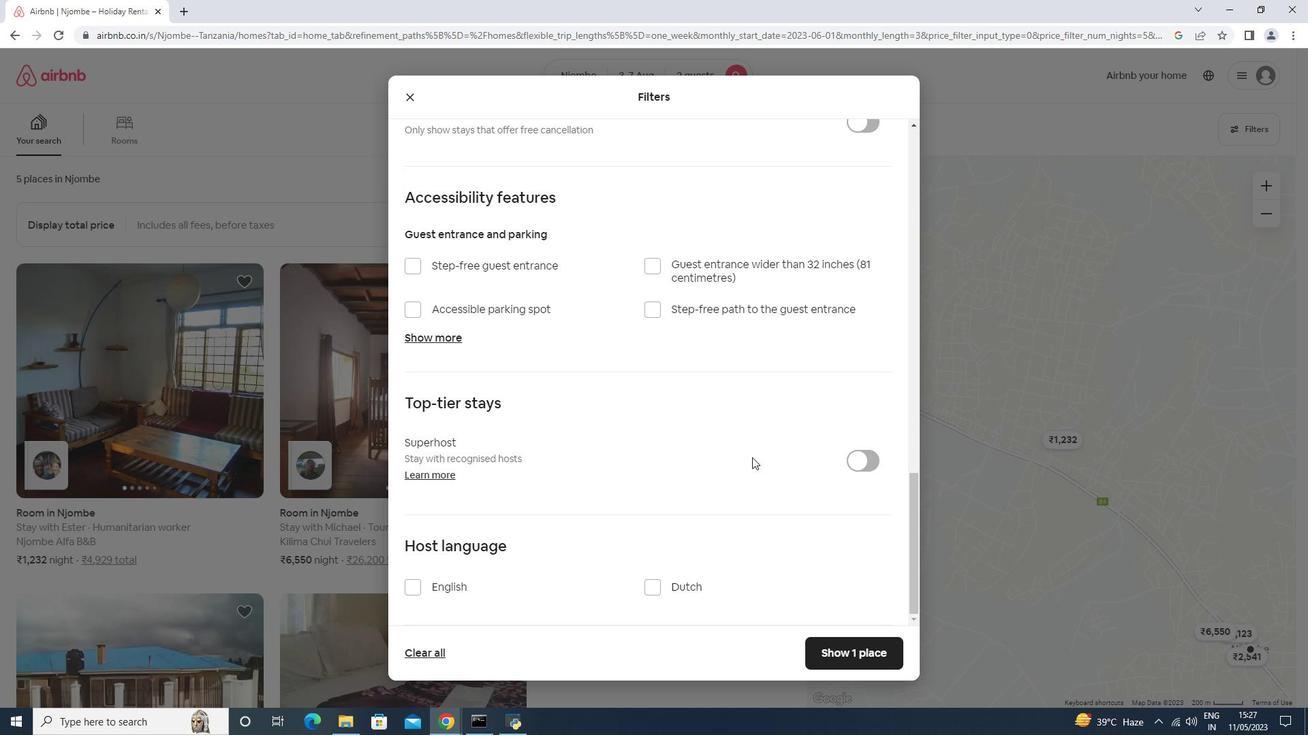 
Action: Mouse moved to (752, 457)
Screenshot: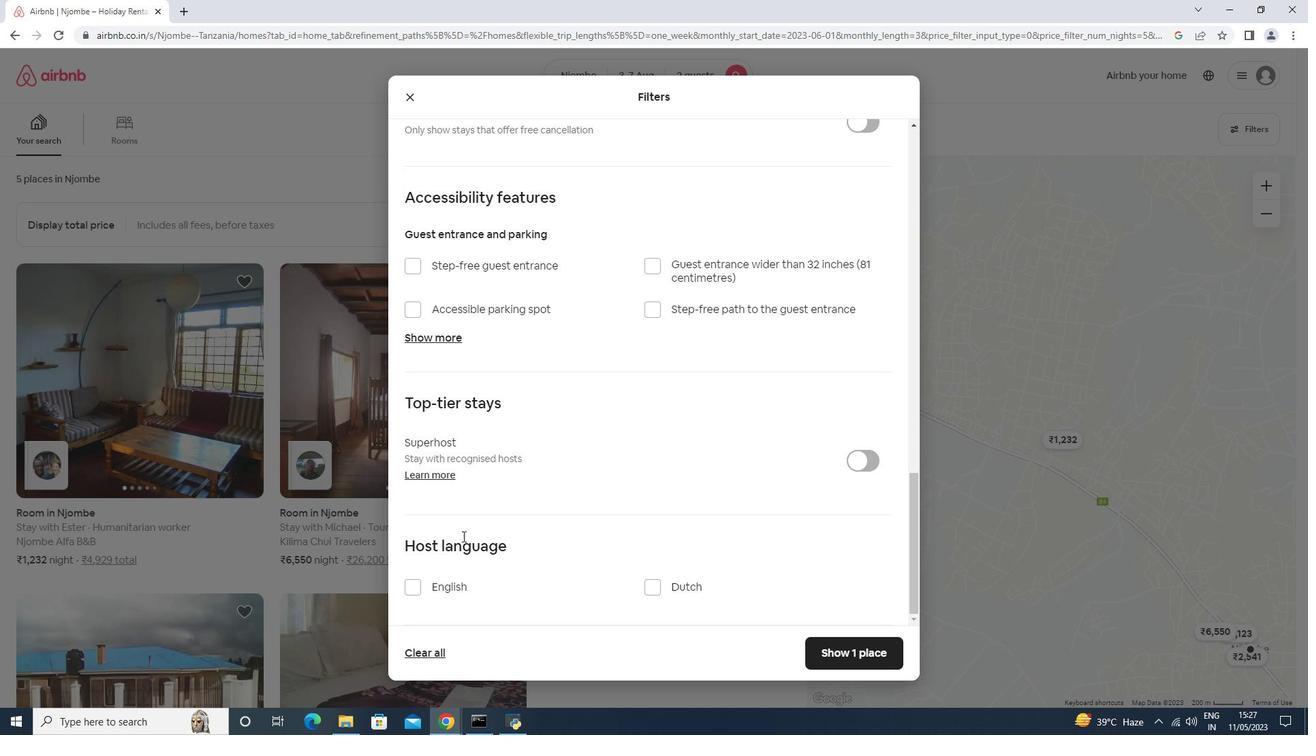 
Action: Mouse scrolled (760, 453) with delta (0, 0)
Screenshot: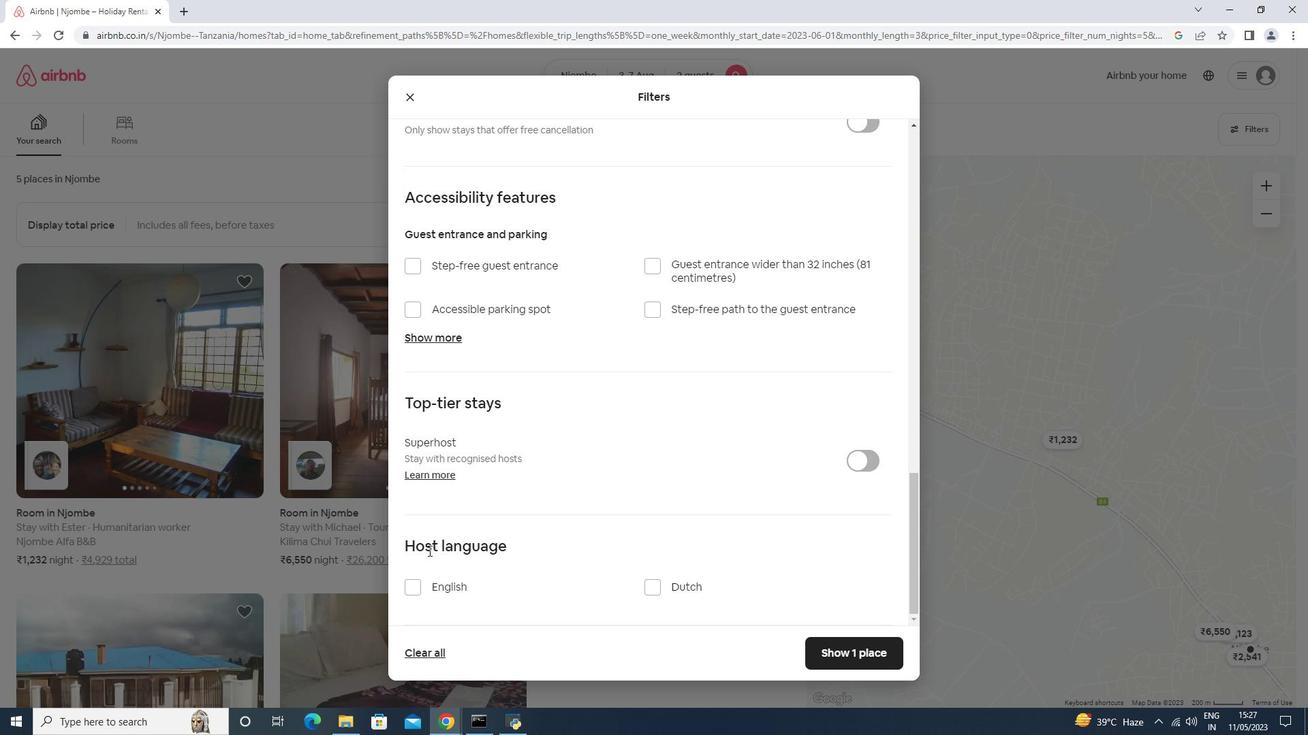 
Action: Mouse moved to (426, 579)
Screenshot: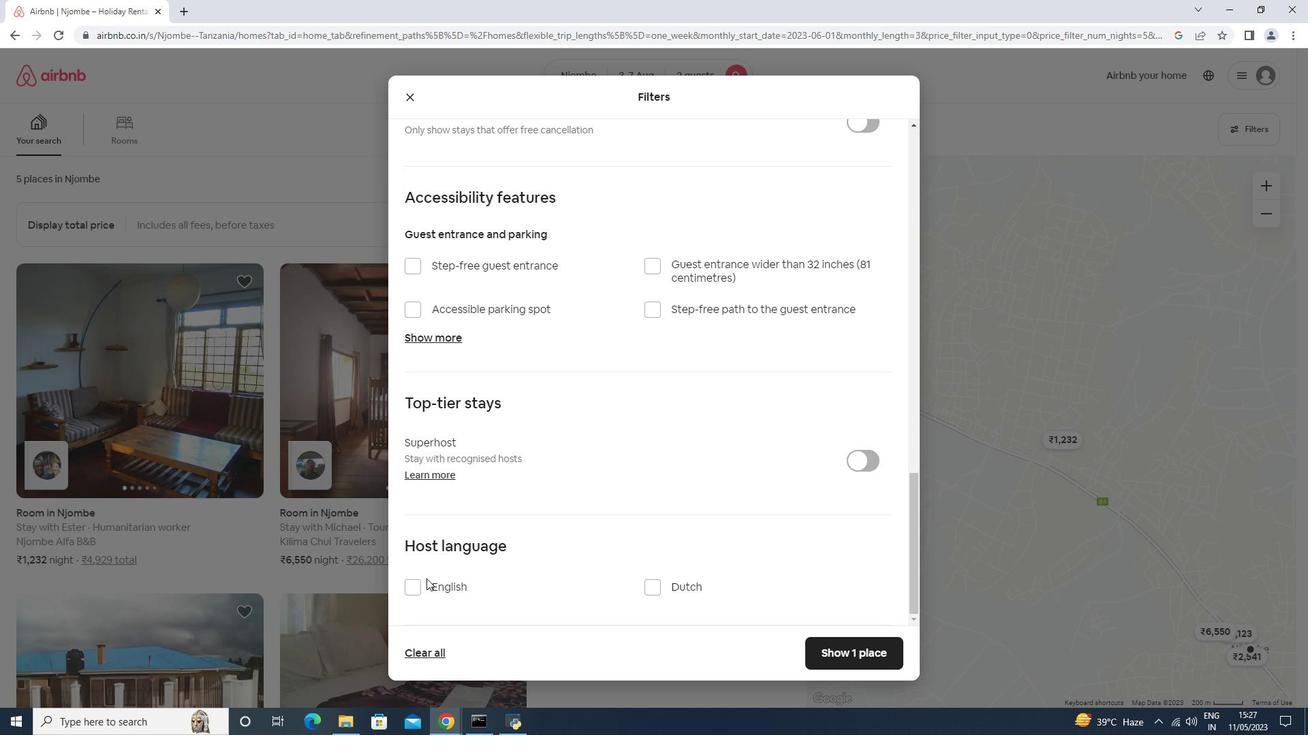 
Action: Mouse pressed left at (426, 579)
Screenshot: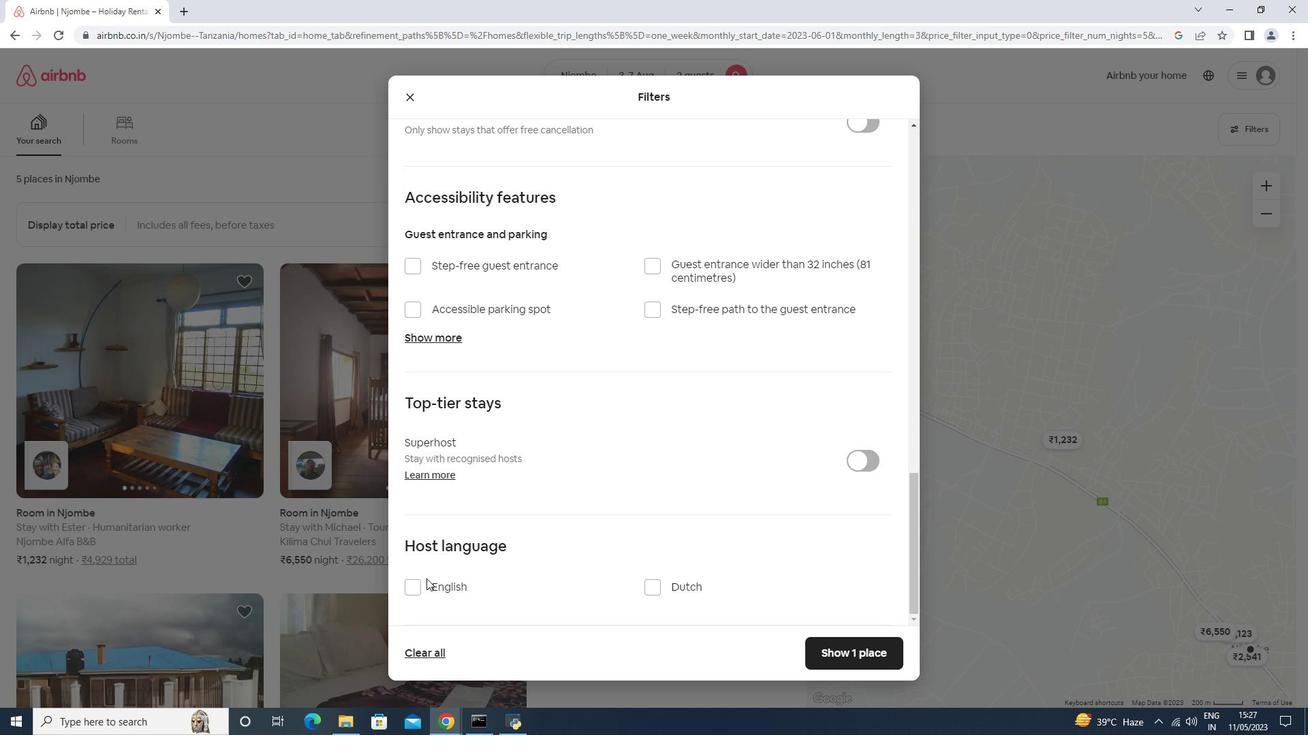 
Action: Mouse moved to (434, 588)
Screenshot: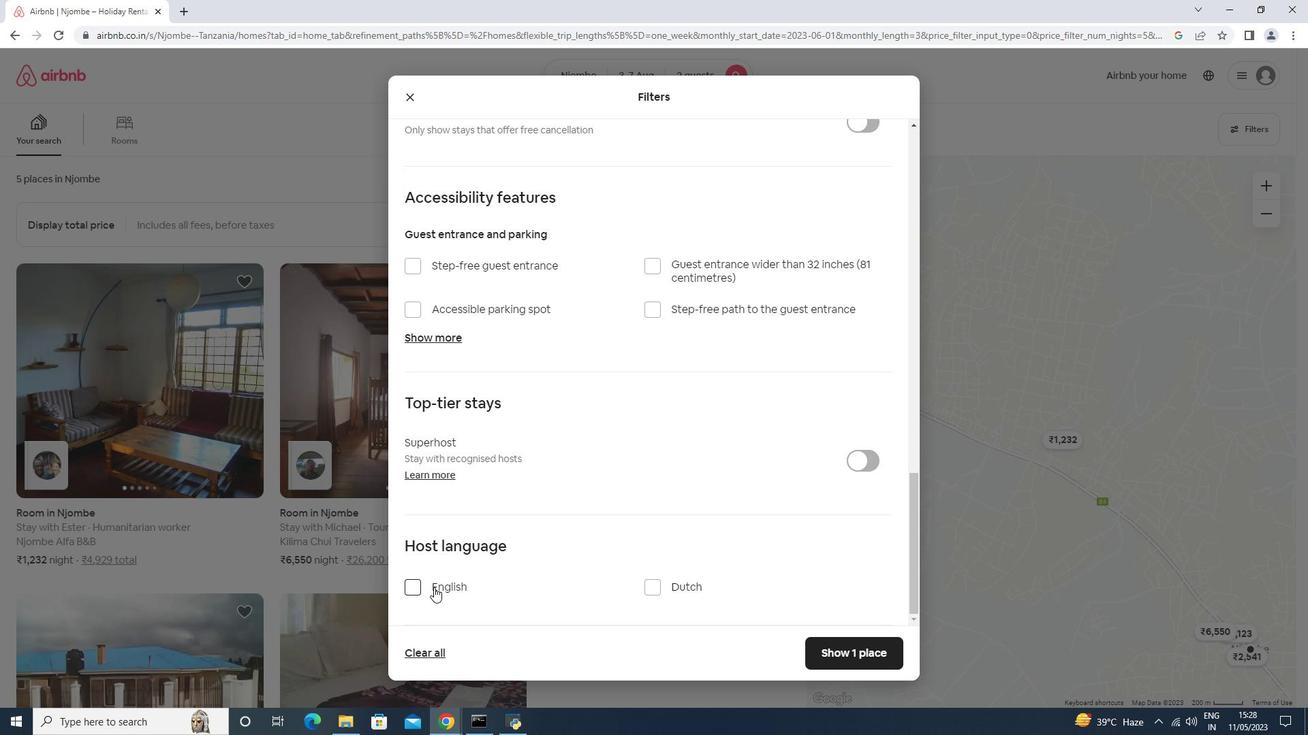 
Action: Mouse pressed left at (434, 588)
Screenshot: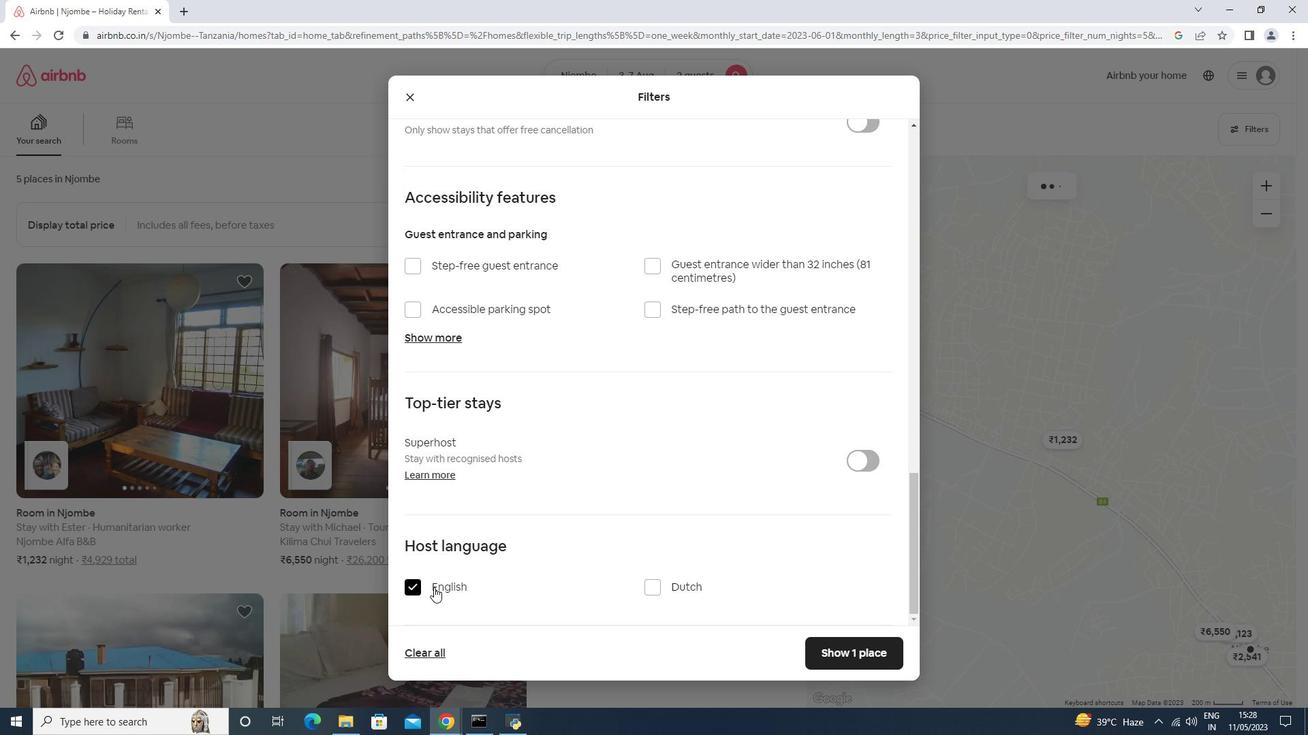 
Action: Mouse moved to (832, 656)
Screenshot: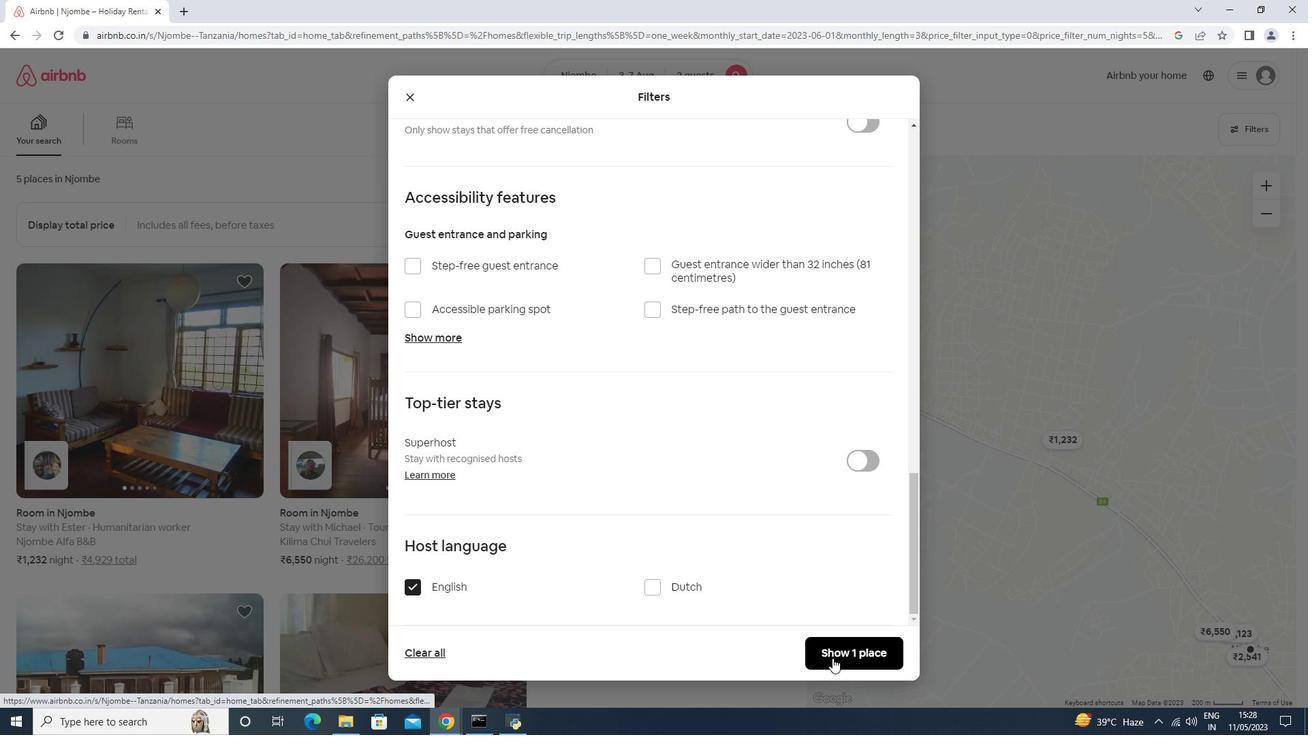 
Action: Mouse pressed left at (832, 653)
Screenshot: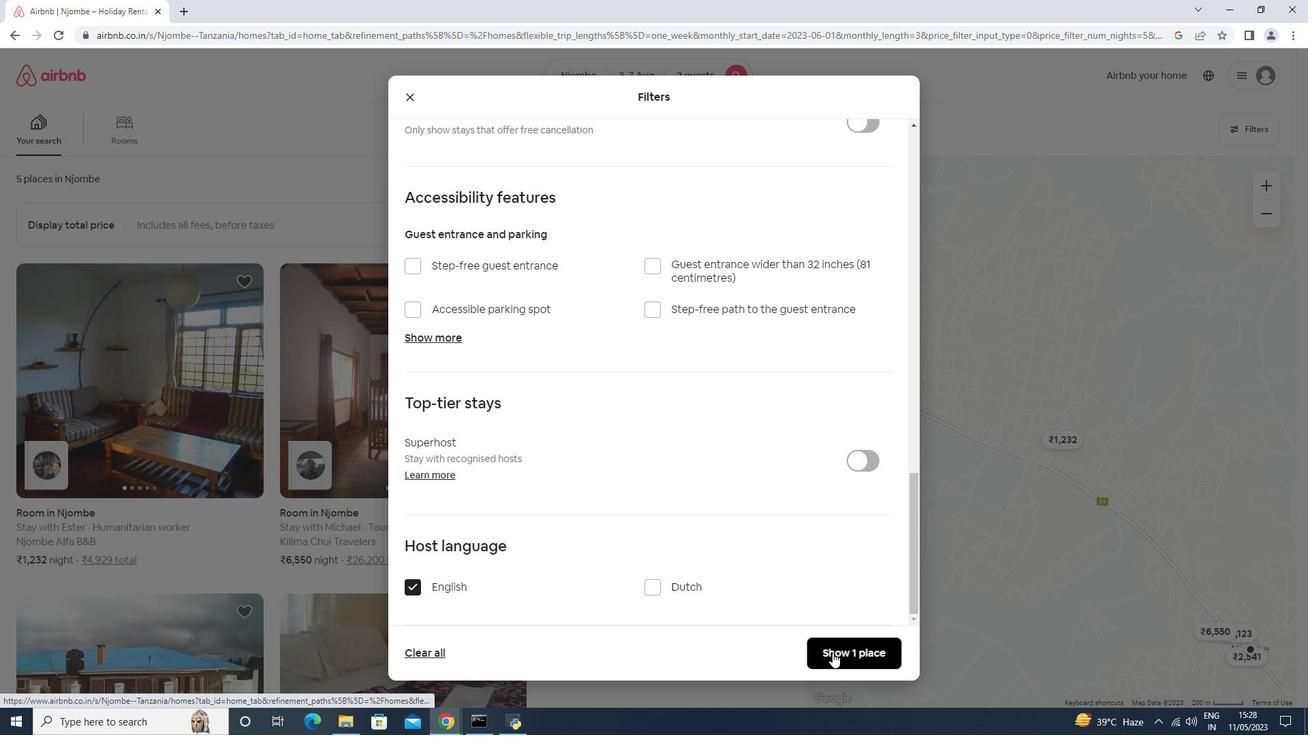 
Action: Mouse moved to (827, 646)
Screenshot: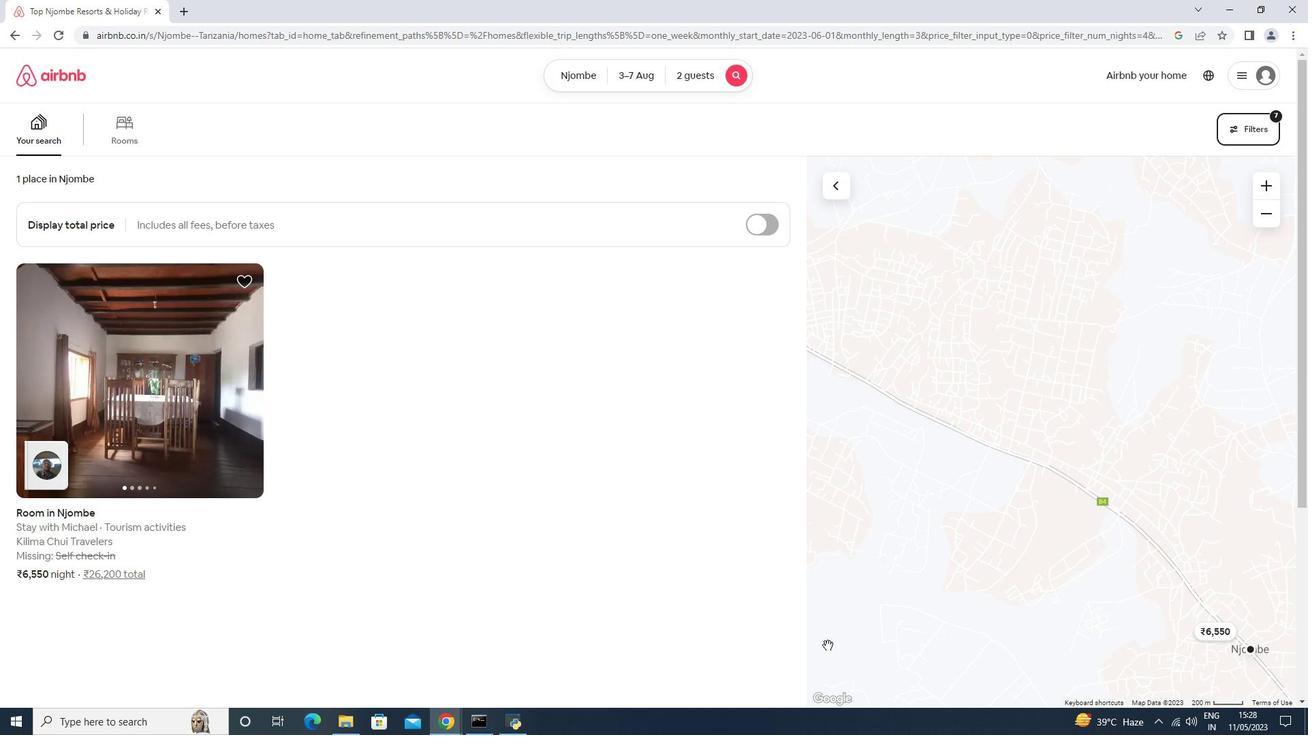 
